 Task: Look for space in Banjar, Indonesia from 3rd August, 2023 to 7th August, 2023 for 2 adults in price range Rs.4000 to Rs.9000. Place can be private room with 1  bedroom having 1 bed and 1 bathroom. Property type can be house, flat, guest house, hotel. Booking option can be shelf check-in. Required host language is English.
Action: Mouse moved to (554, 94)
Screenshot: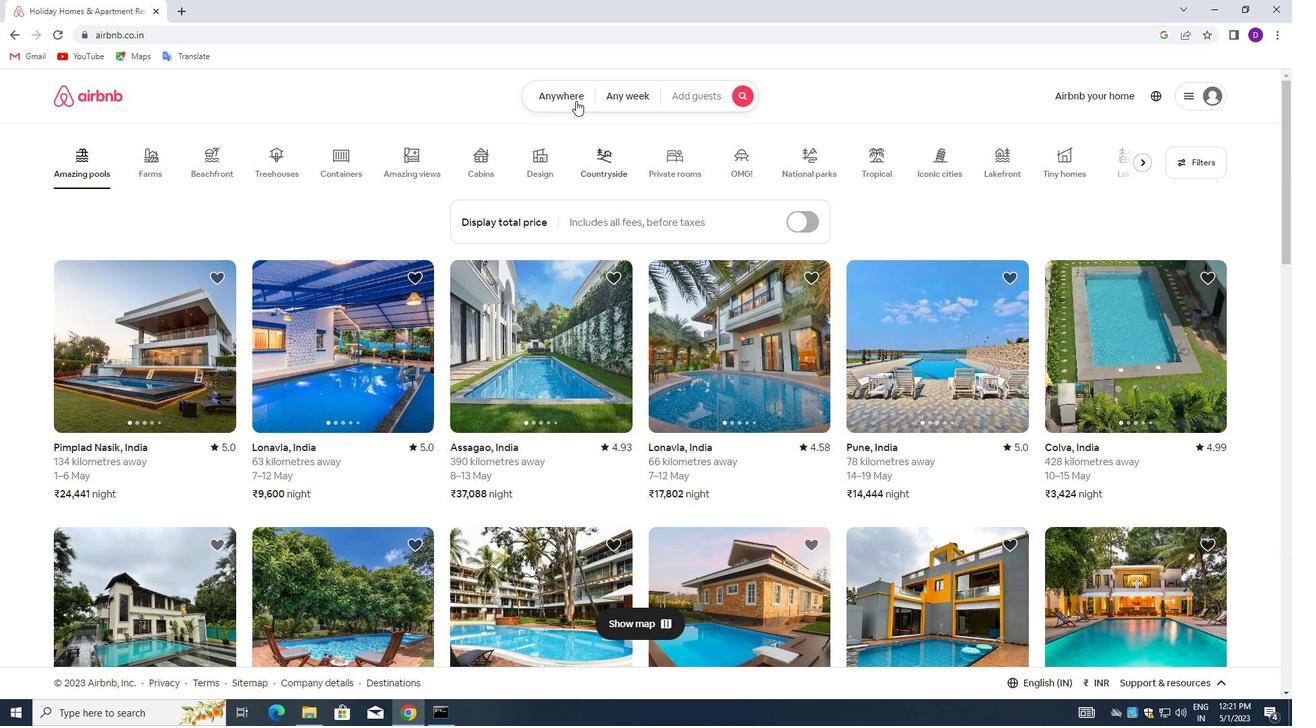 
Action: Mouse pressed left at (554, 94)
Screenshot: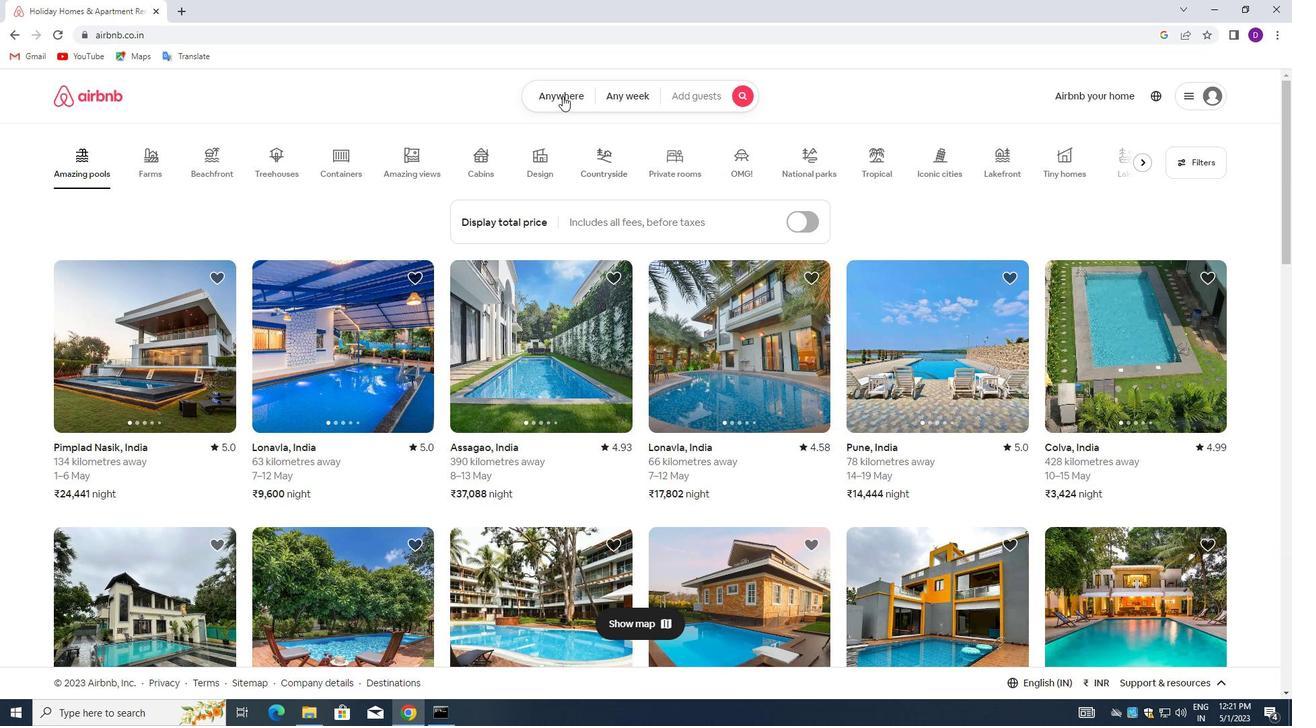 
Action: Mouse moved to (441, 154)
Screenshot: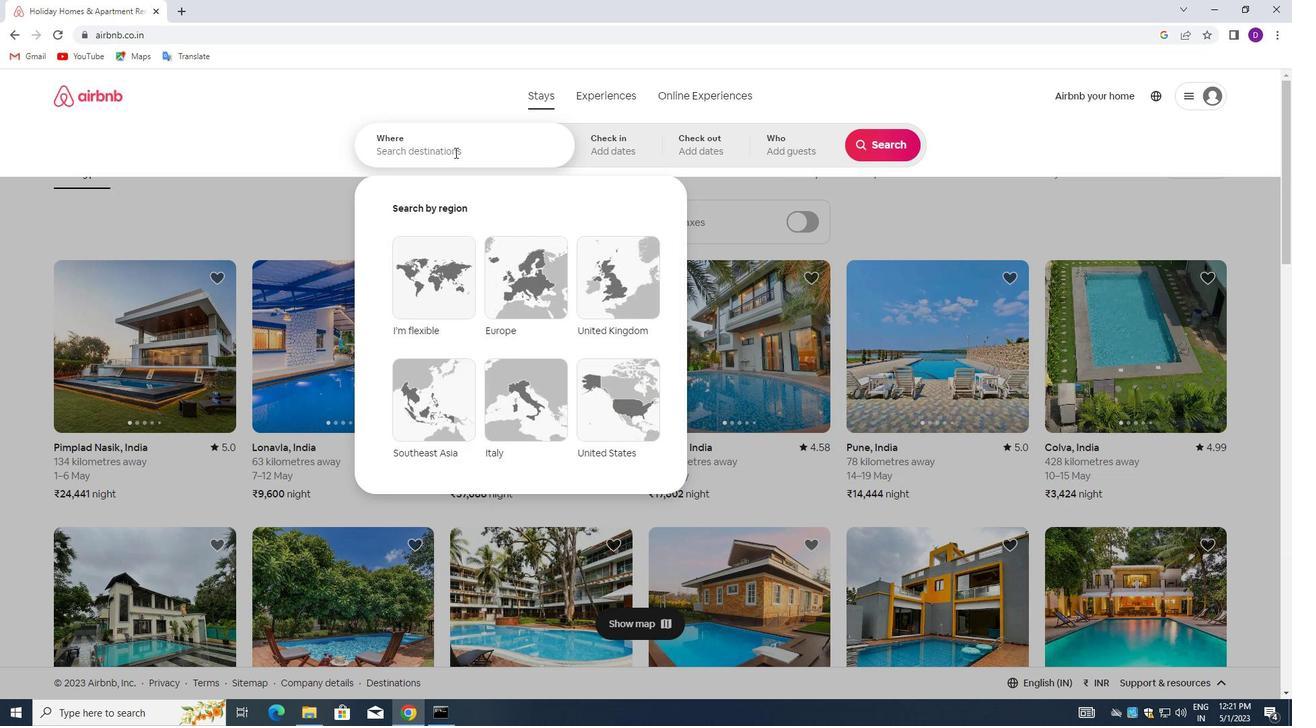 
Action: Mouse pressed left at (441, 154)
Screenshot: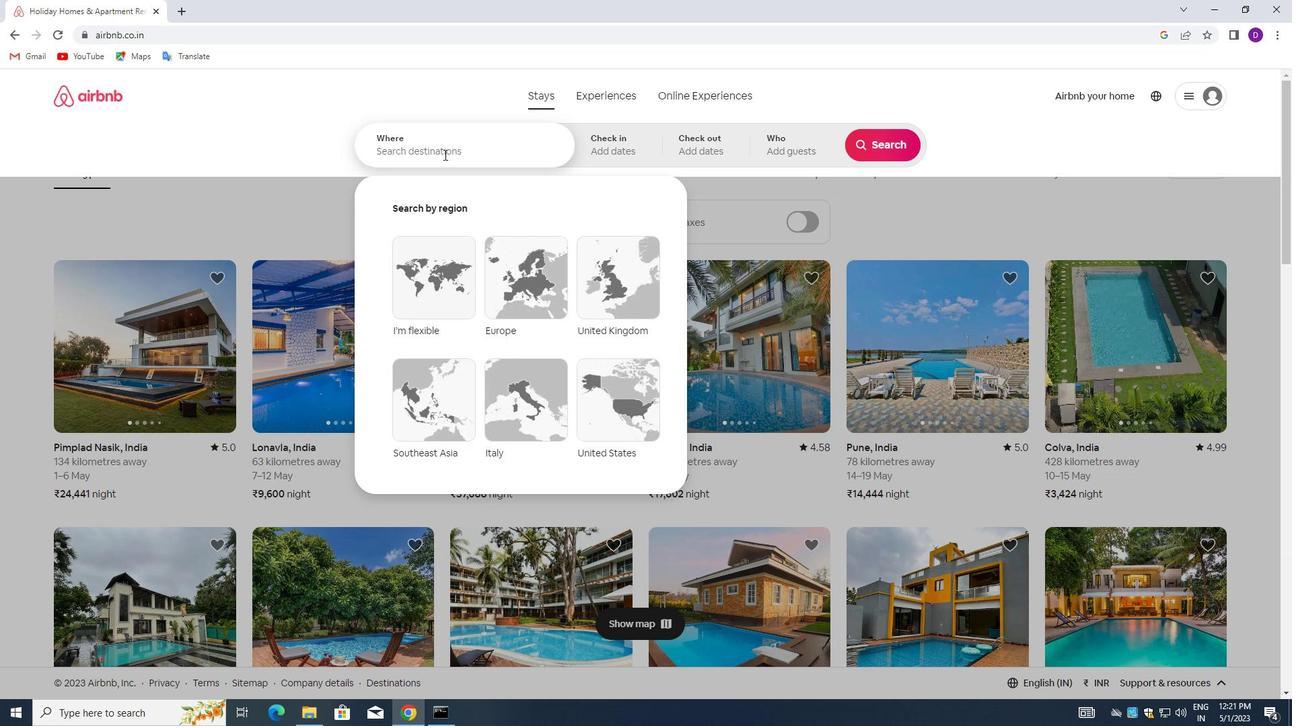
Action: Key pressed <Key.shift>BANJAR,<Key.space><Key.shift>INDONESIA<Key.enter>
Screenshot: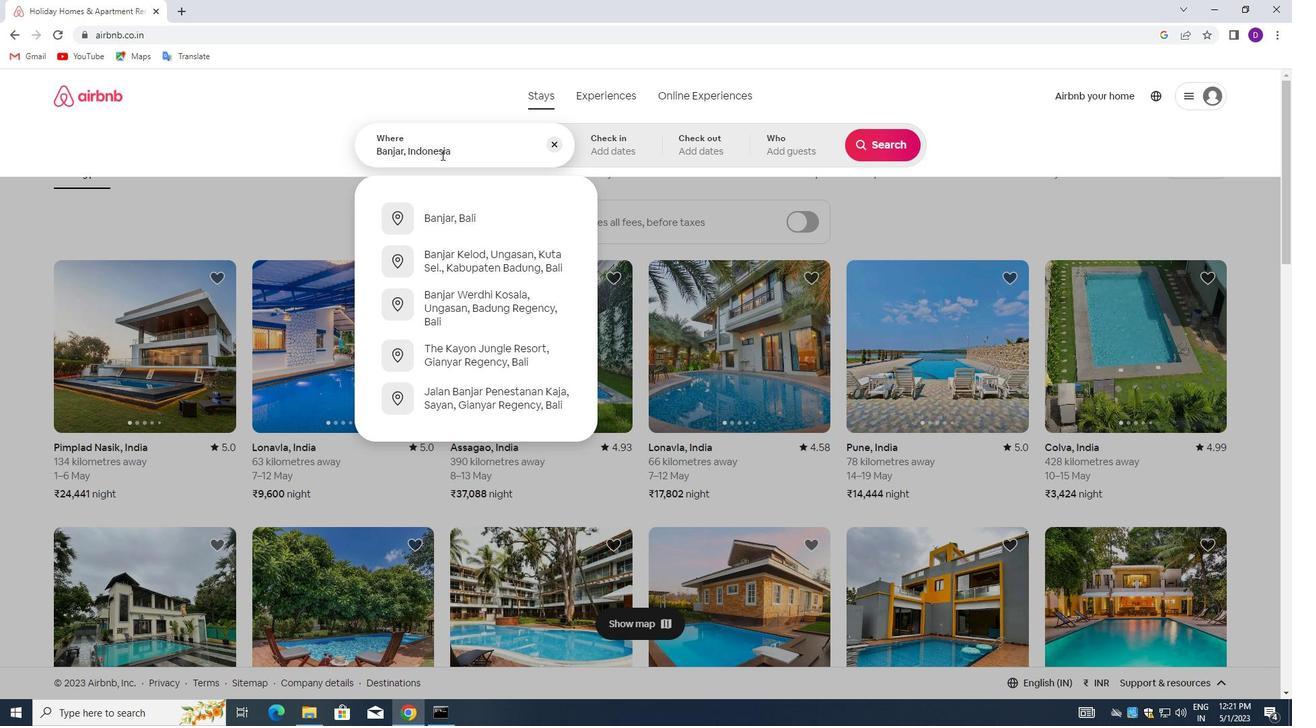 
Action: Mouse moved to (878, 255)
Screenshot: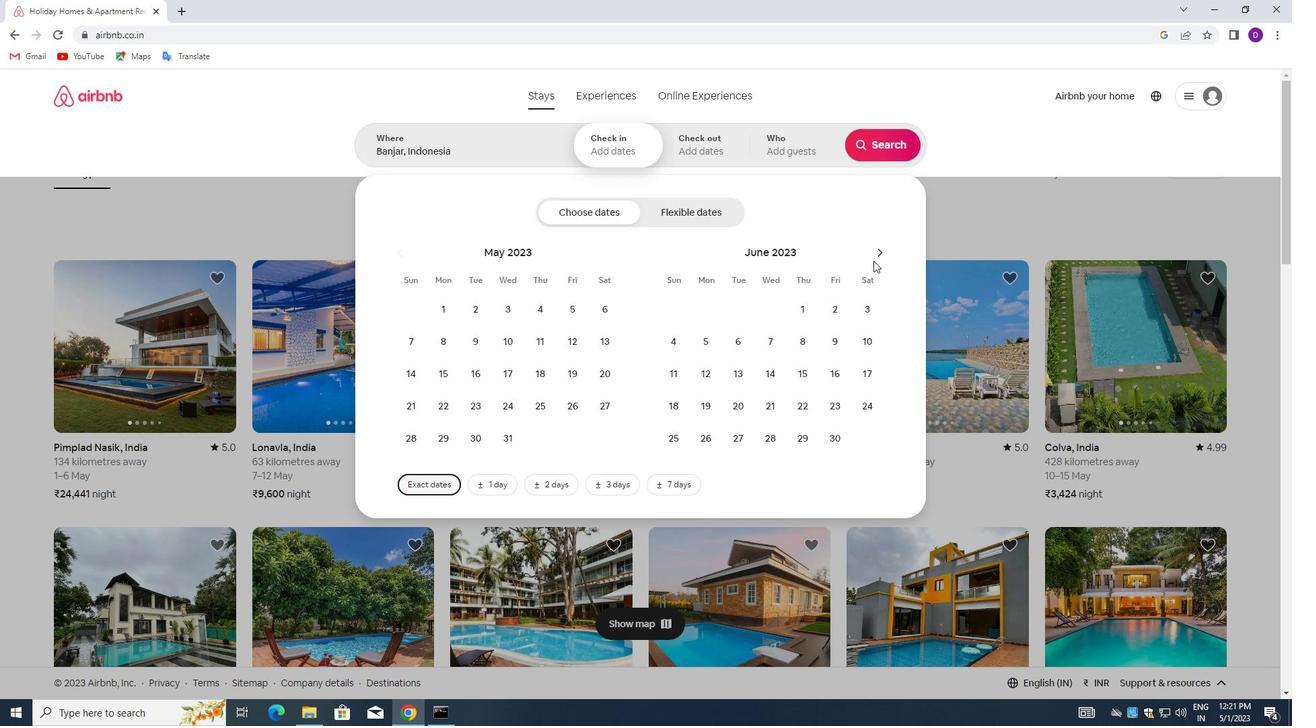
Action: Mouse pressed left at (878, 255)
Screenshot: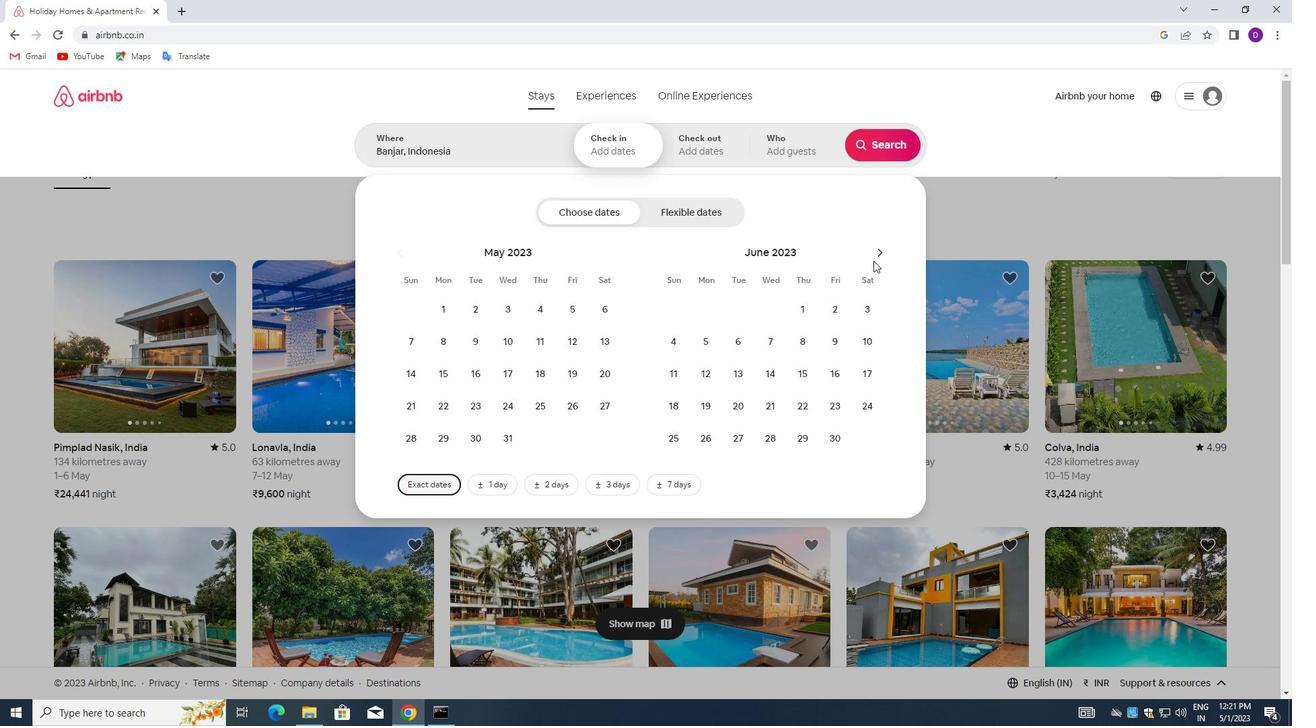 
Action: Mouse pressed left at (878, 255)
Screenshot: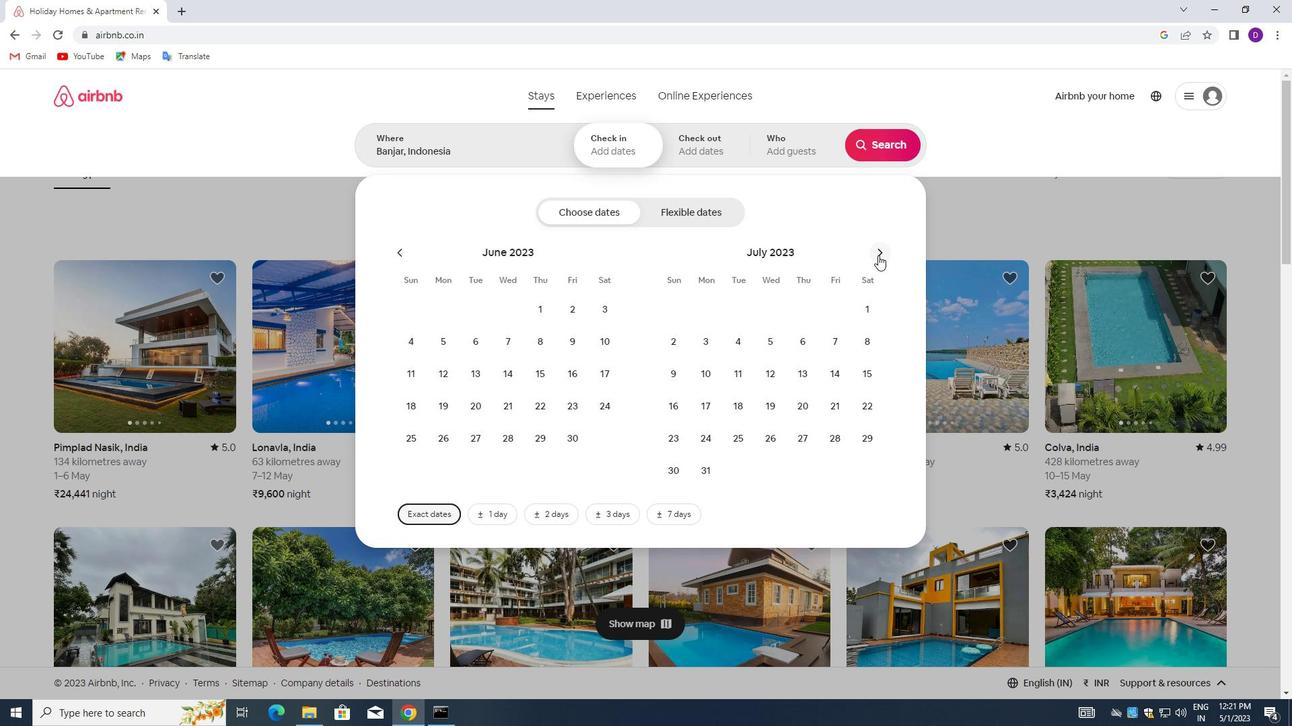 
Action: Mouse moved to (791, 306)
Screenshot: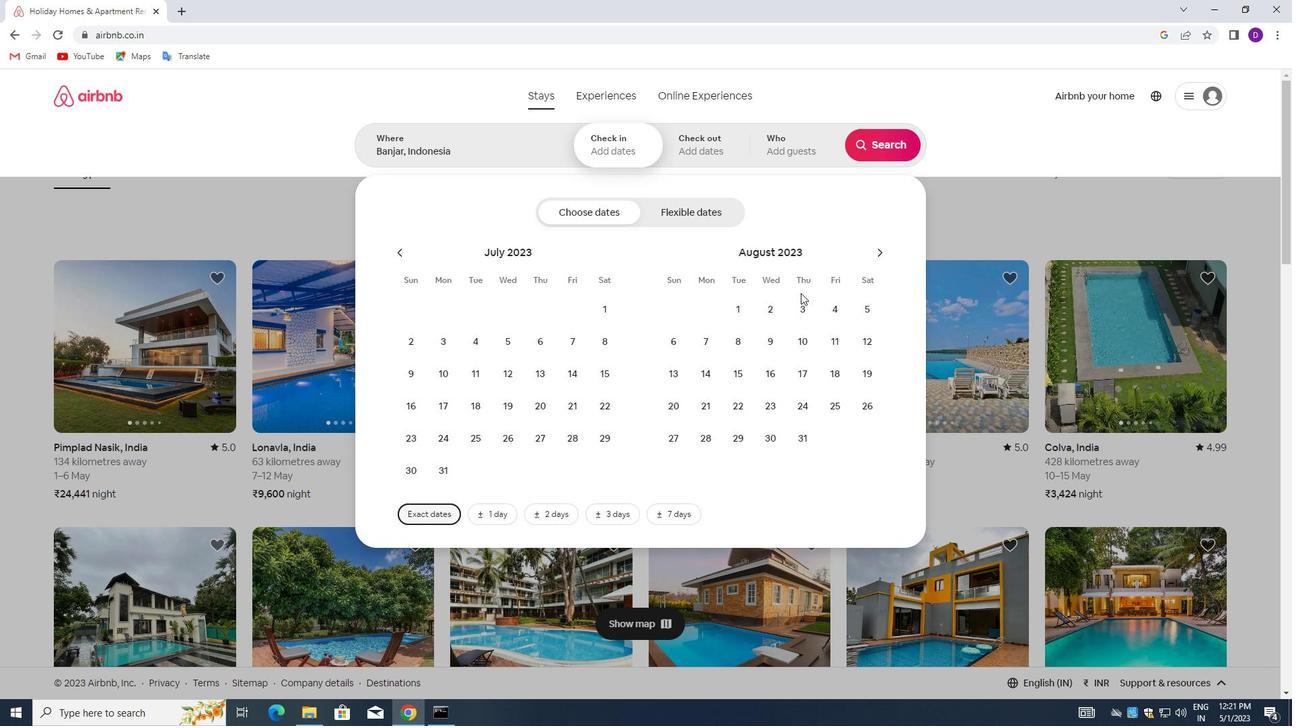 
Action: Mouse pressed left at (791, 306)
Screenshot: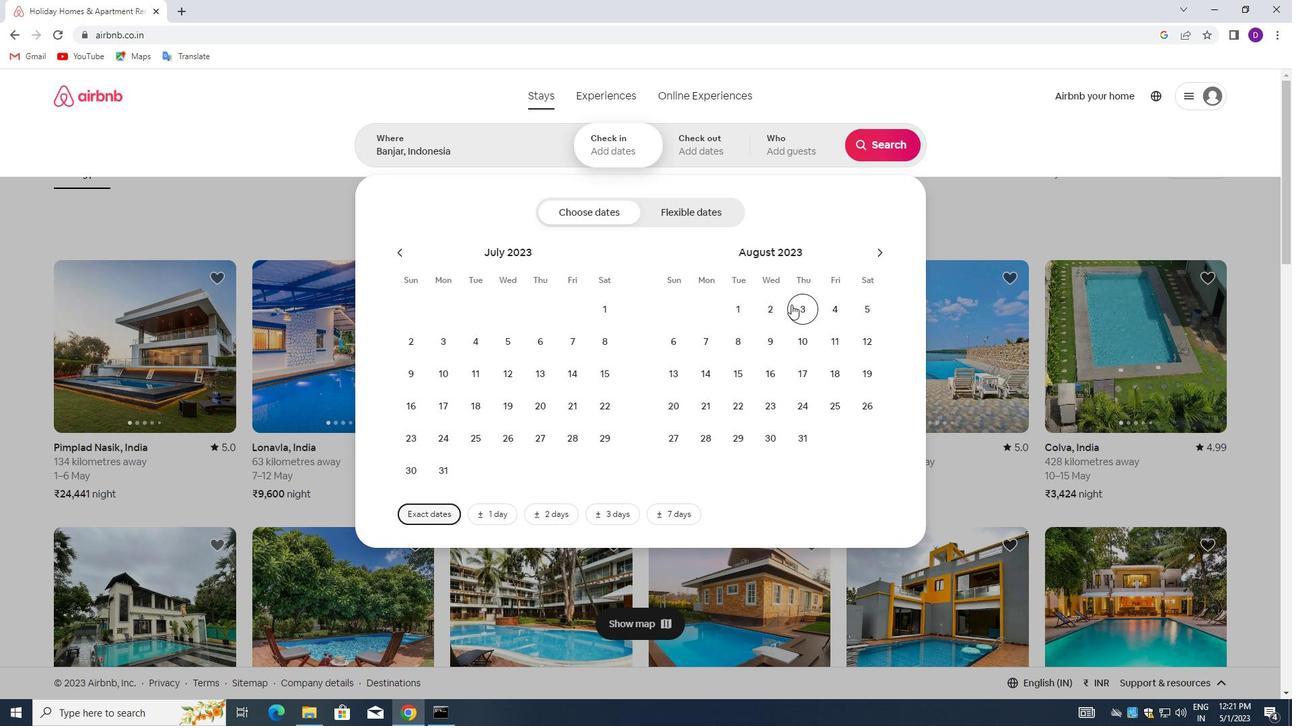 
Action: Mouse moved to (711, 337)
Screenshot: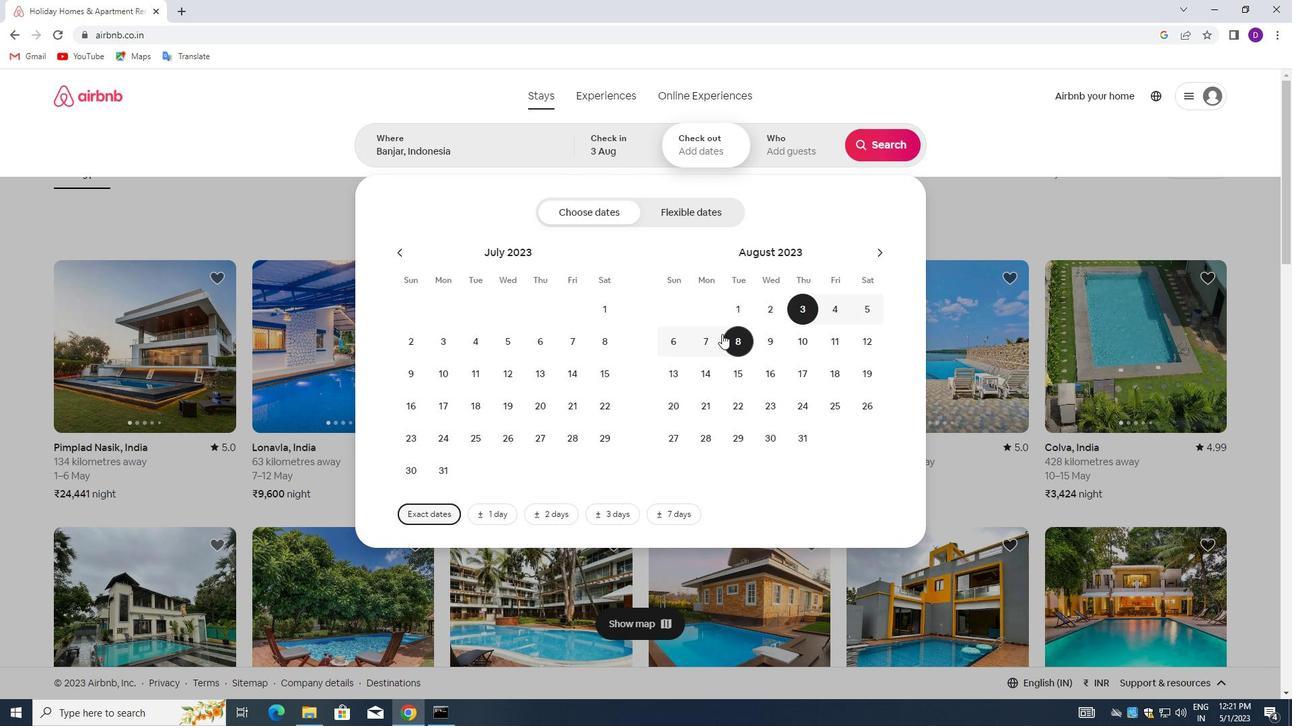 
Action: Mouse pressed left at (711, 337)
Screenshot: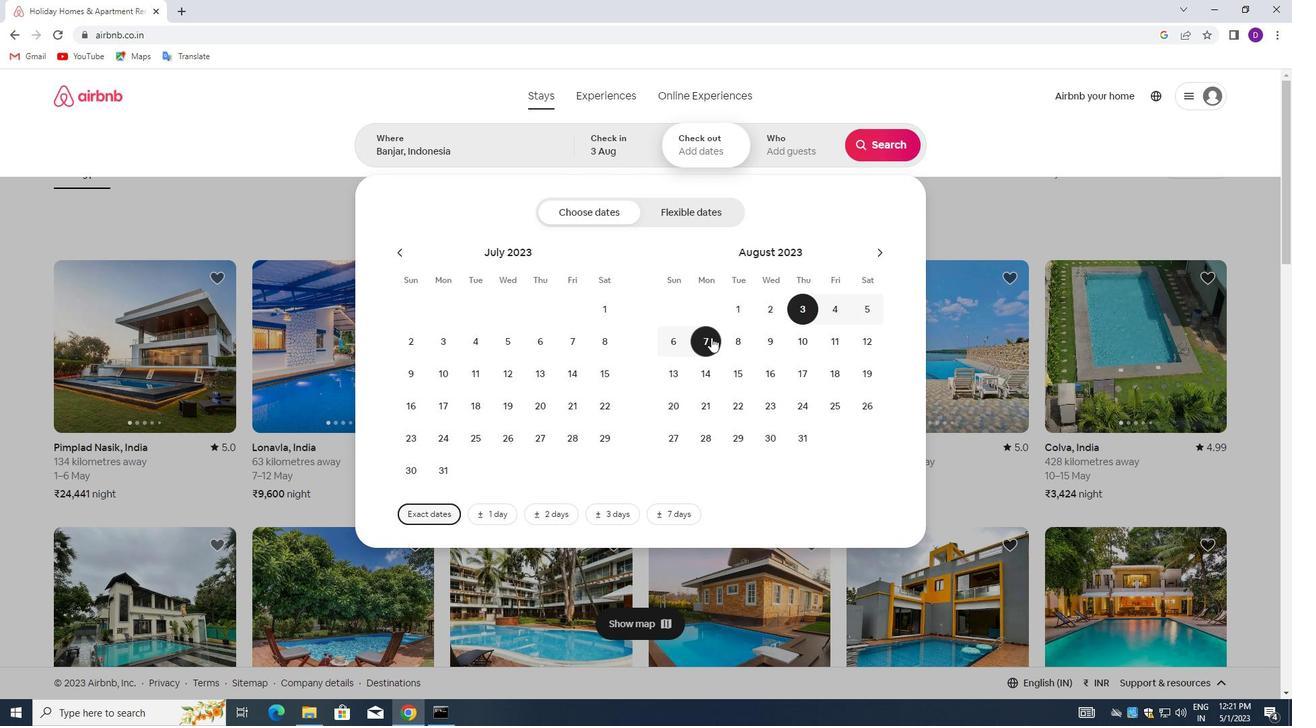 
Action: Mouse moved to (771, 147)
Screenshot: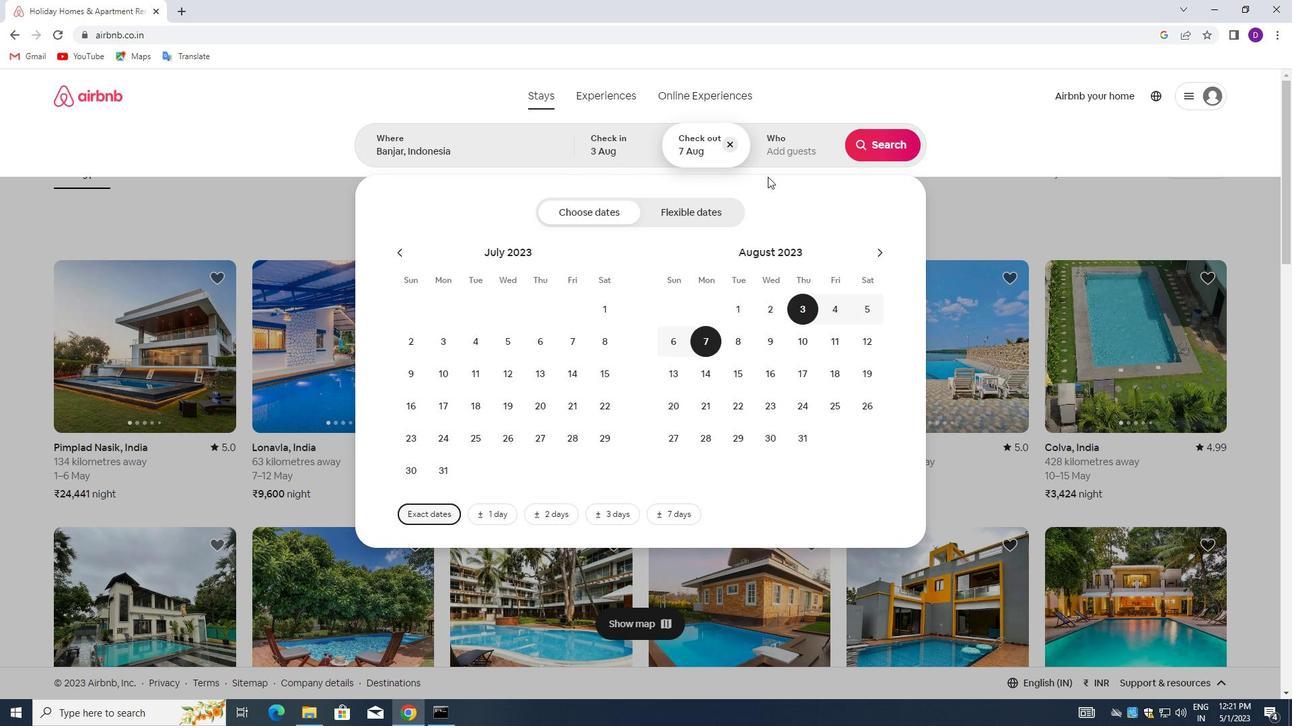 
Action: Mouse pressed left at (771, 147)
Screenshot: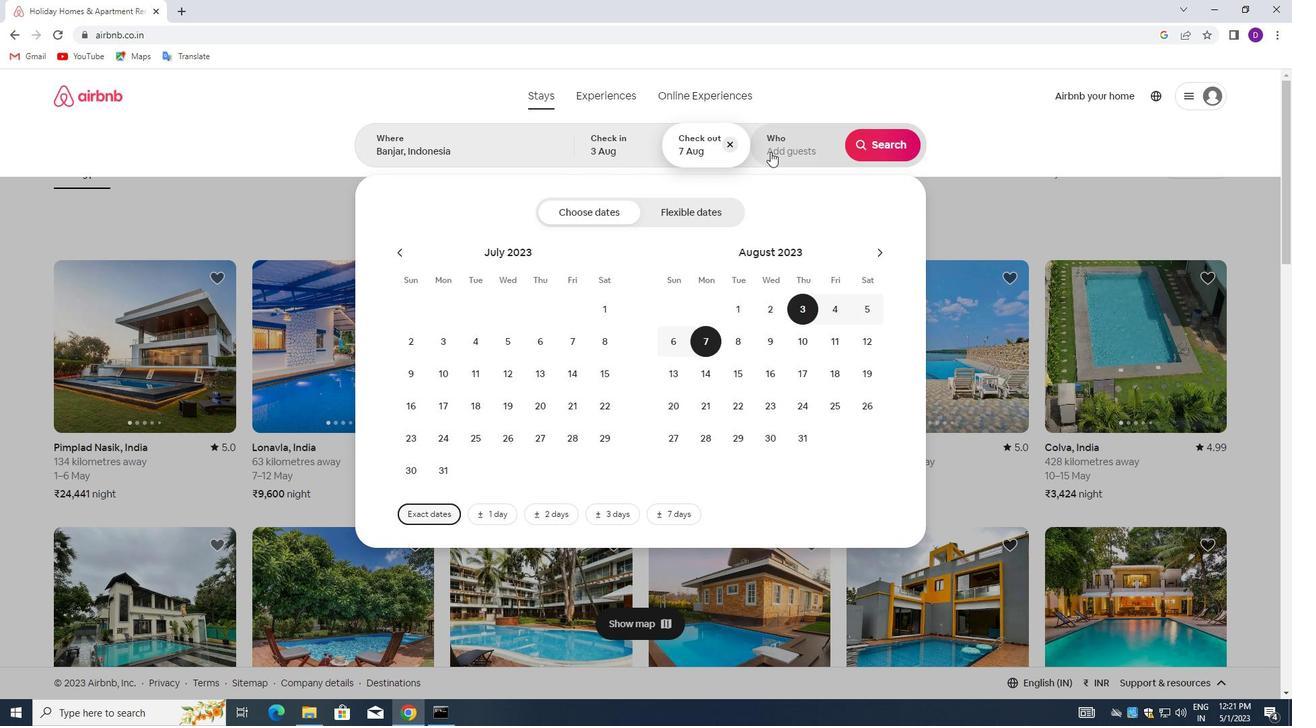 
Action: Mouse moved to (886, 222)
Screenshot: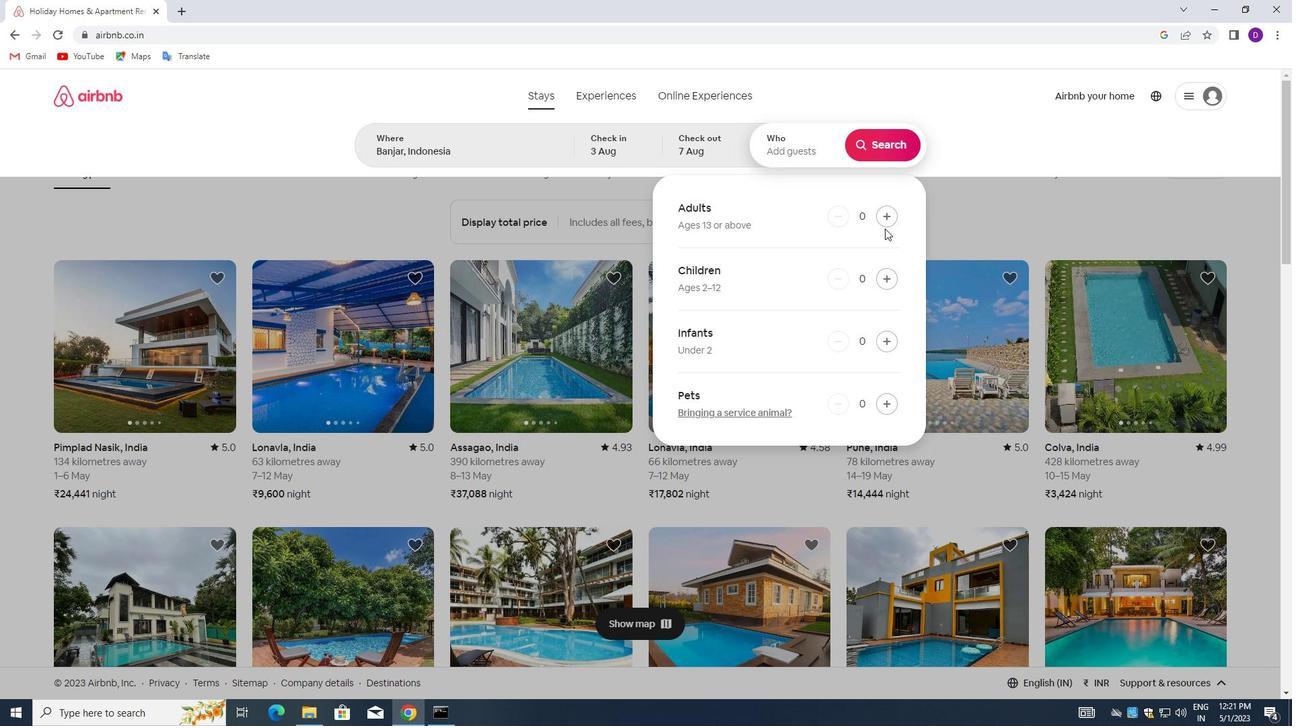 
Action: Mouse pressed left at (886, 222)
Screenshot: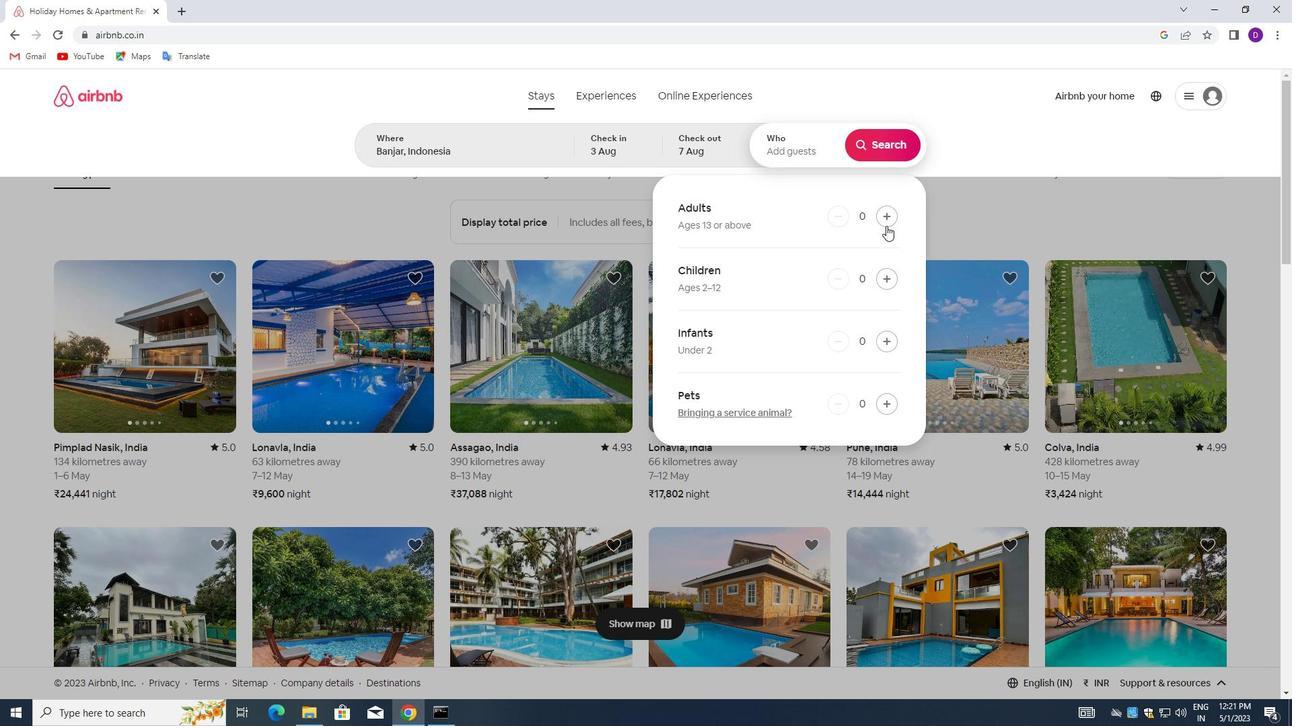 
Action: Mouse pressed left at (886, 222)
Screenshot: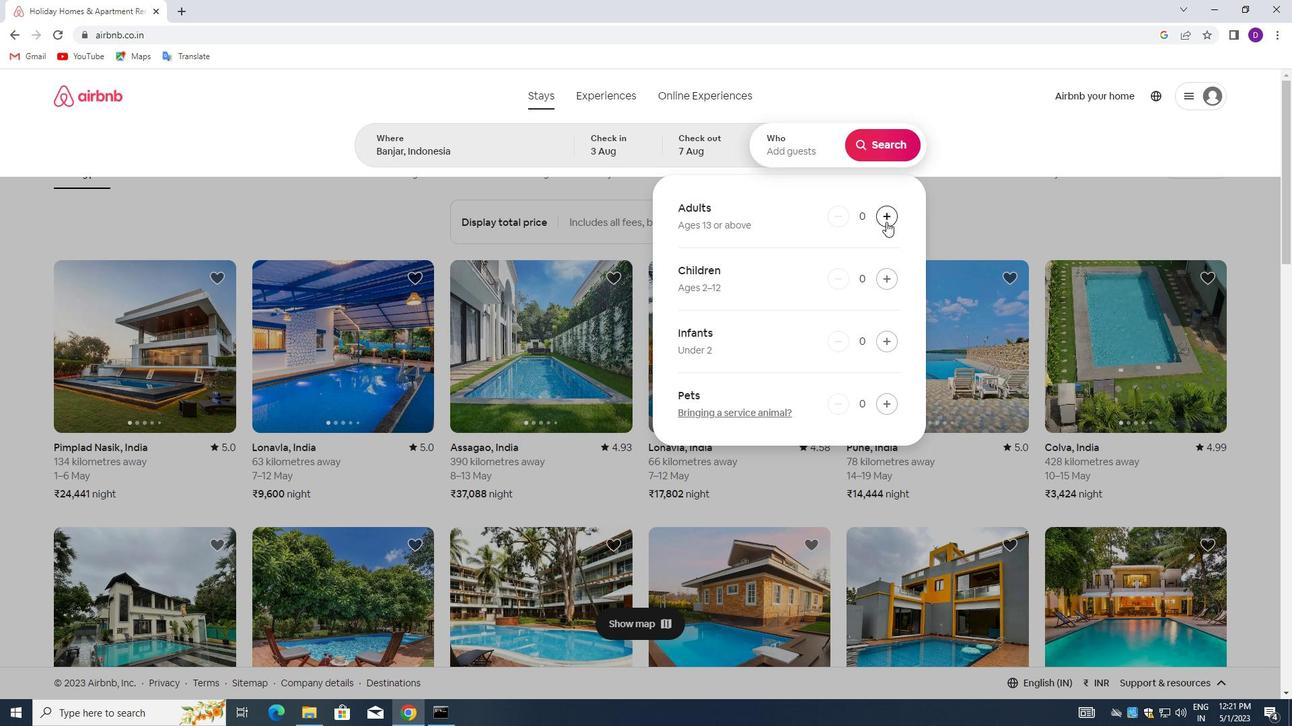 
Action: Mouse moved to (873, 147)
Screenshot: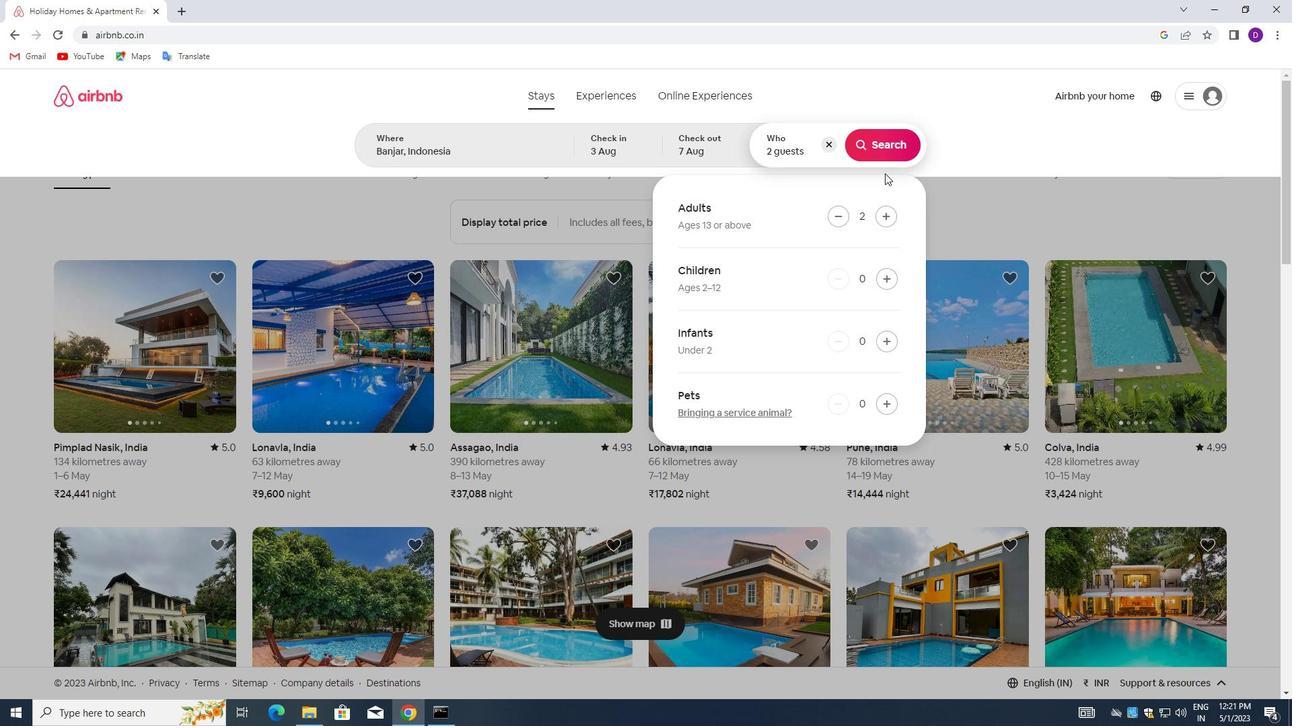 
Action: Mouse pressed left at (873, 147)
Screenshot: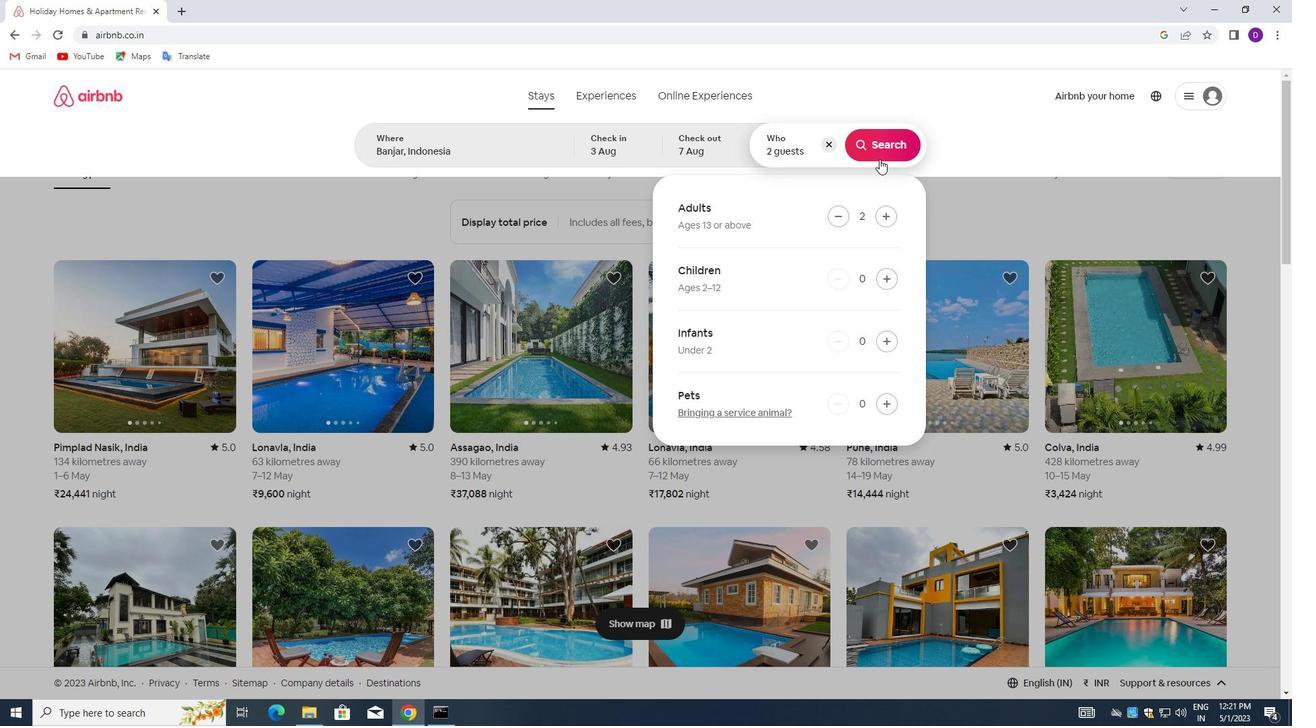 
Action: Mouse moved to (1215, 149)
Screenshot: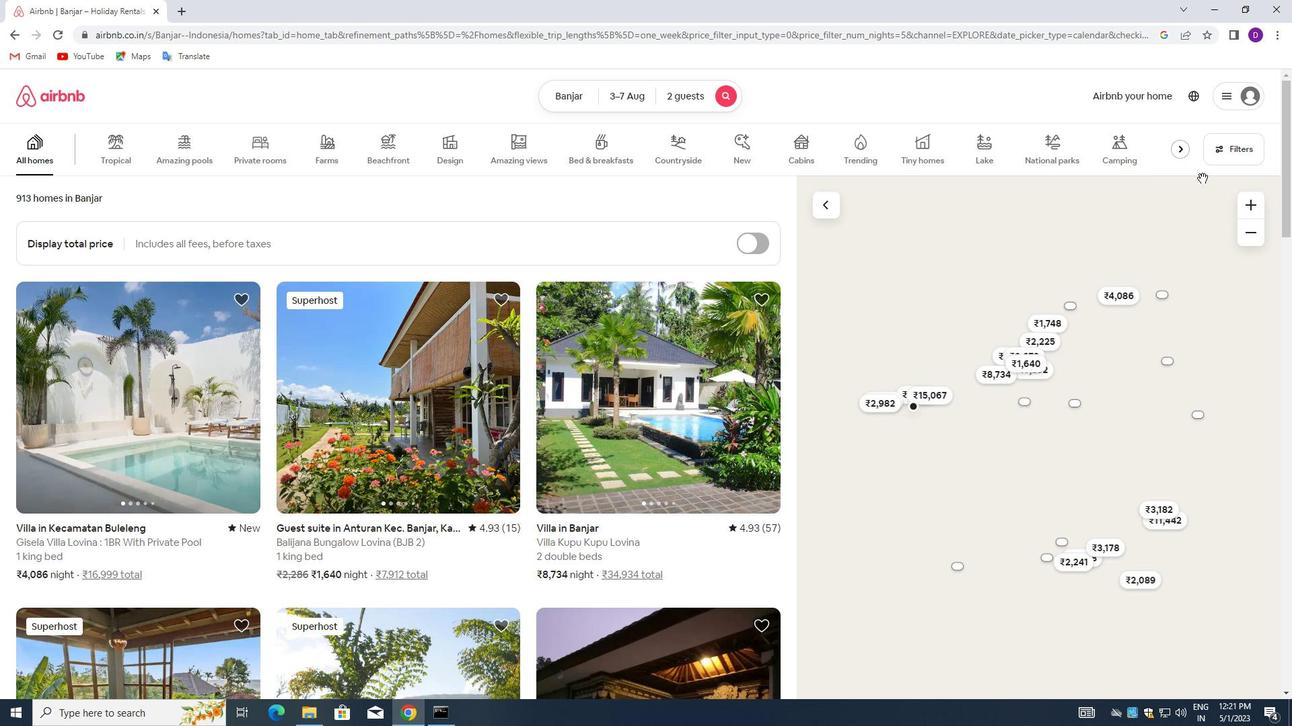 
Action: Mouse pressed left at (1215, 149)
Screenshot: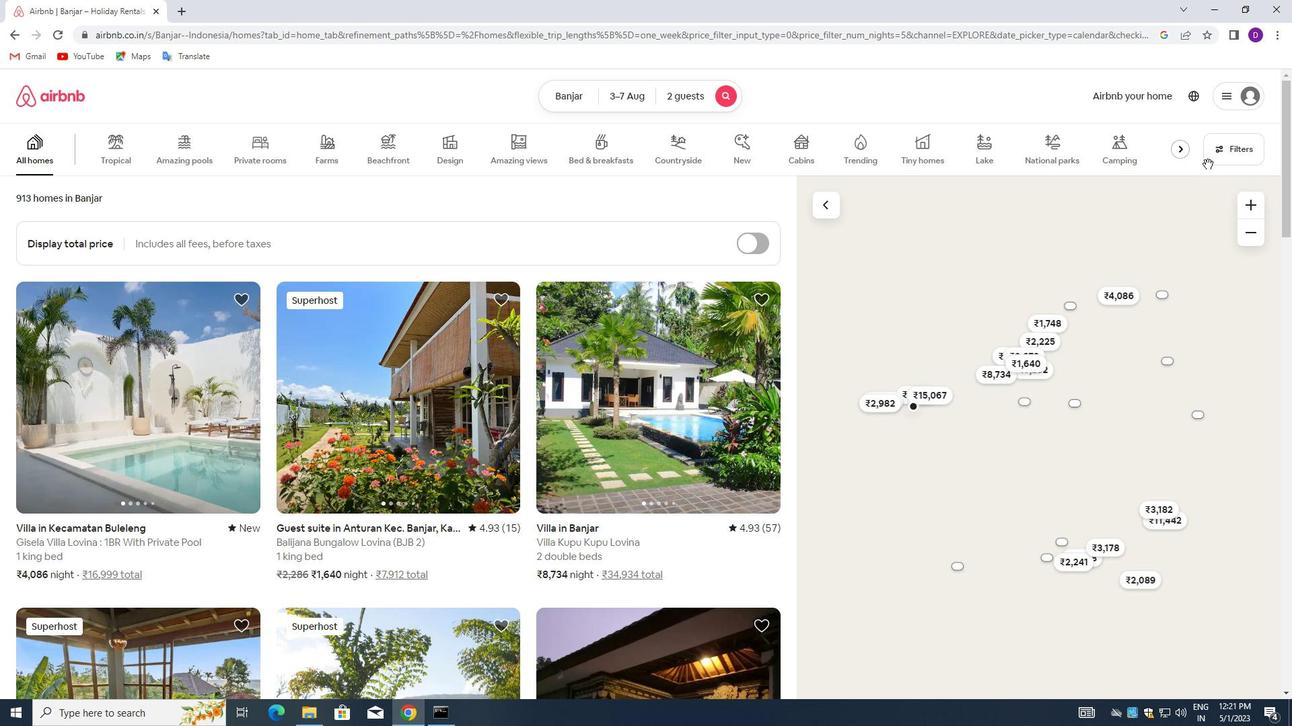 
Action: Mouse moved to (469, 326)
Screenshot: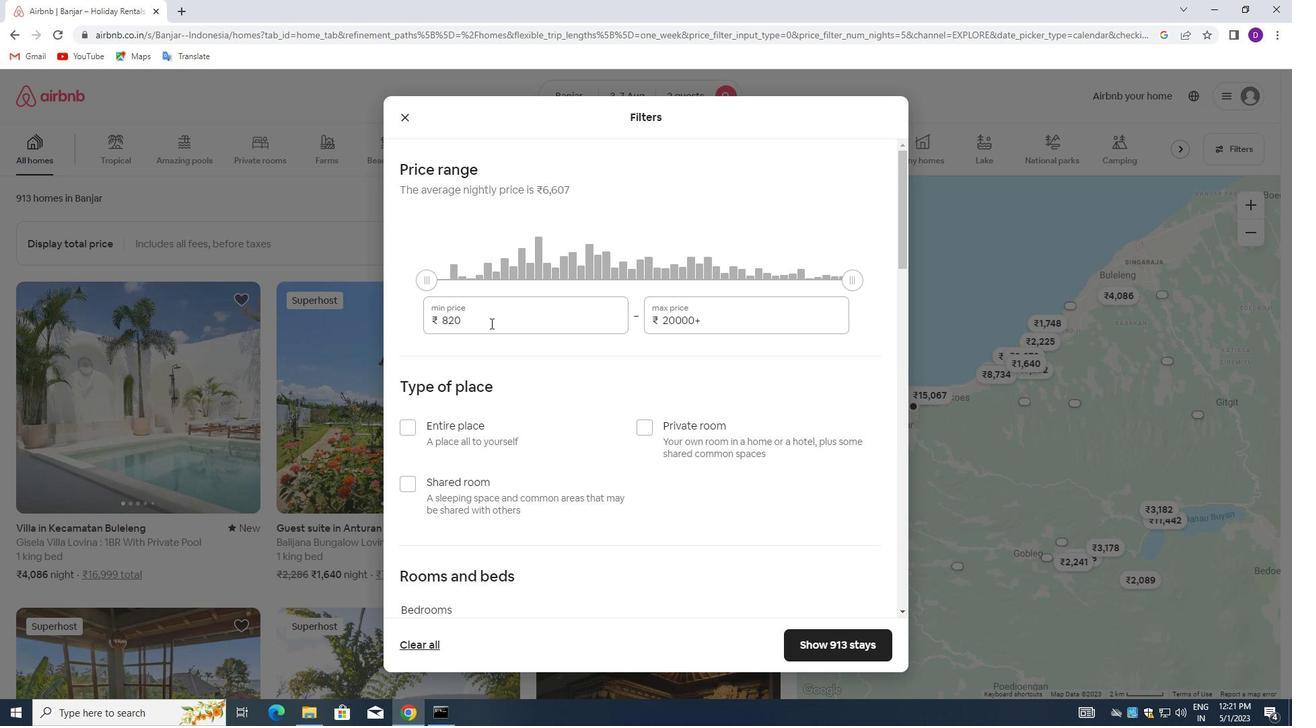 
Action: Mouse pressed left at (469, 326)
Screenshot: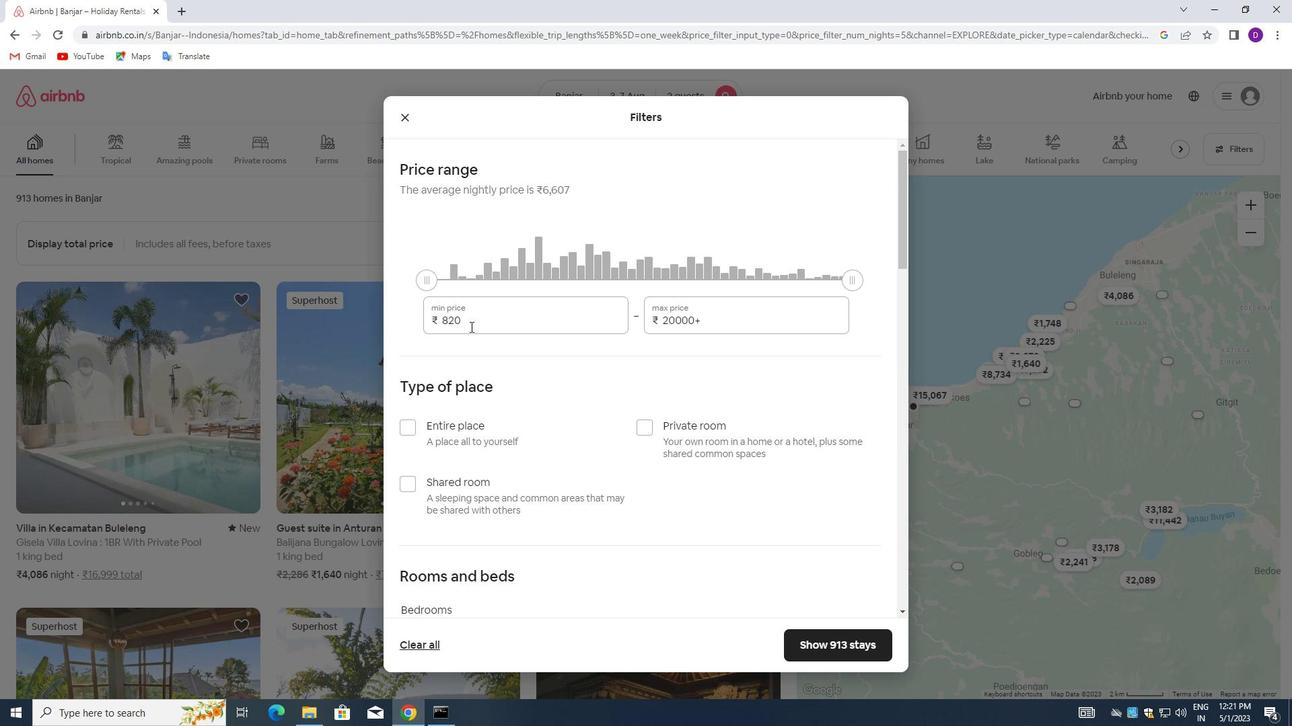 
Action: Mouse pressed left at (469, 326)
Screenshot: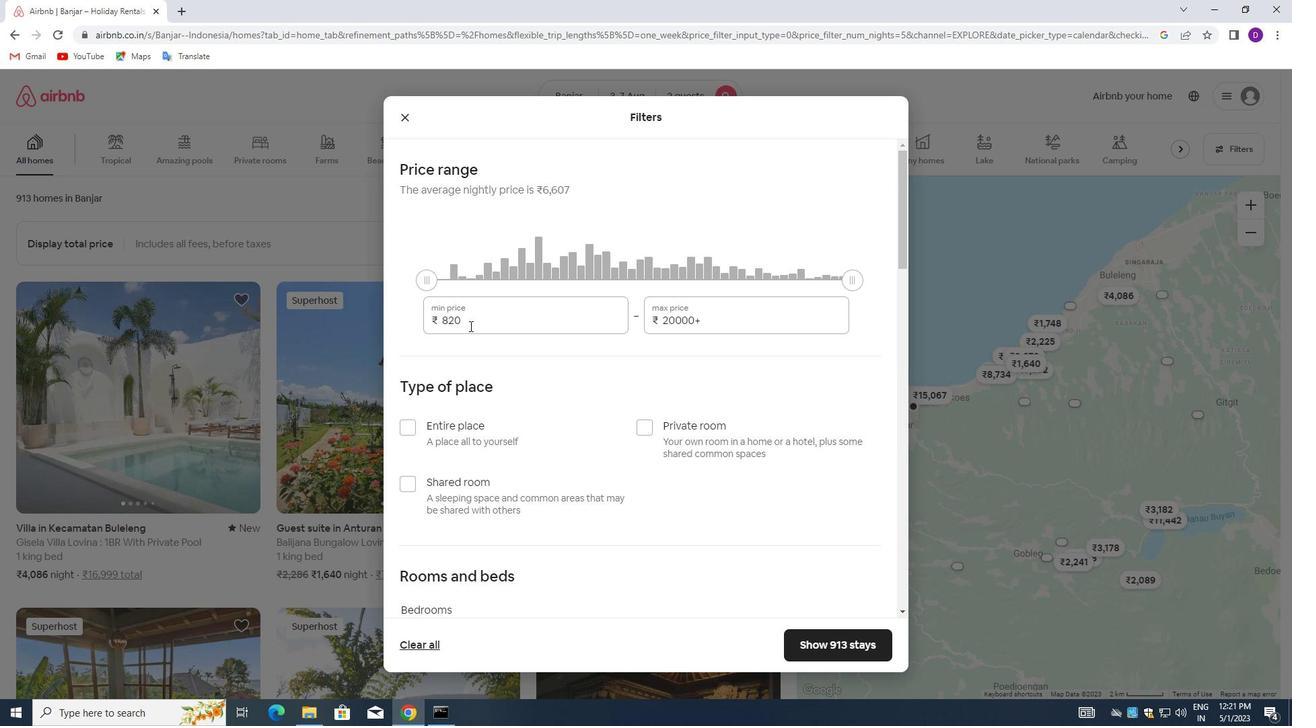 
Action: Key pressed 4000<Key.tab>9000
Screenshot: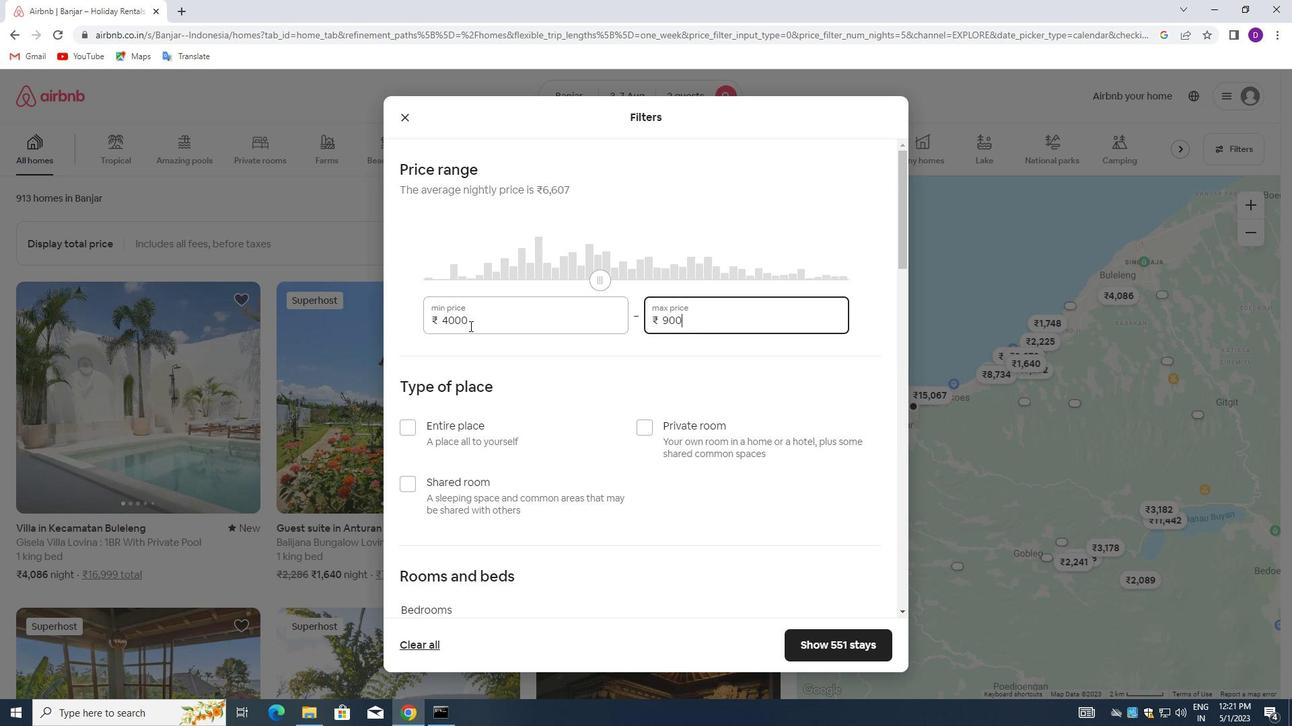 
Action: Mouse moved to (524, 378)
Screenshot: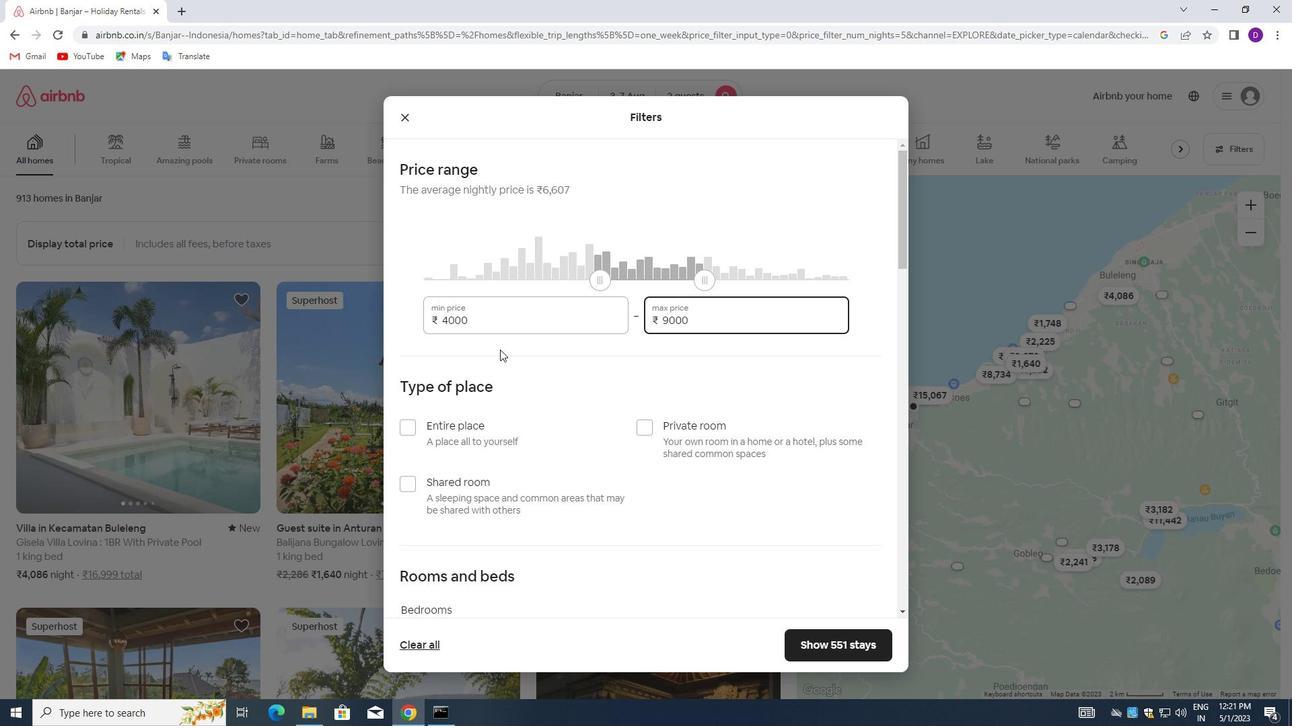 
Action: Mouse scrolled (524, 377) with delta (0, 0)
Screenshot: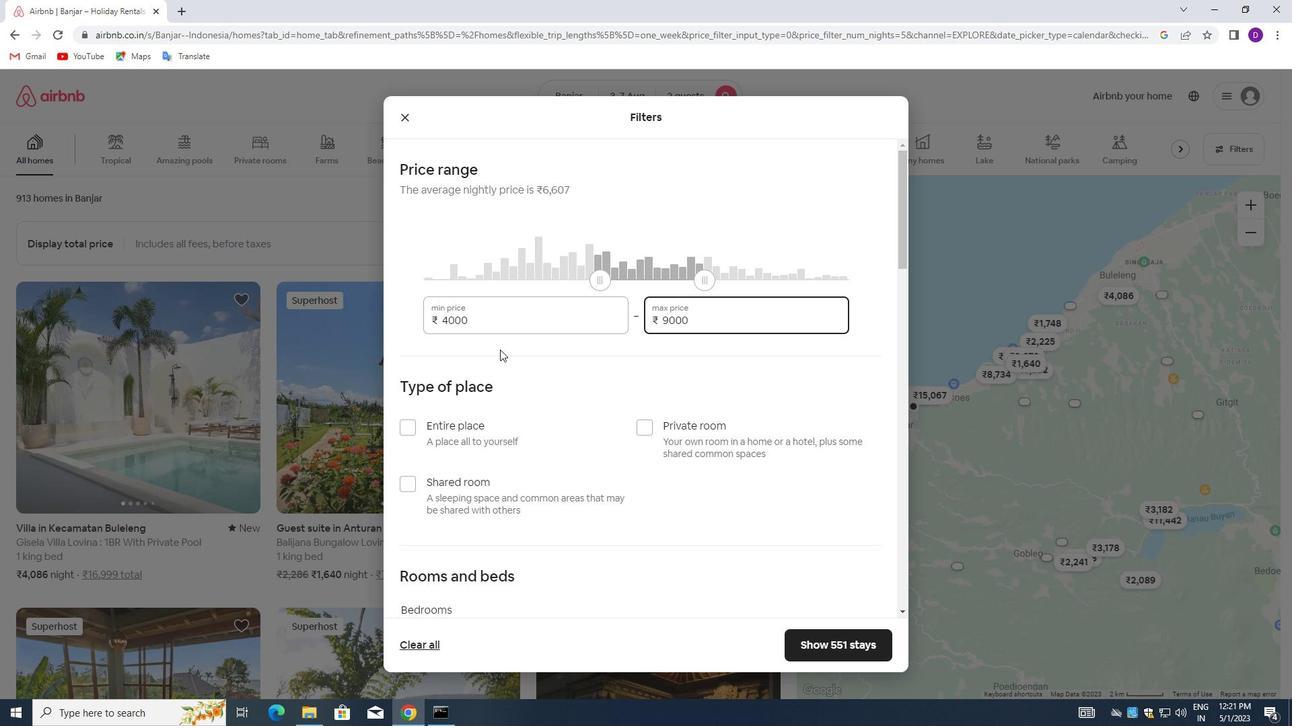 
Action: Mouse moved to (650, 360)
Screenshot: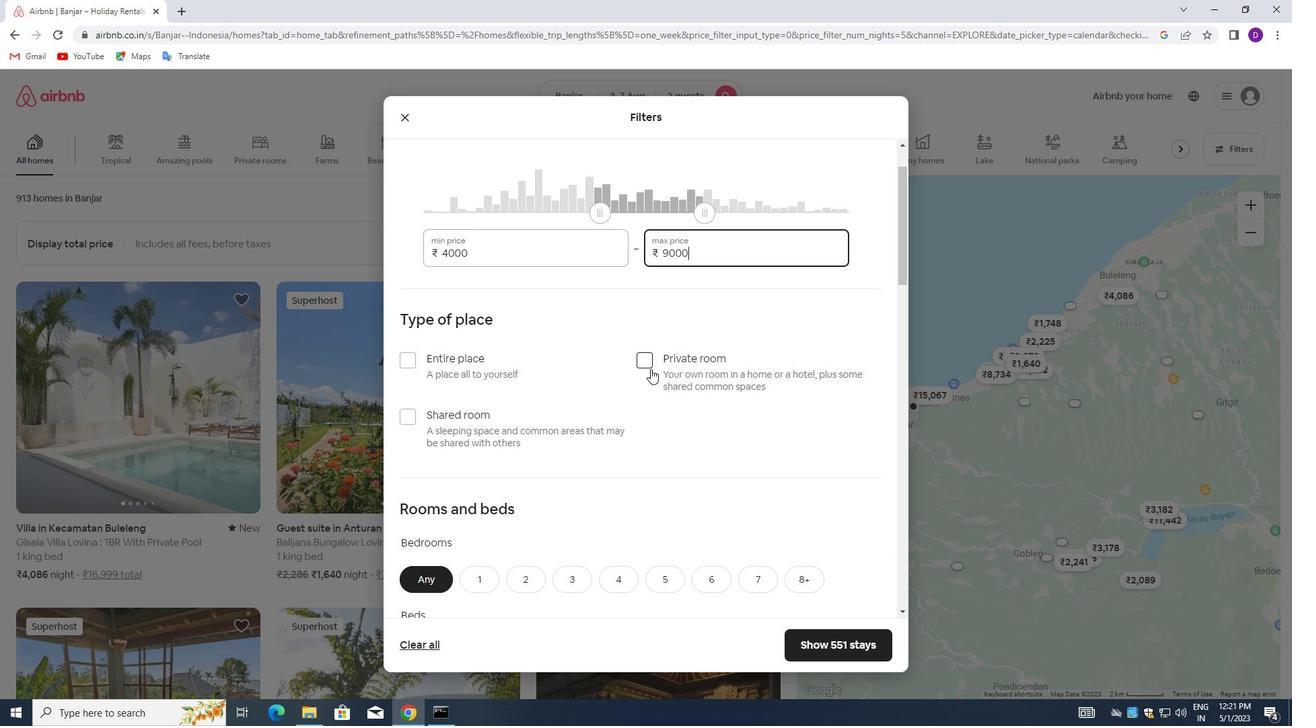 
Action: Mouse pressed left at (650, 360)
Screenshot: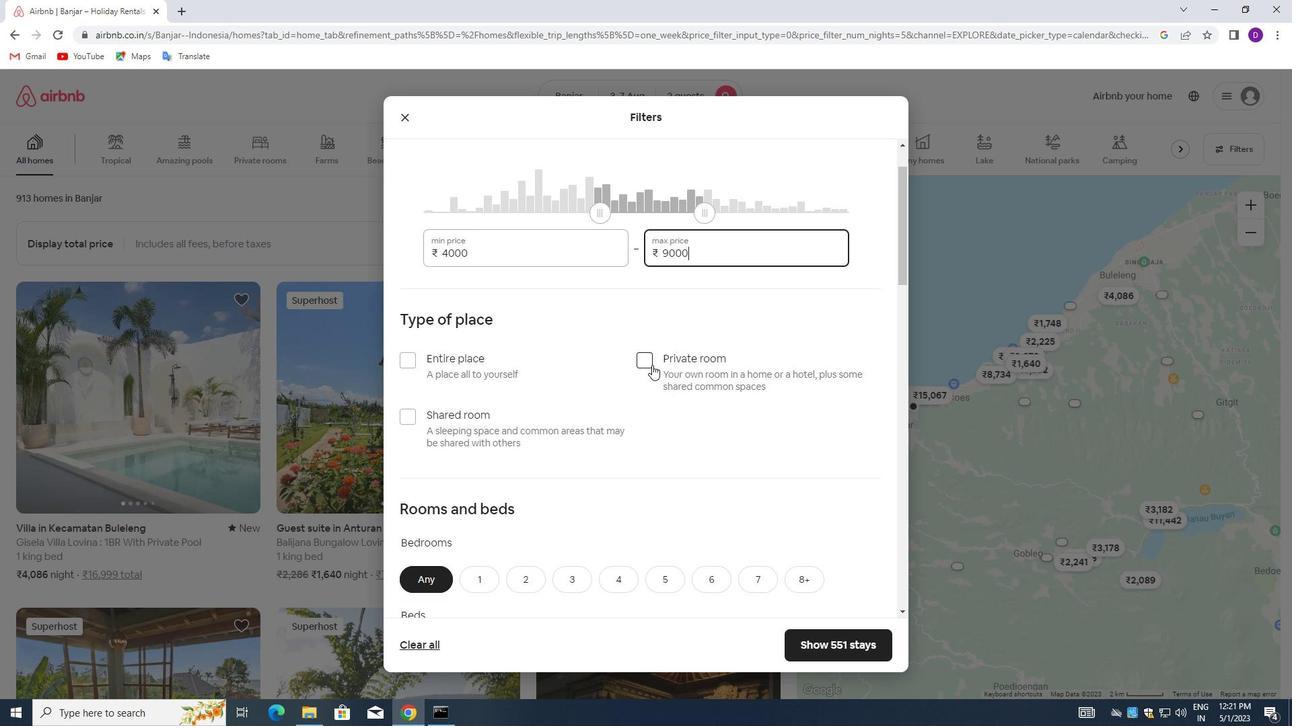 
Action: Mouse moved to (546, 420)
Screenshot: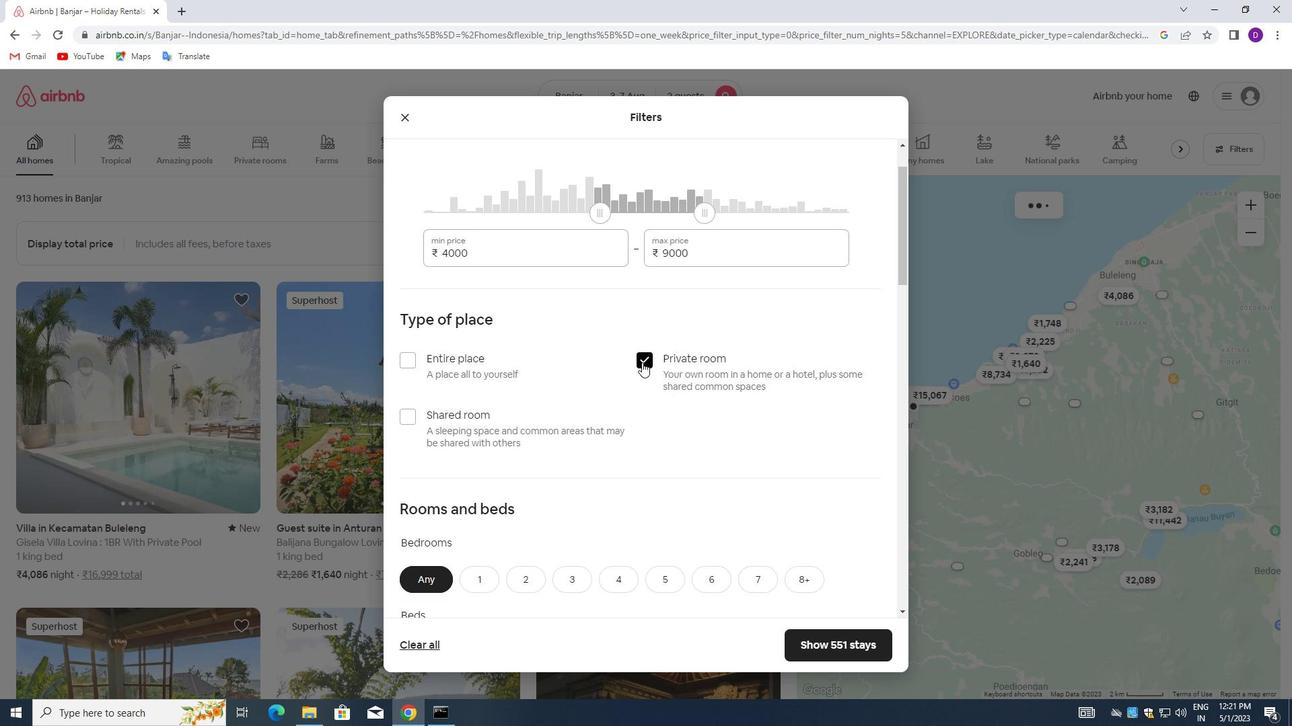 
Action: Mouse scrolled (546, 419) with delta (0, 0)
Screenshot: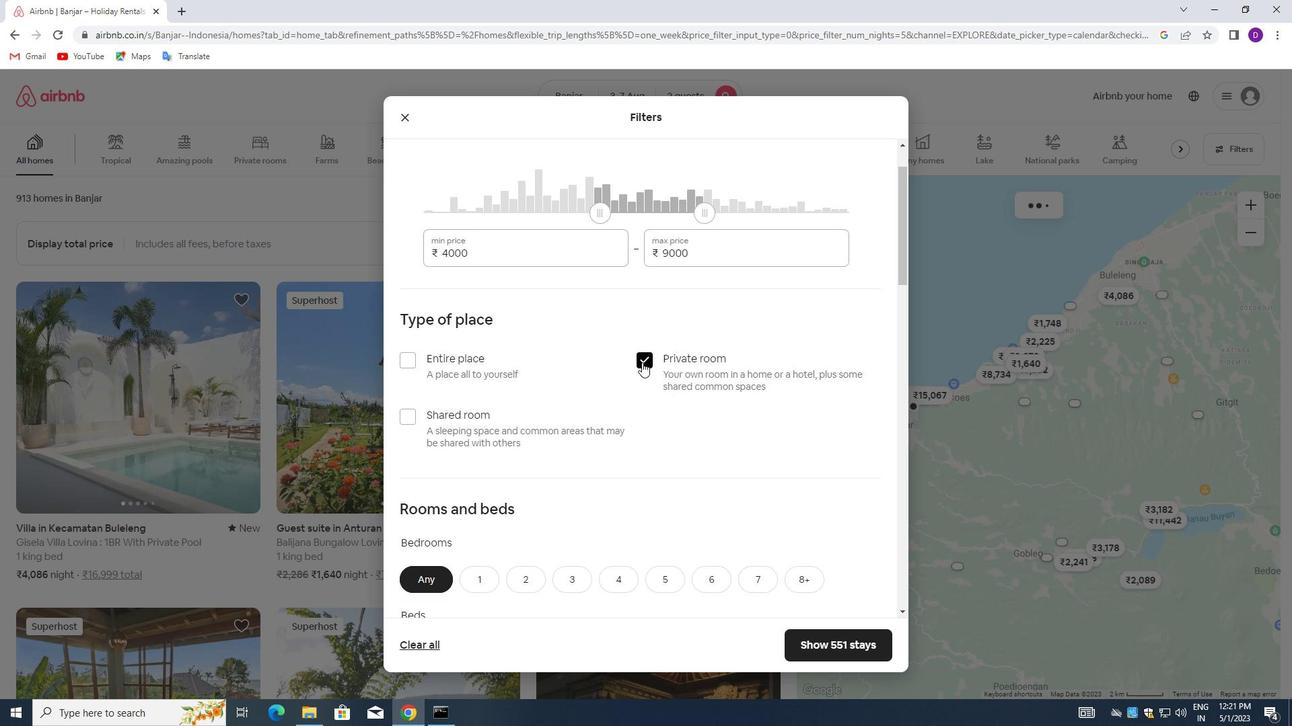 
Action: Mouse moved to (539, 424)
Screenshot: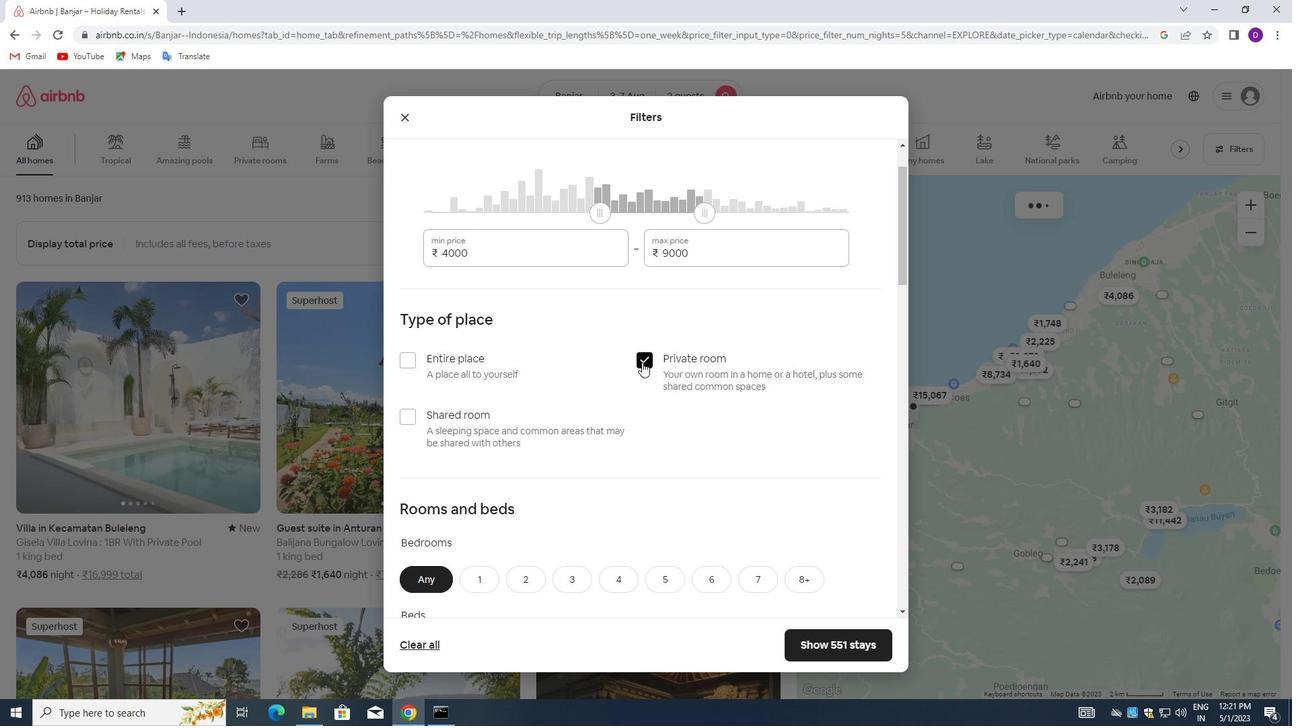 
Action: Mouse scrolled (539, 423) with delta (0, 0)
Screenshot: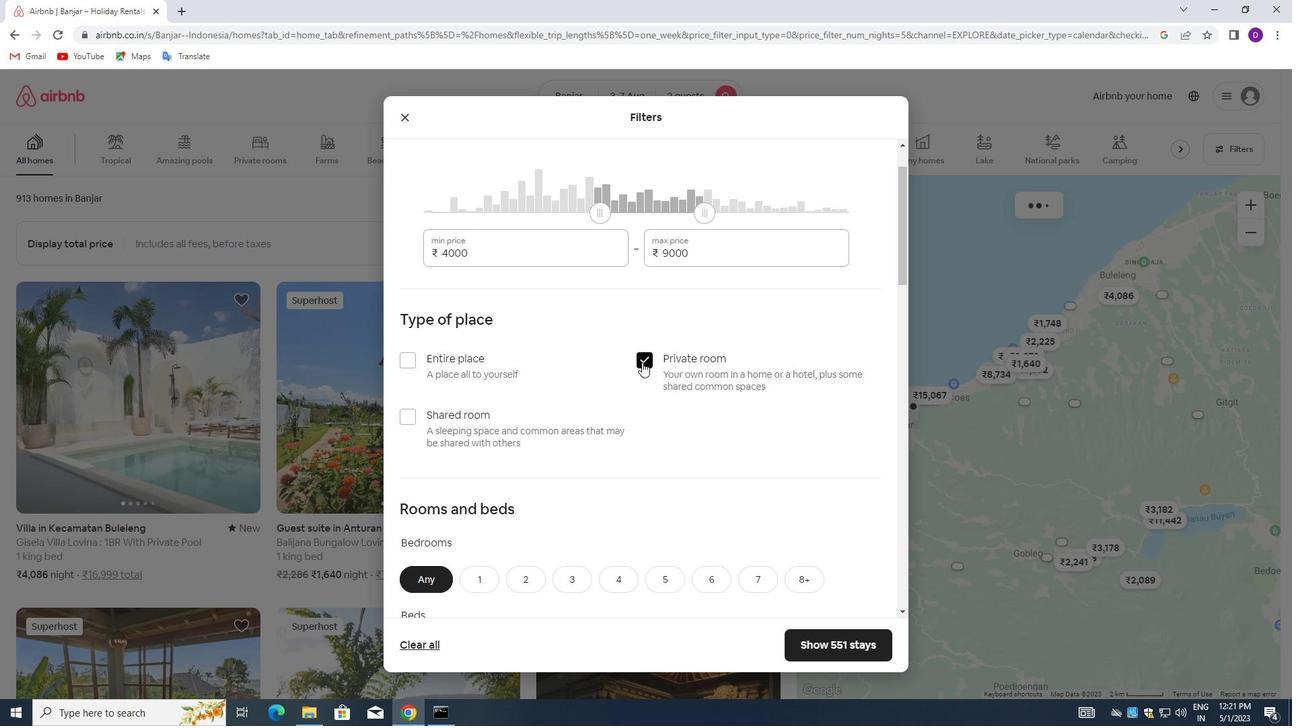 
Action: Mouse scrolled (539, 423) with delta (0, 0)
Screenshot: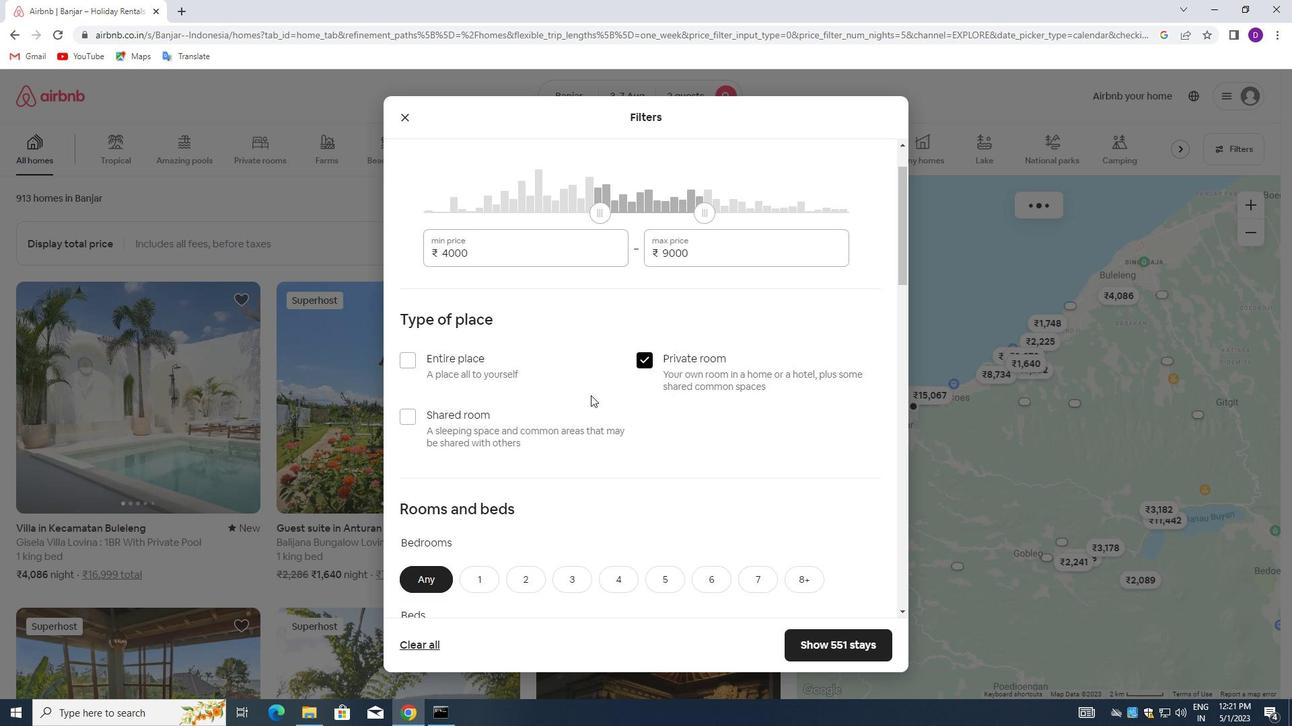 
Action: Mouse scrolled (539, 423) with delta (0, 0)
Screenshot: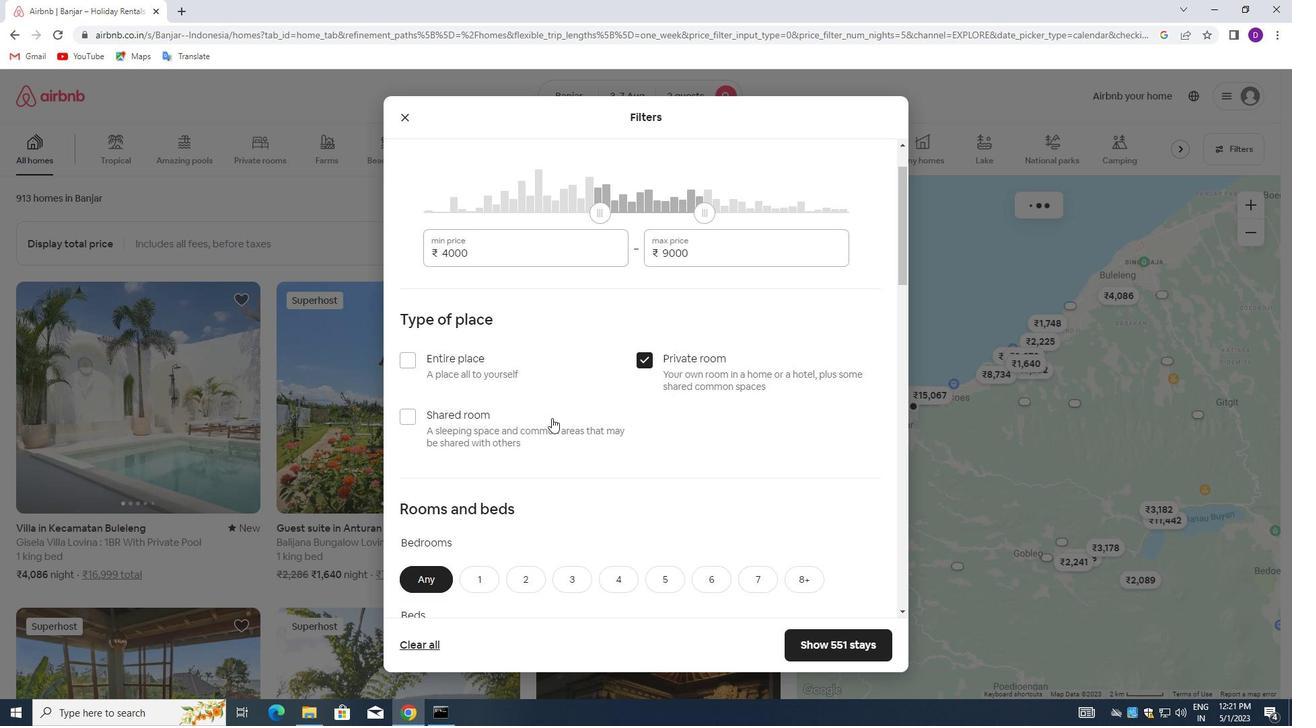 
Action: Mouse moved to (486, 312)
Screenshot: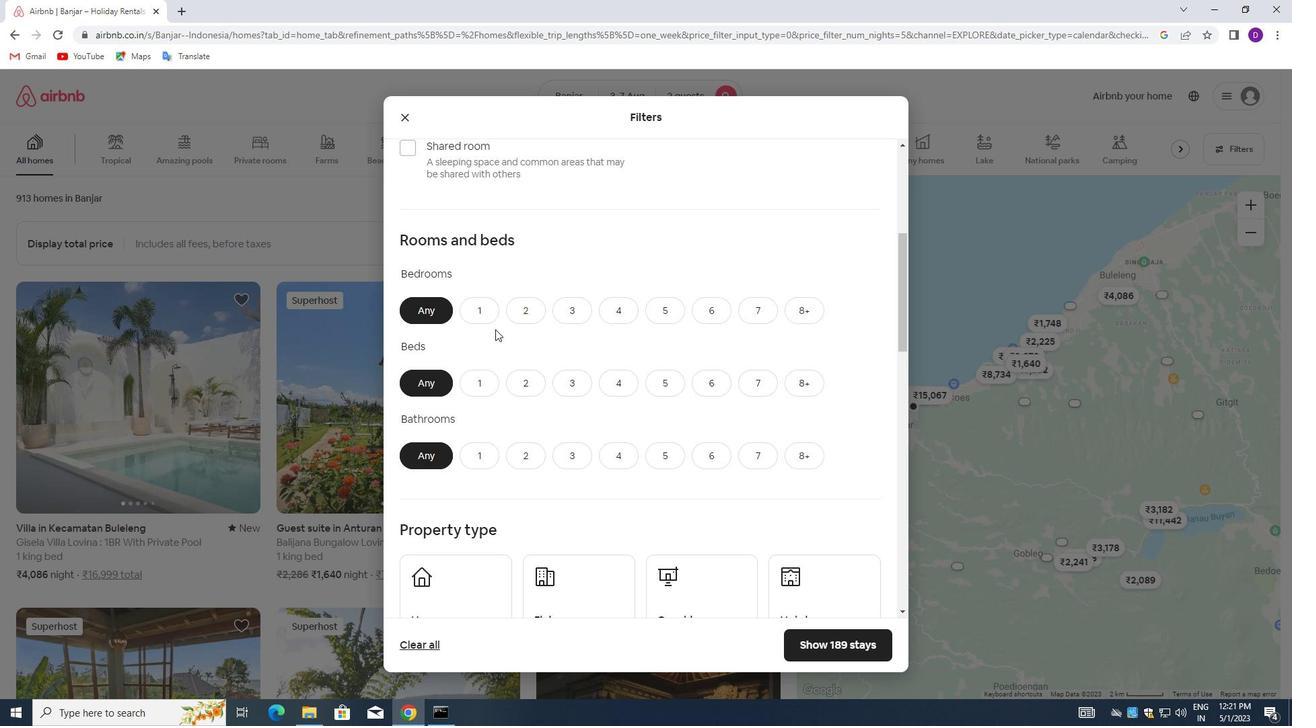 
Action: Mouse pressed left at (486, 312)
Screenshot: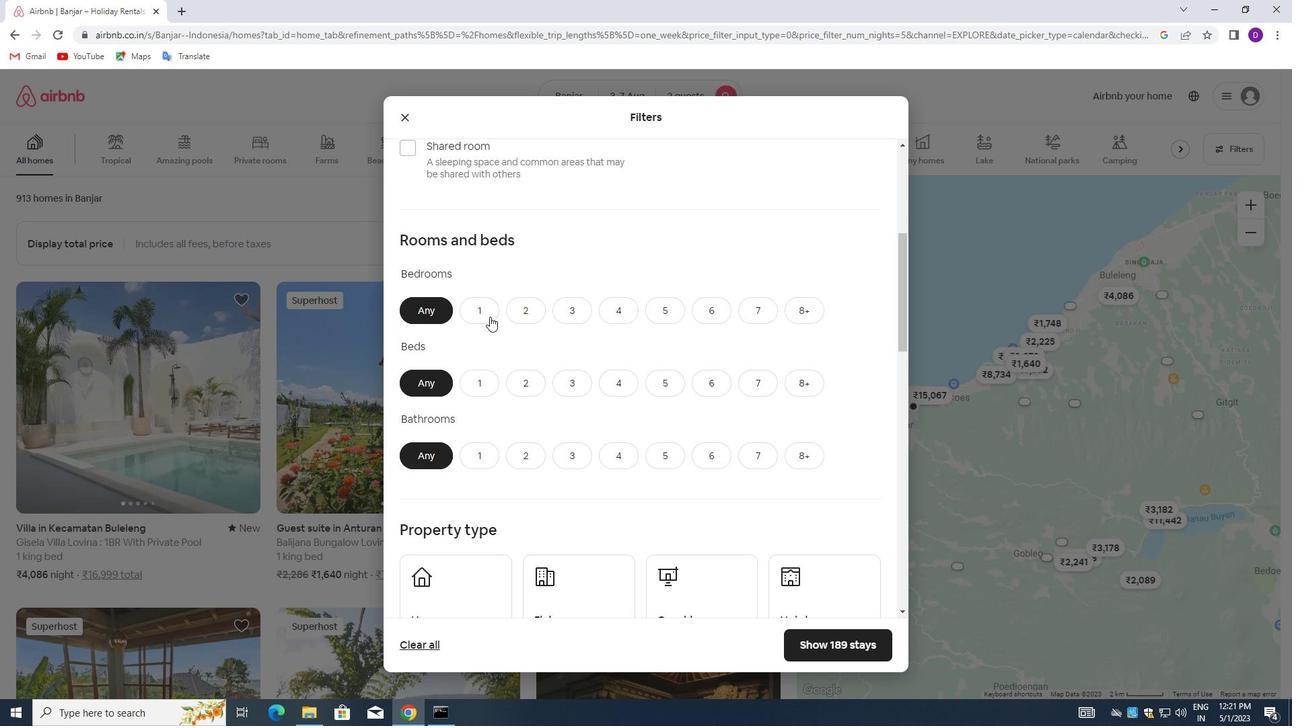 
Action: Mouse moved to (479, 389)
Screenshot: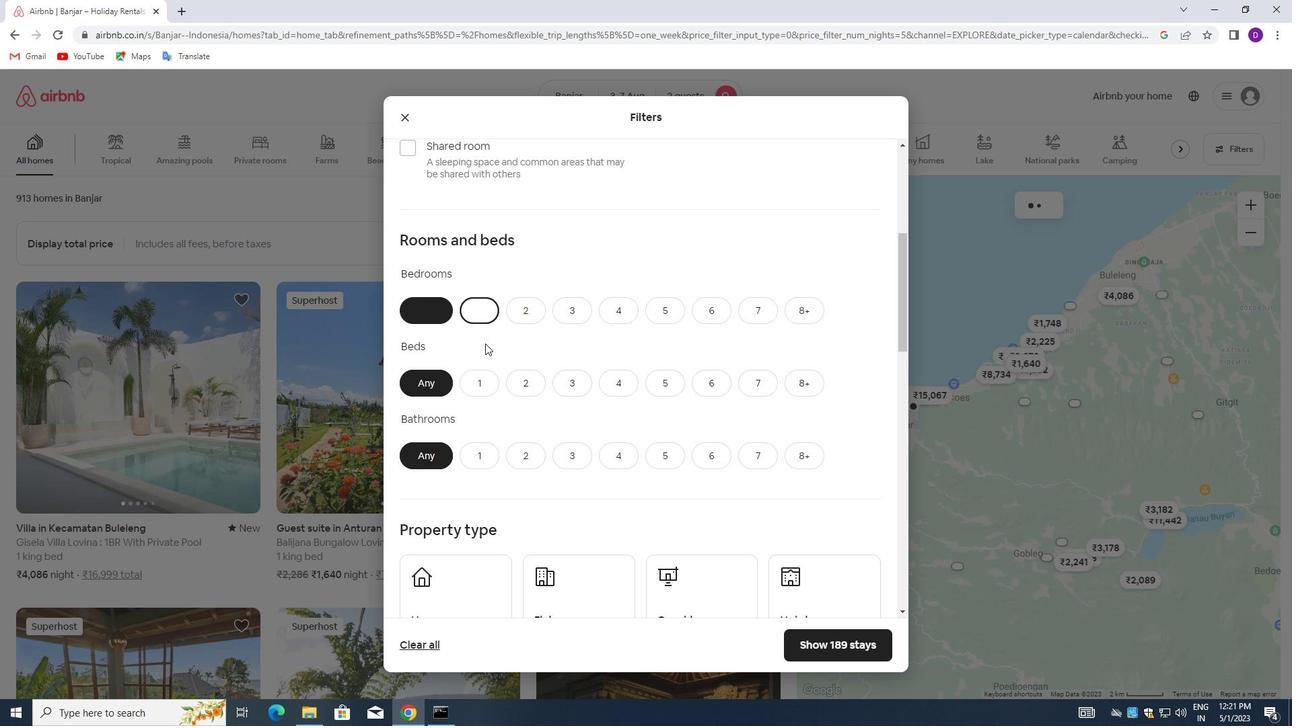 
Action: Mouse pressed left at (479, 389)
Screenshot: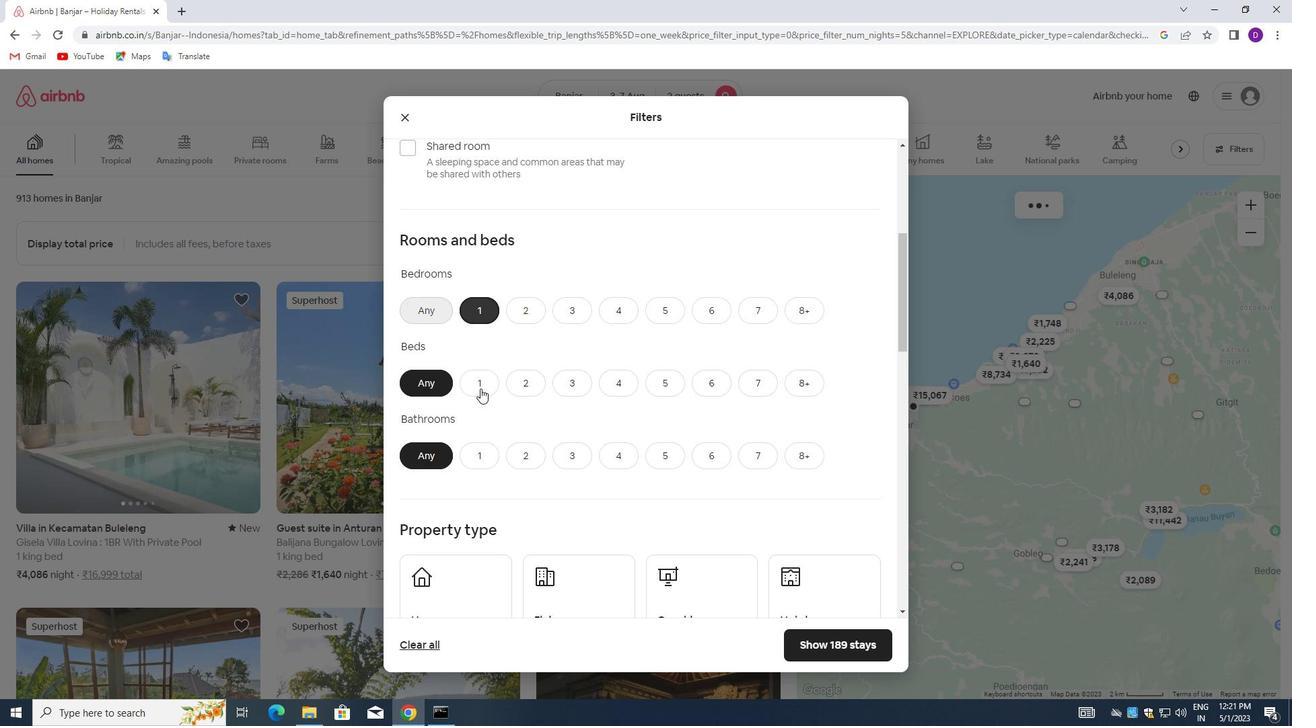 
Action: Mouse moved to (475, 458)
Screenshot: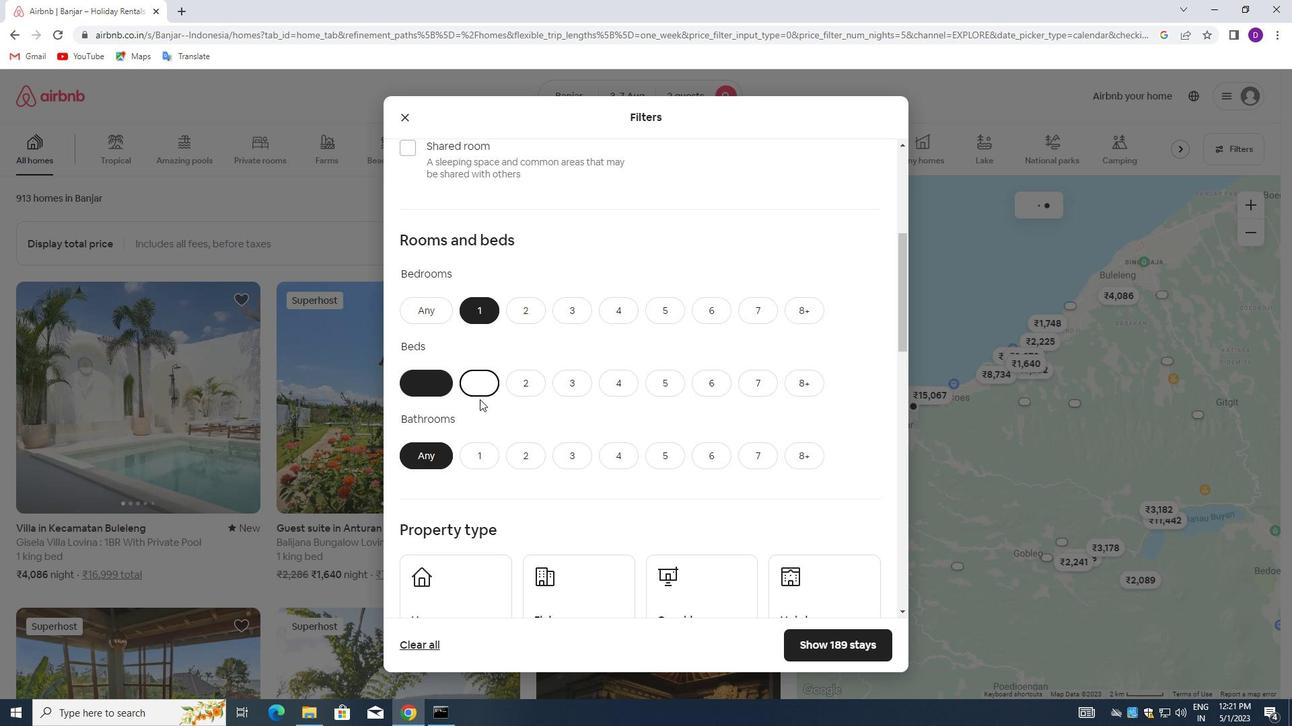 
Action: Mouse pressed left at (475, 458)
Screenshot: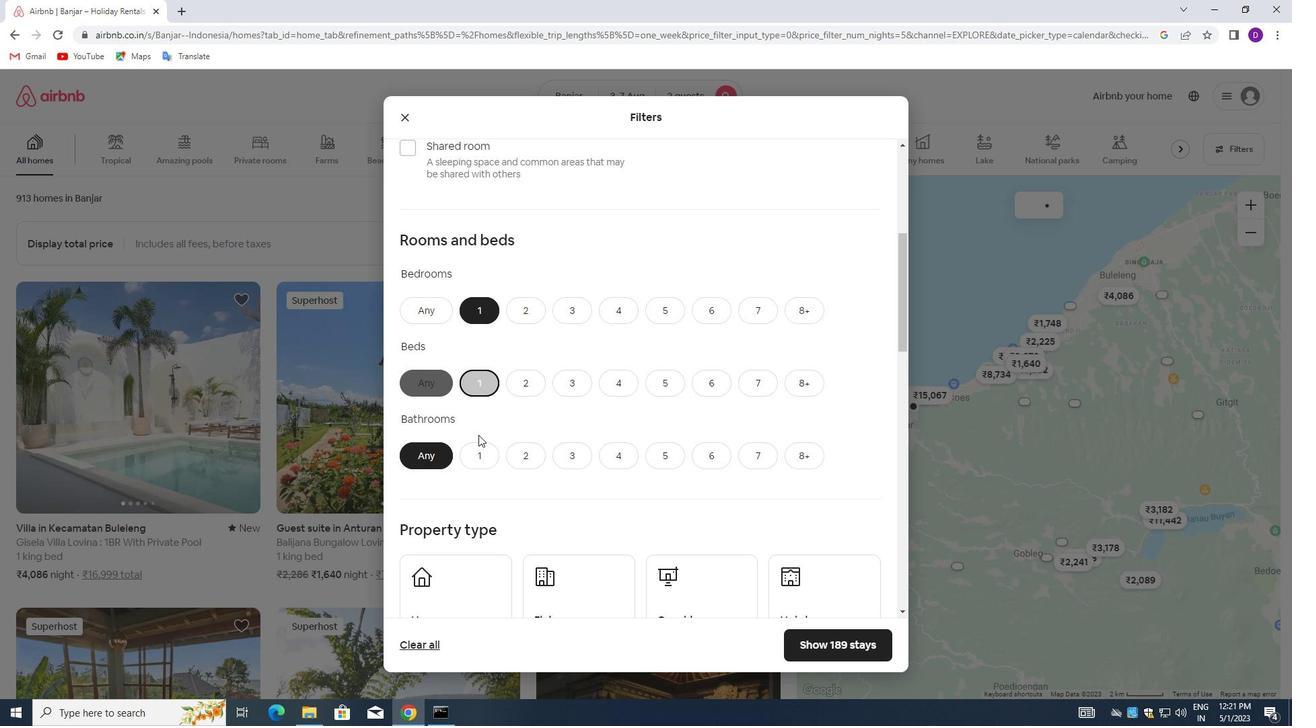 
Action: Mouse moved to (509, 410)
Screenshot: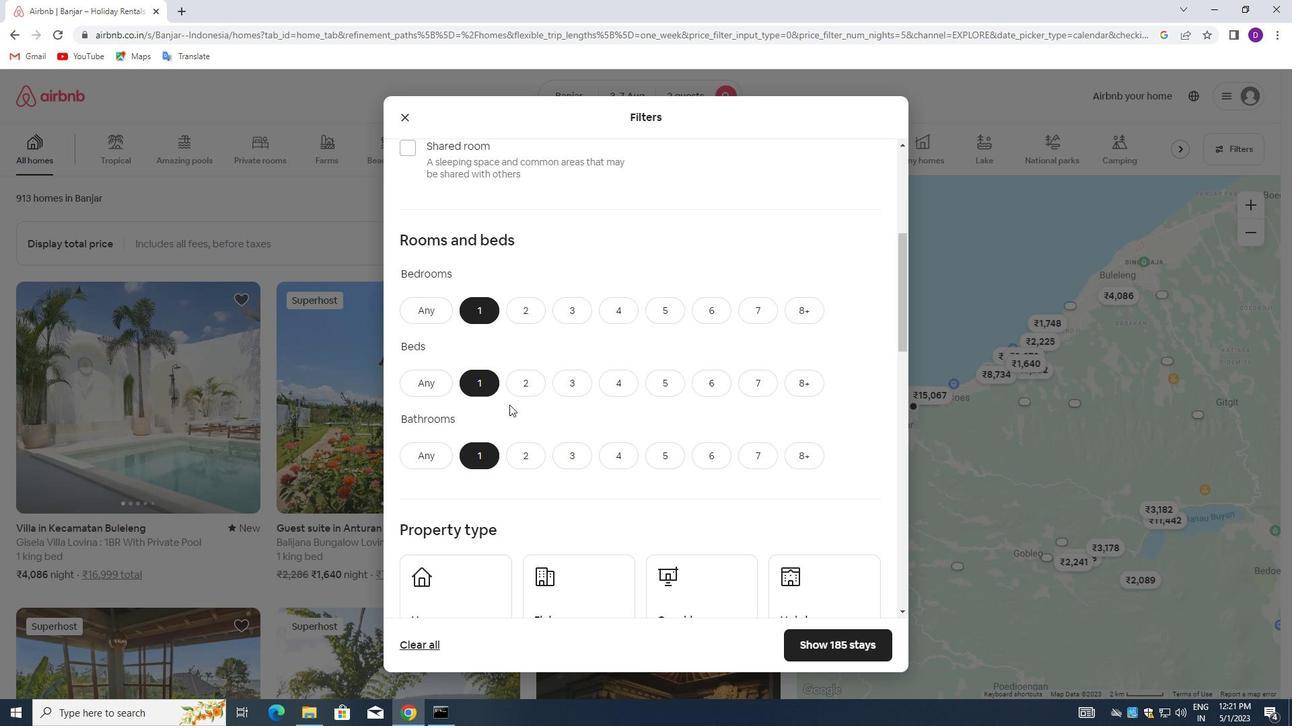 
Action: Mouse scrolled (509, 409) with delta (0, 0)
Screenshot: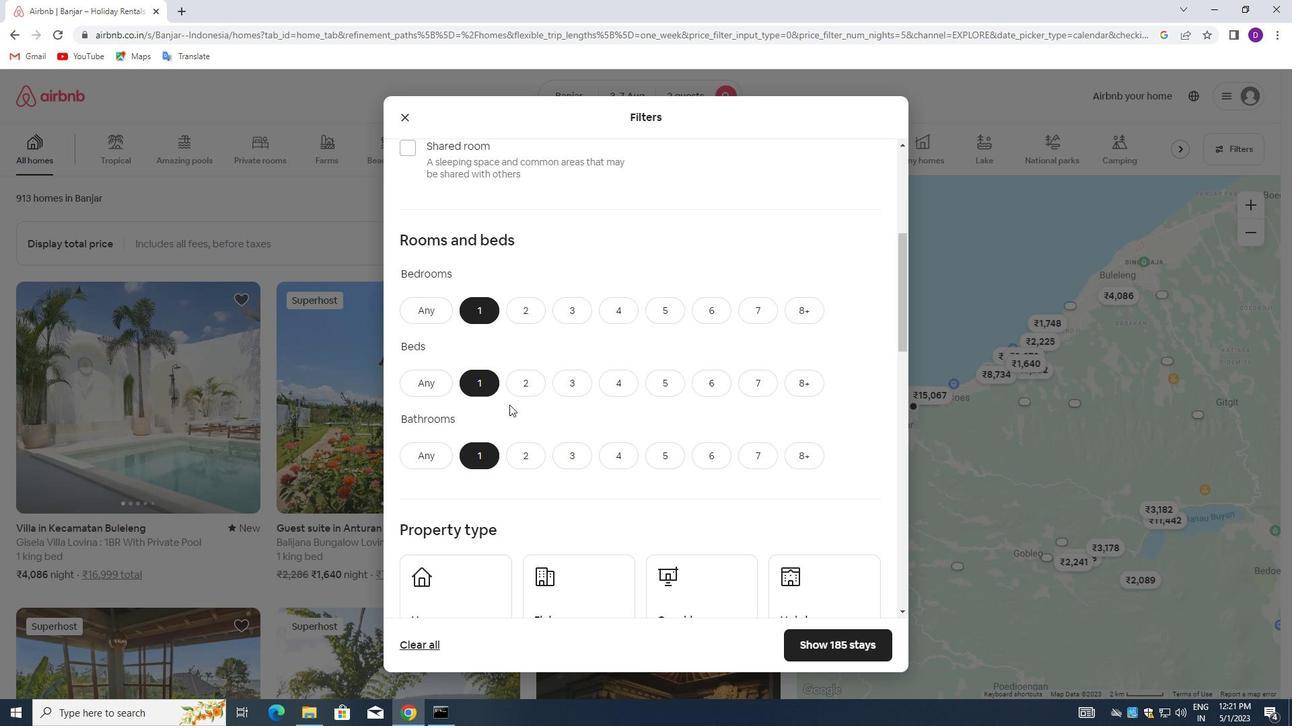 
Action: Mouse moved to (514, 421)
Screenshot: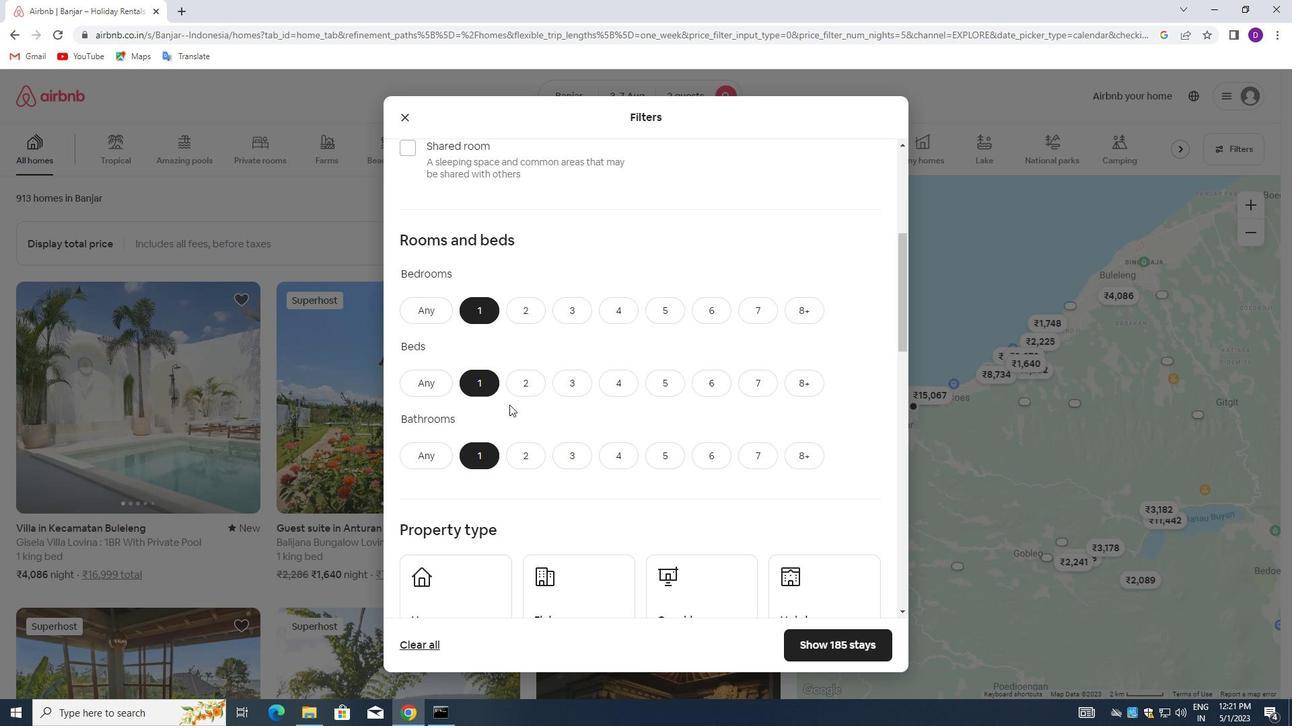 
Action: Mouse scrolled (514, 421) with delta (0, 0)
Screenshot: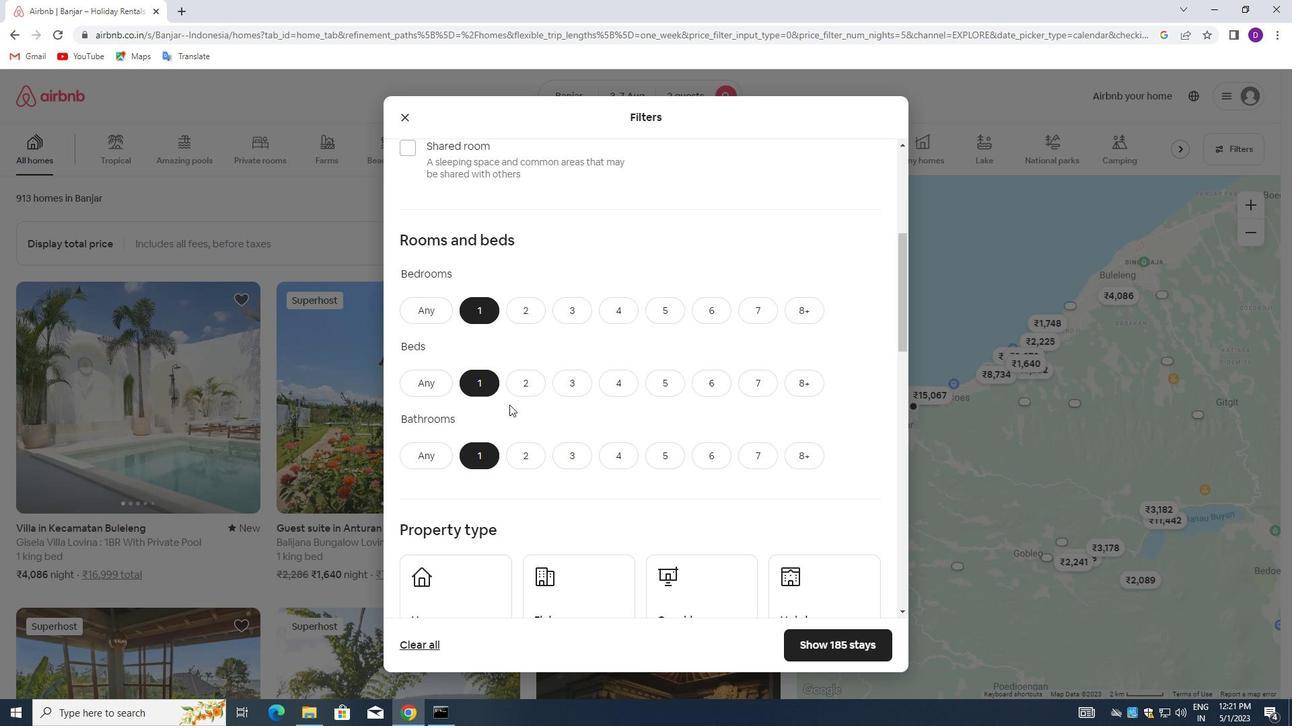 
Action: Mouse moved to (516, 428)
Screenshot: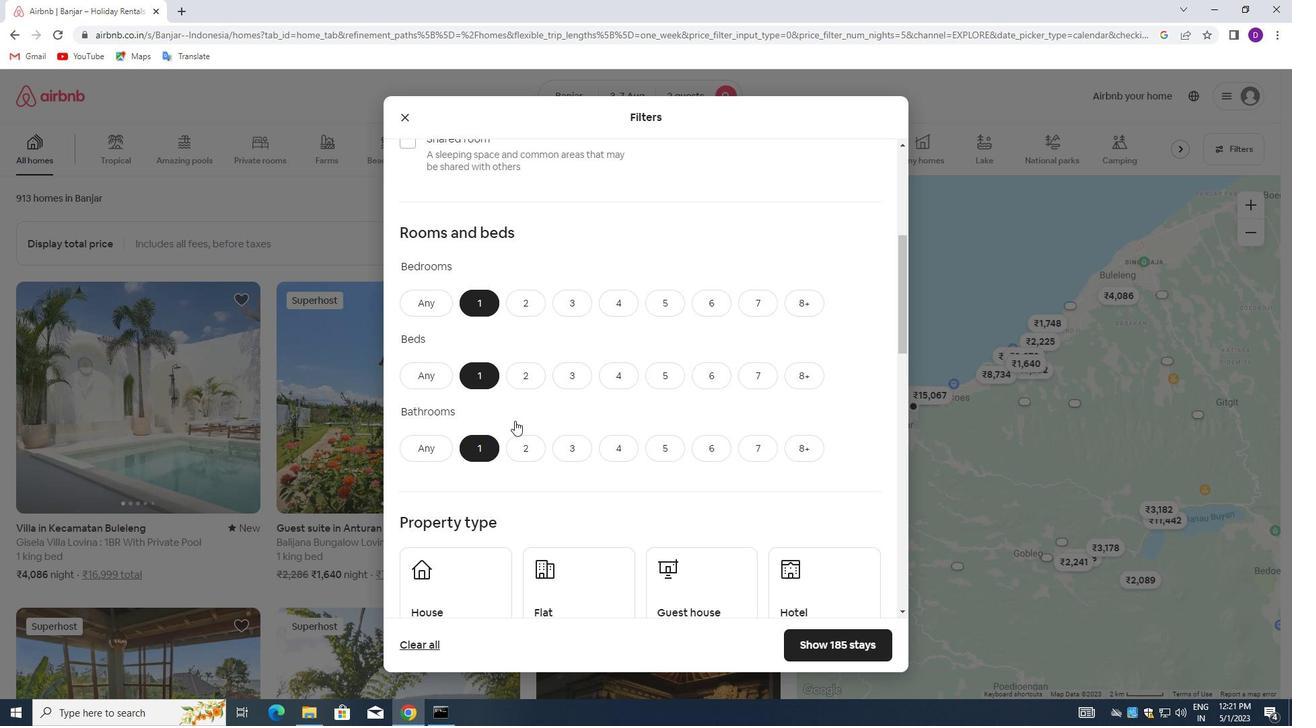 
Action: Mouse scrolled (516, 427) with delta (0, 0)
Screenshot: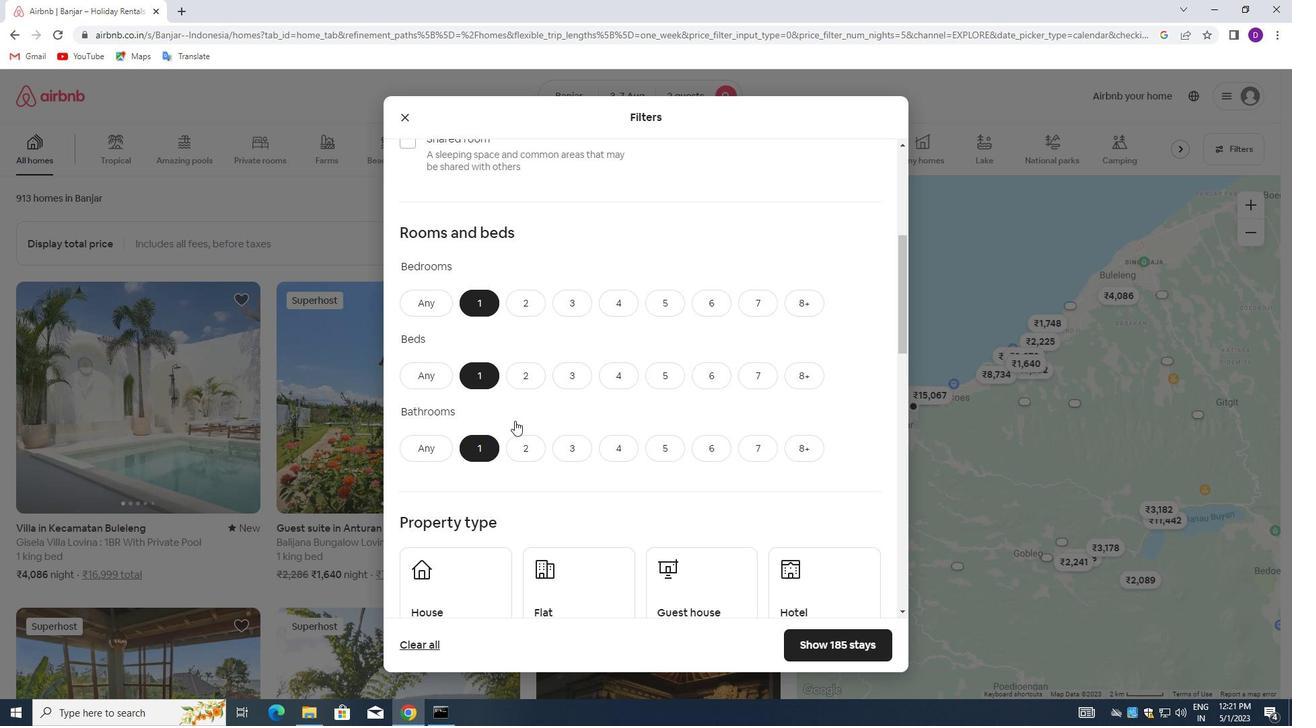 
Action: Mouse moved to (463, 401)
Screenshot: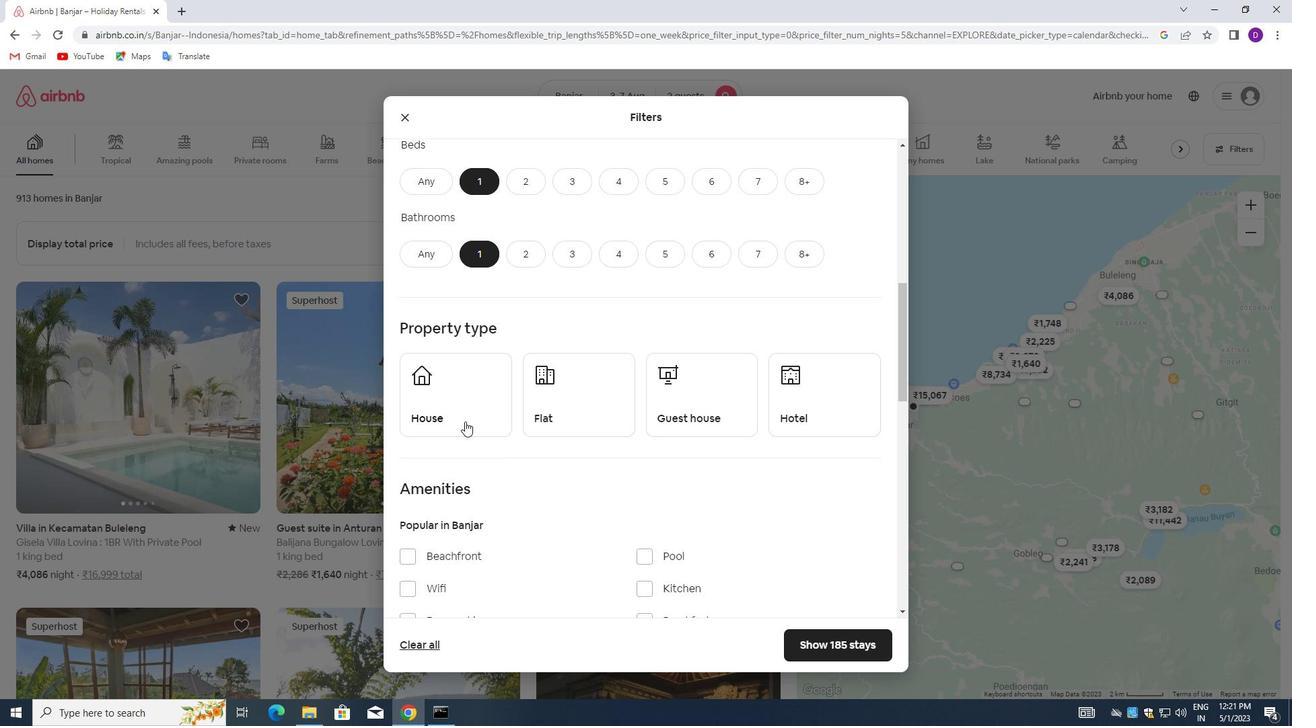 
Action: Mouse pressed left at (463, 401)
Screenshot: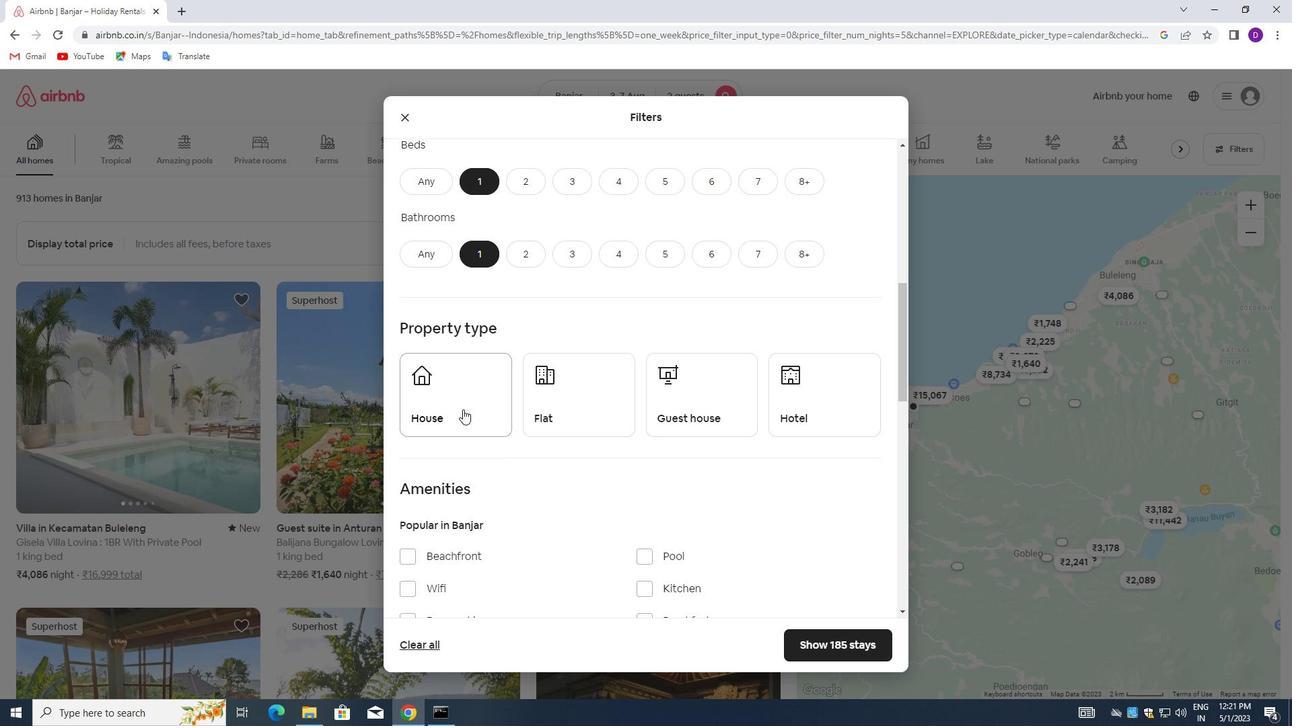 
Action: Mouse moved to (562, 399)
Screenshot: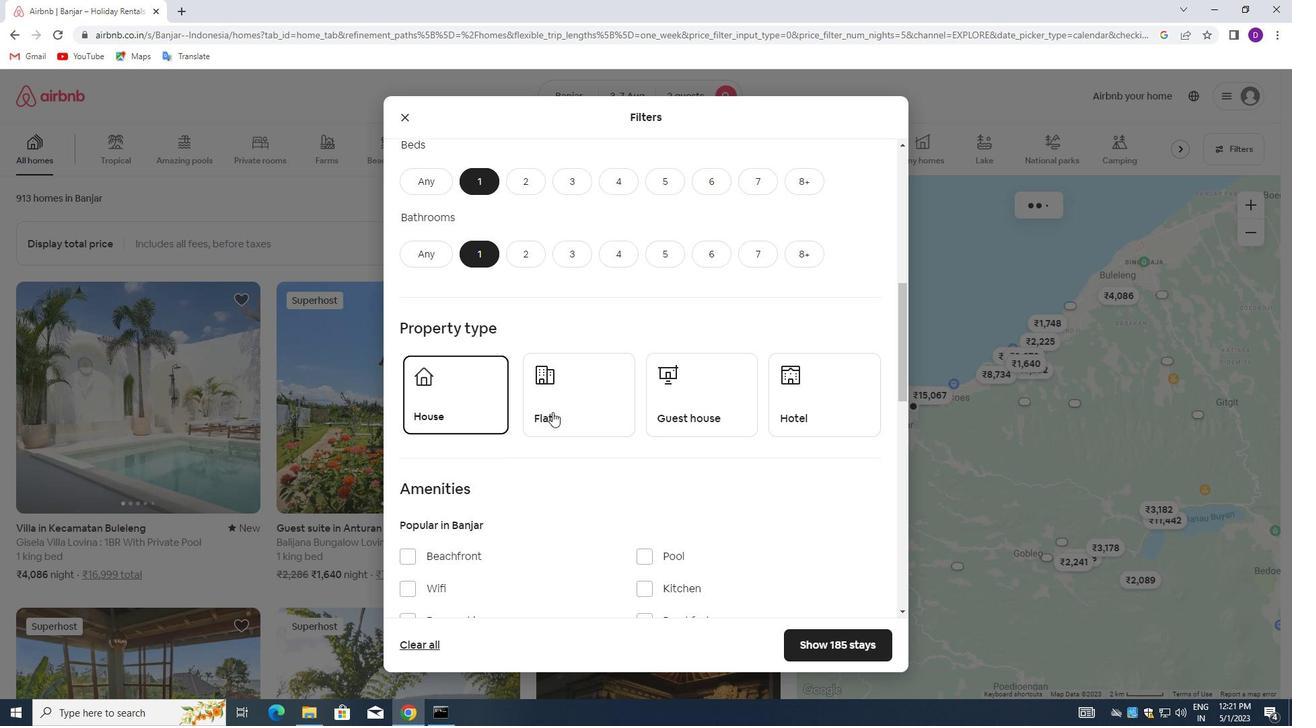 
Action: Mouse pressed left at (562, 399)
Screenshot: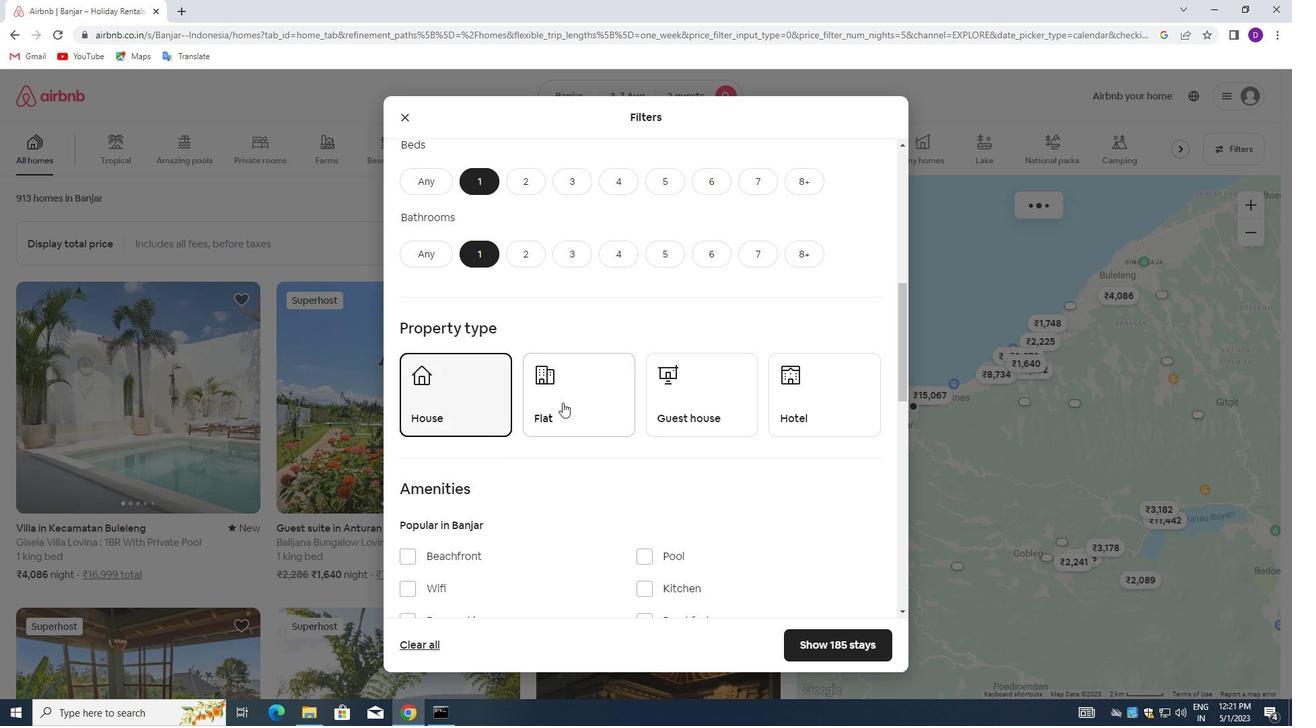 
Action: Mouse moved to (671, 402)
Screenshot: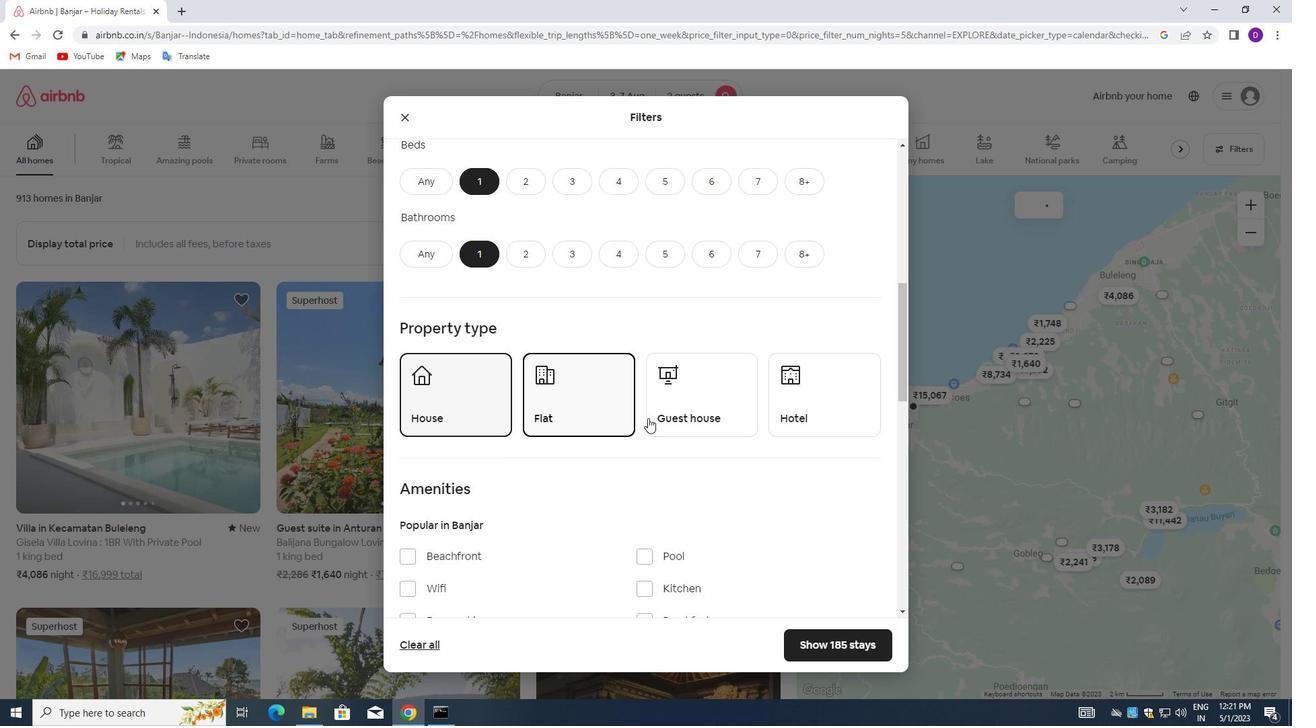 
Action: Mouse pressed left at (671, 402)
Screenshot: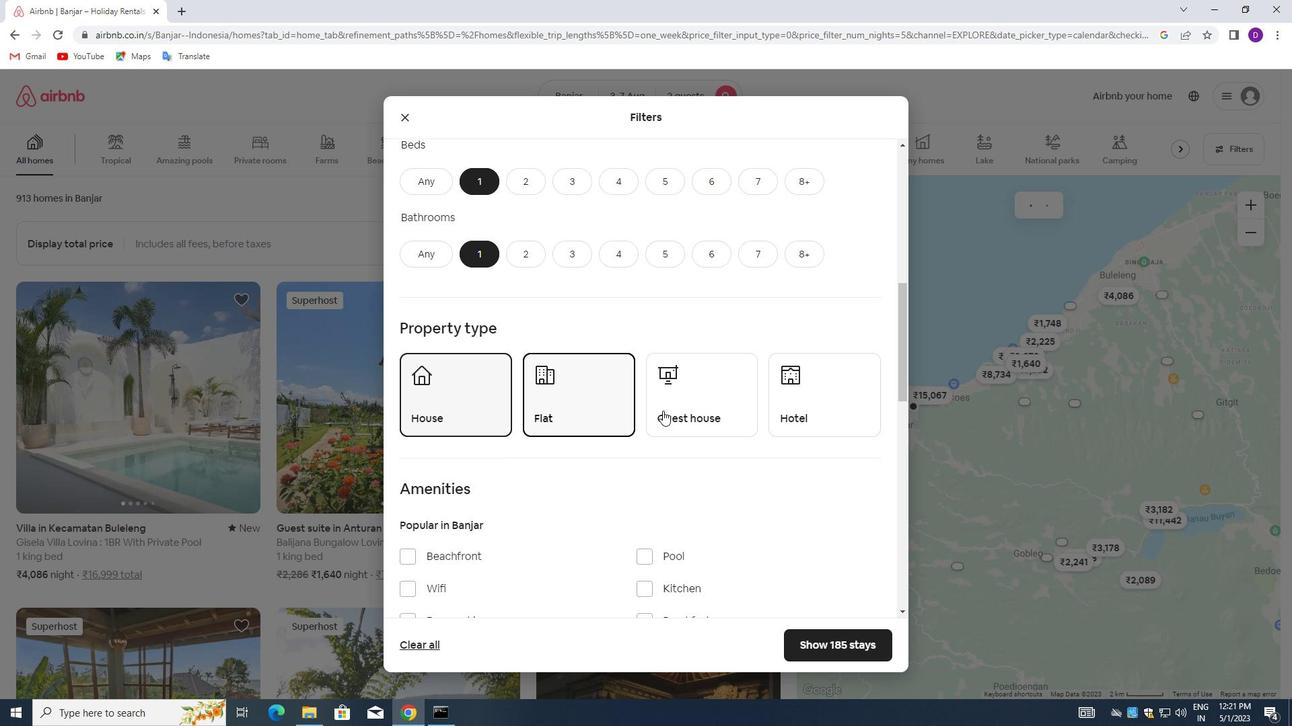 
Action: Mouse moved to (825, 388)
Screenshot: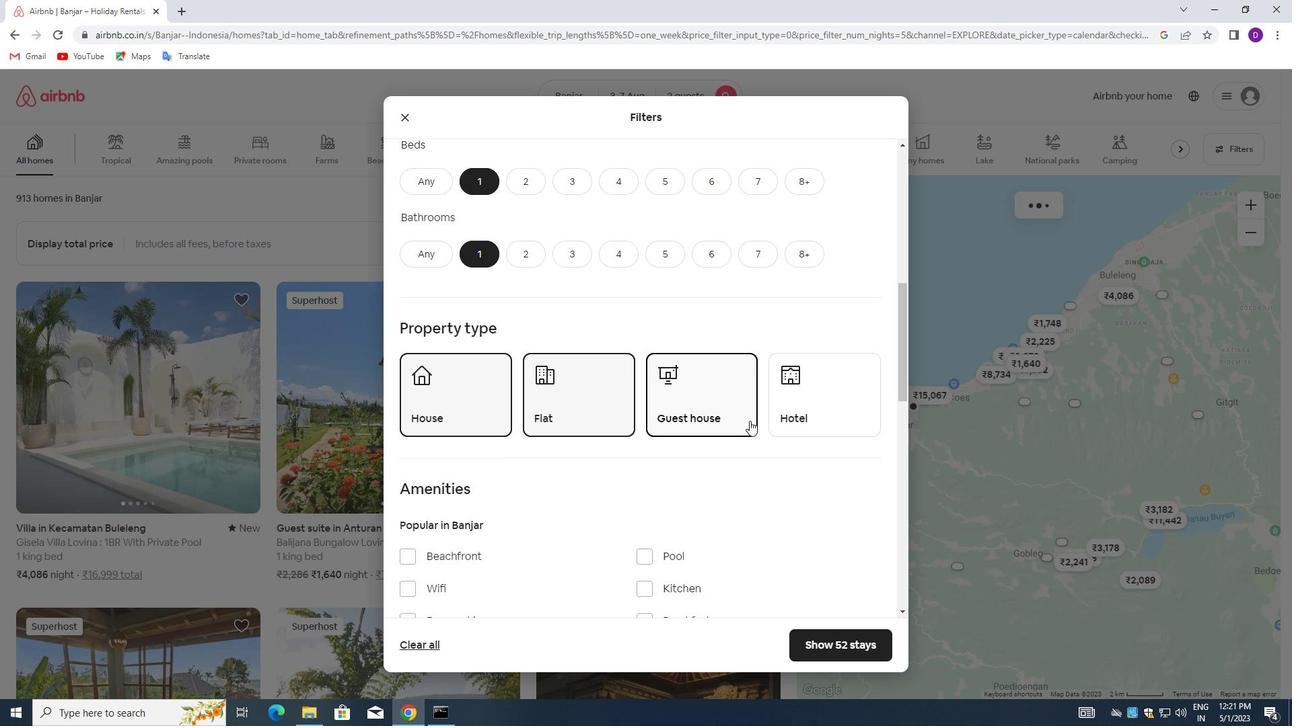 
Action: Mouse pressed left at (825, 388)
Screenshot: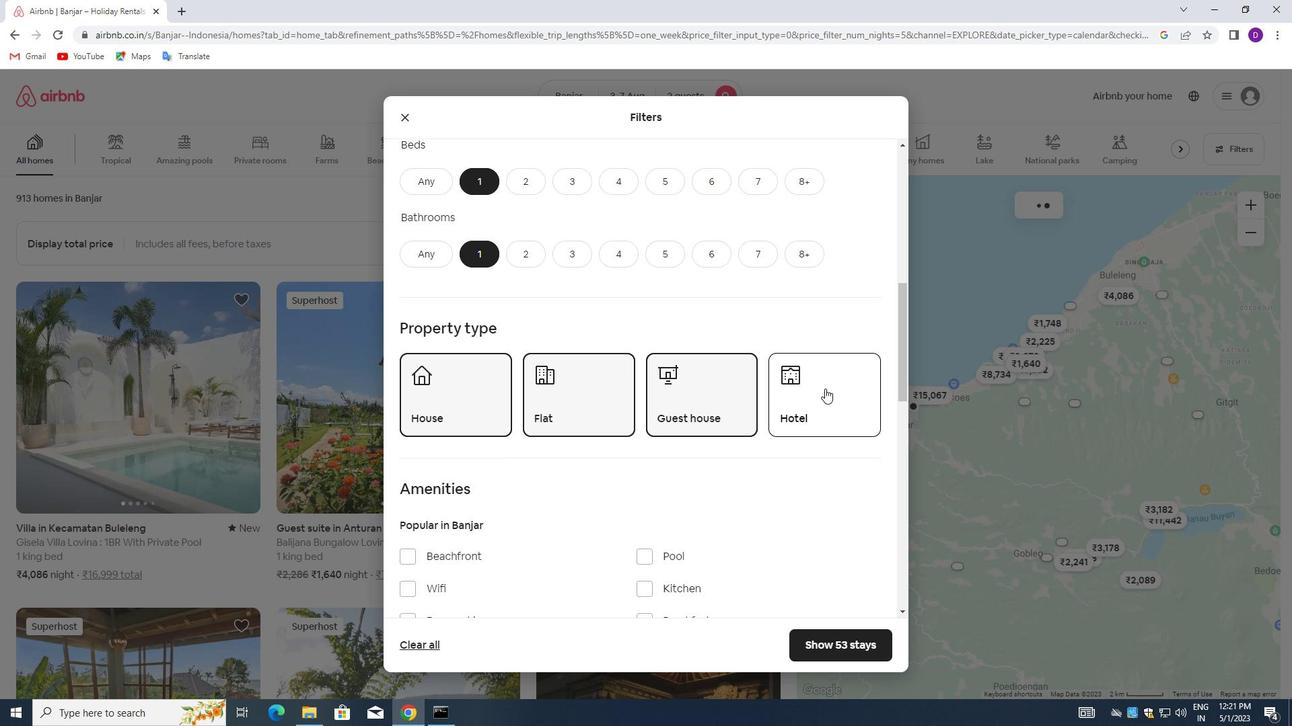 
Action: Mouse moved to (563, 452)
Screenshot: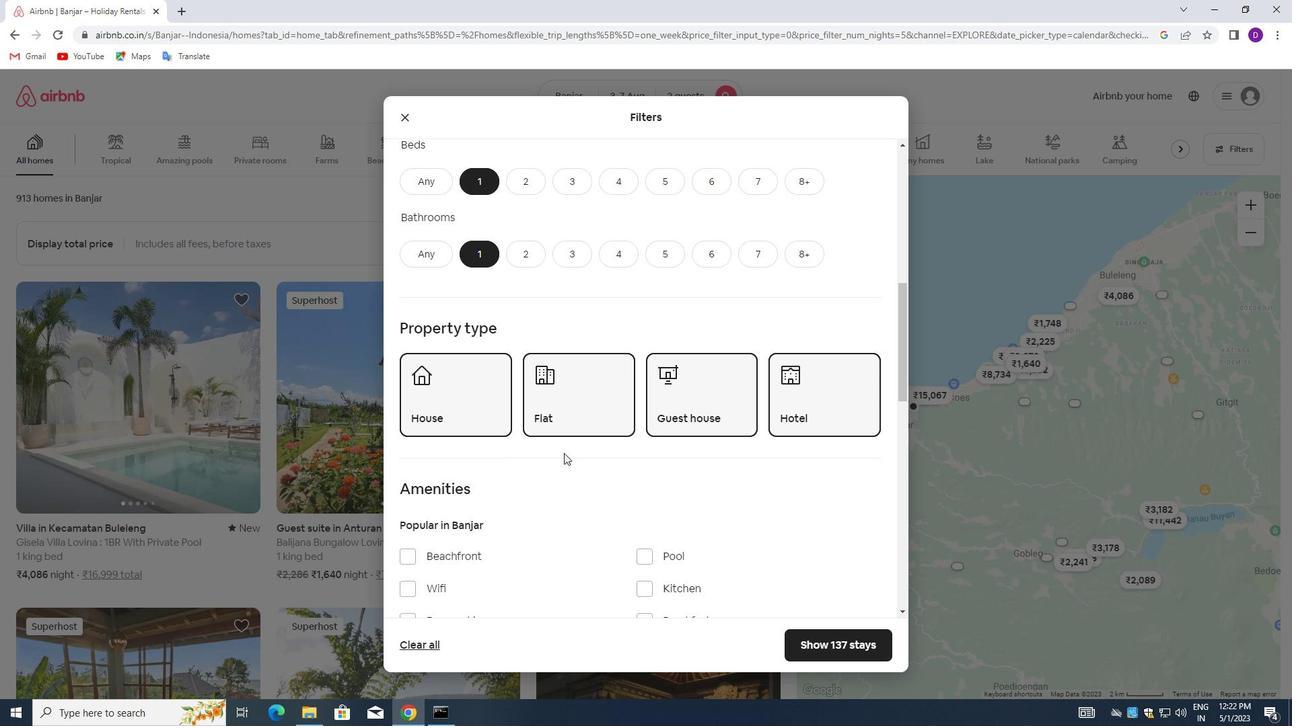 
Action: Mouse scrolled (563, 452) with delta (0, 0)
Screenshot: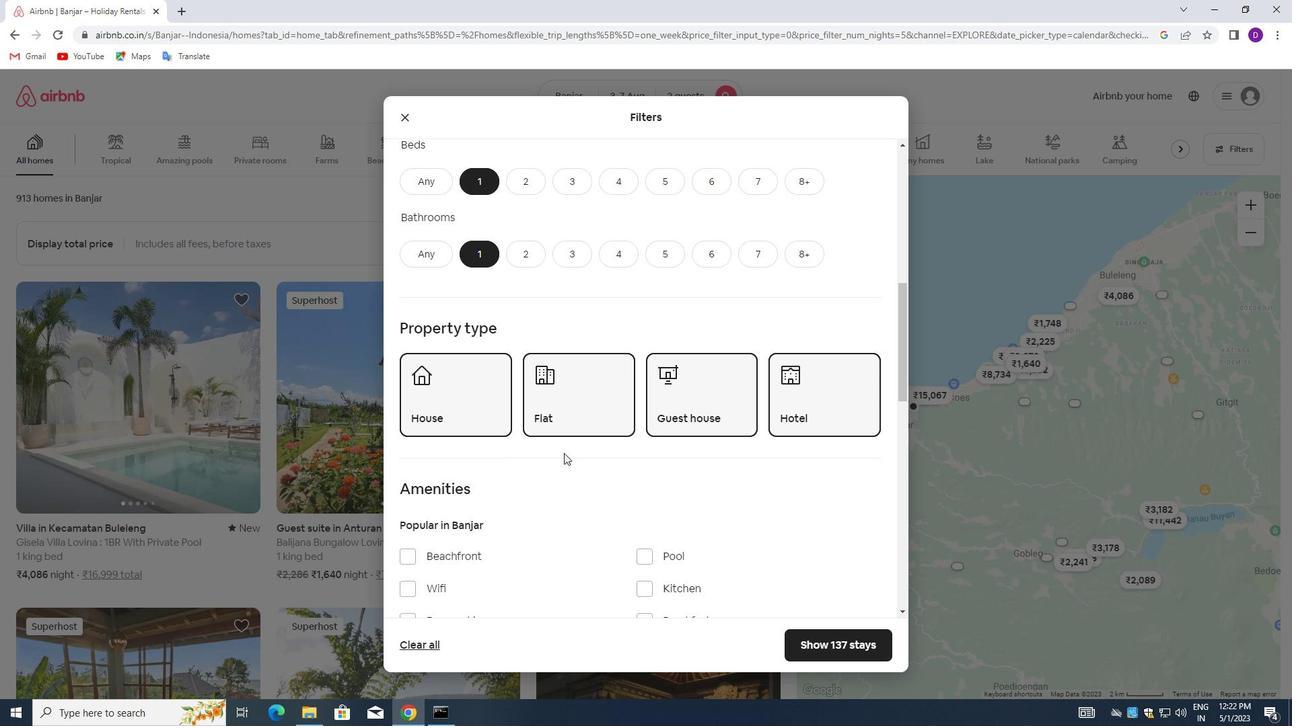 
Action: Mouse moved to (568, 450)
Screenshot: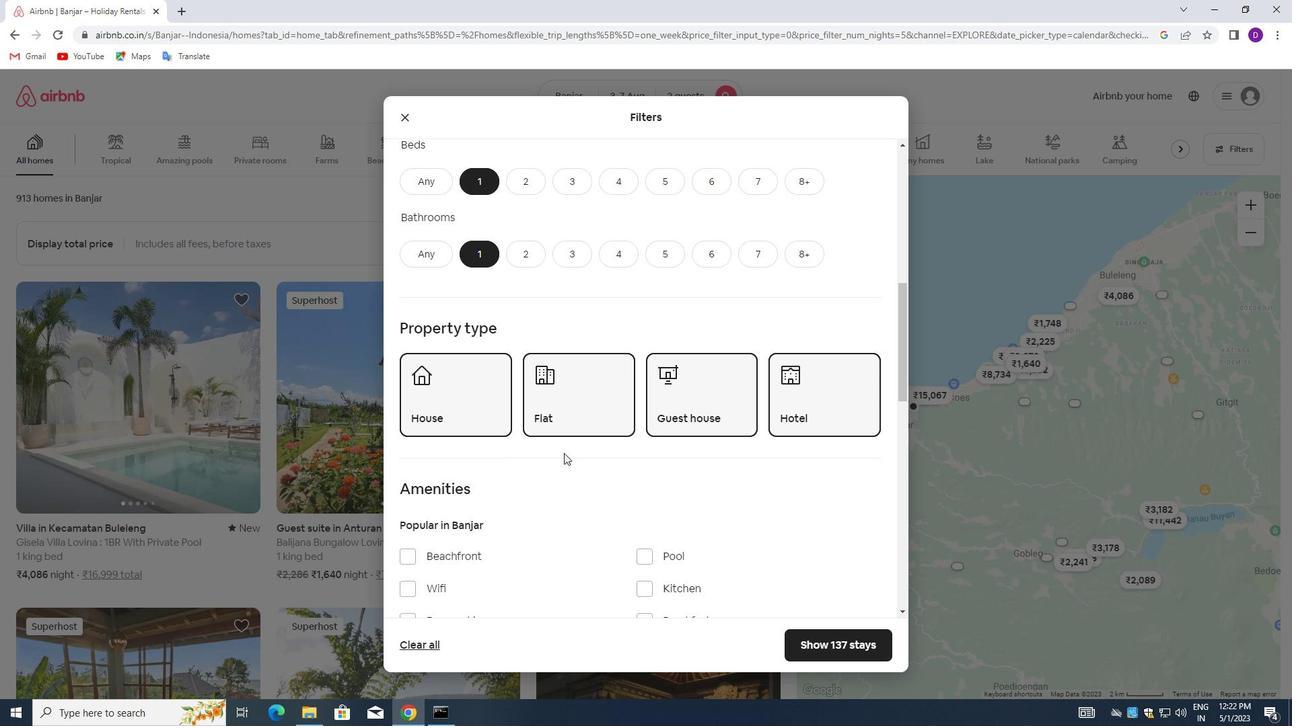 
Action: Mouse scrolled (568, 449) with delta (0, 0)
Screenshot: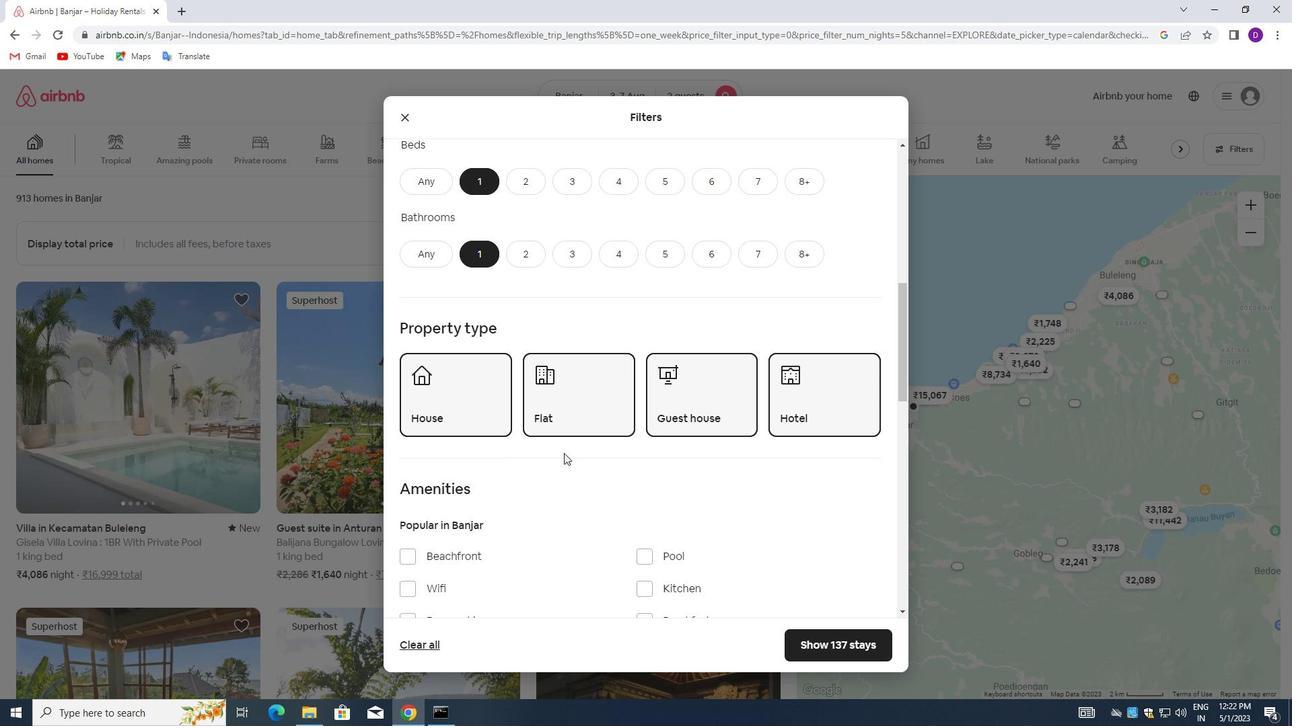 
Action: Mouse scrolled (568, 449) with delta (0, 0)
Screenshot: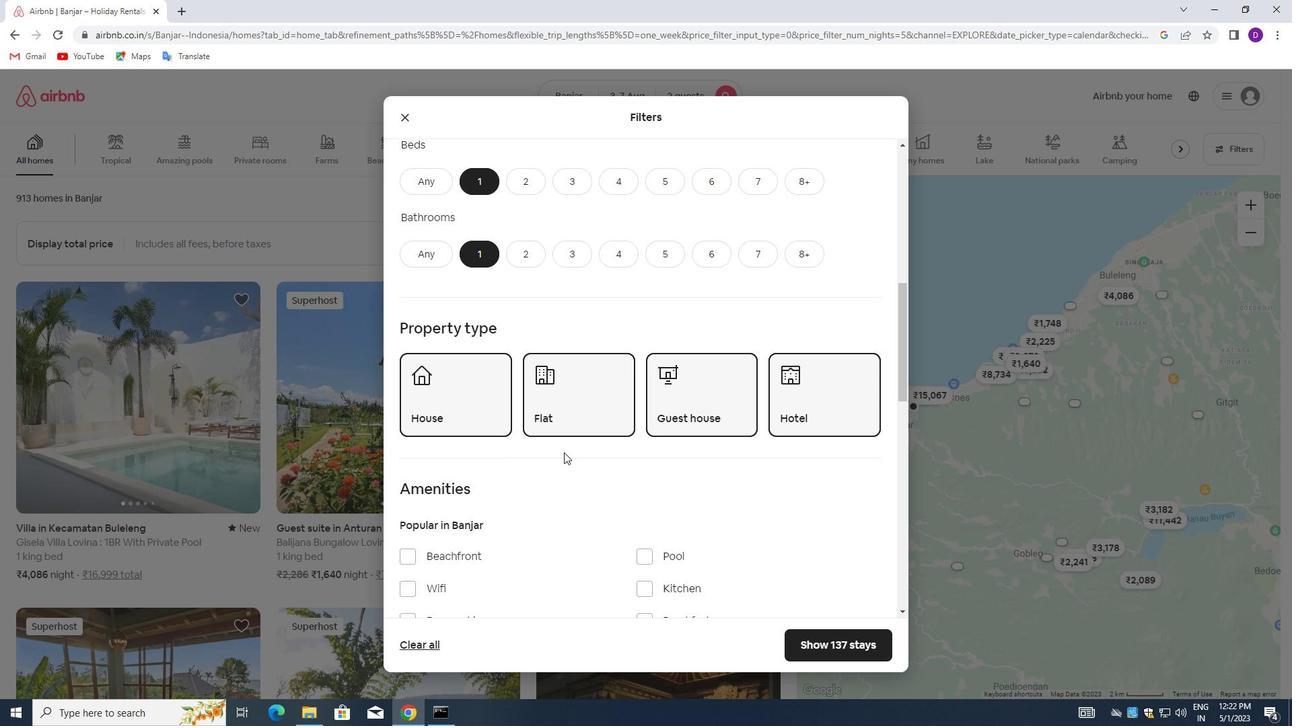 
Action: Mouse scrolled (568, 449) with delta (0, 0)
Screenshot: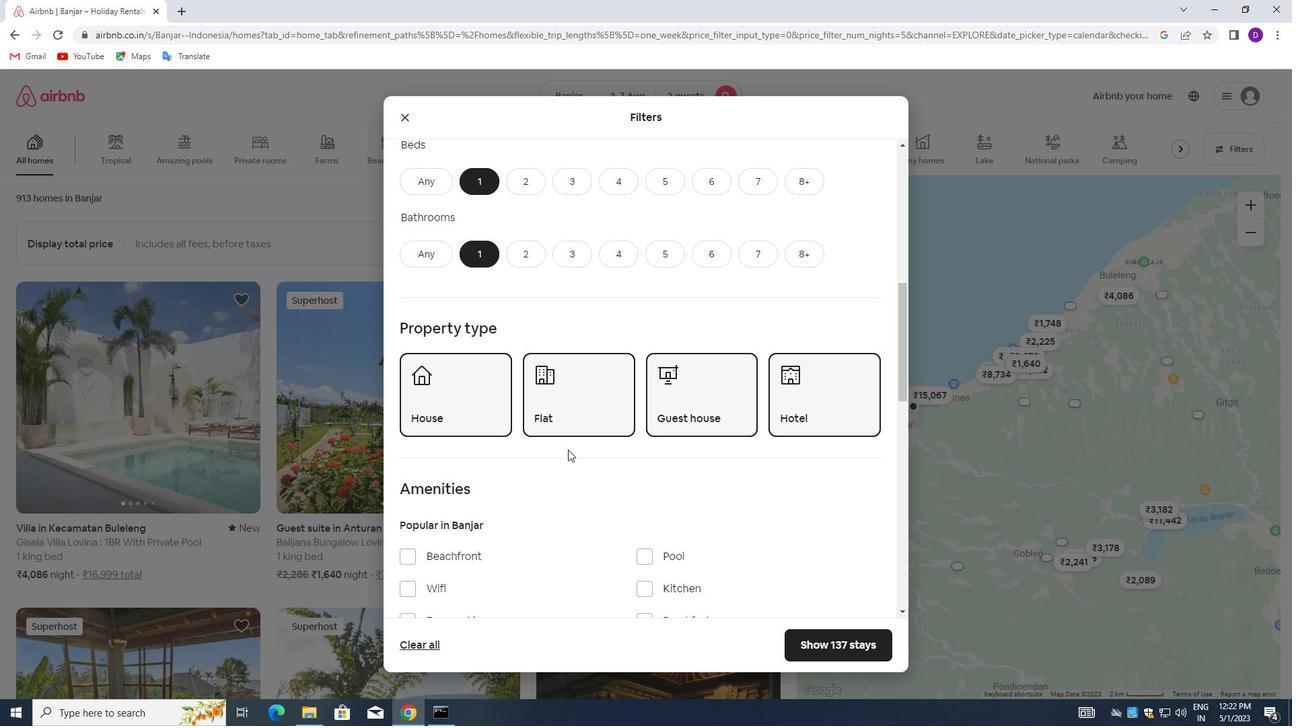 
Action: Mouse moved to (572, 450)
Screenshot: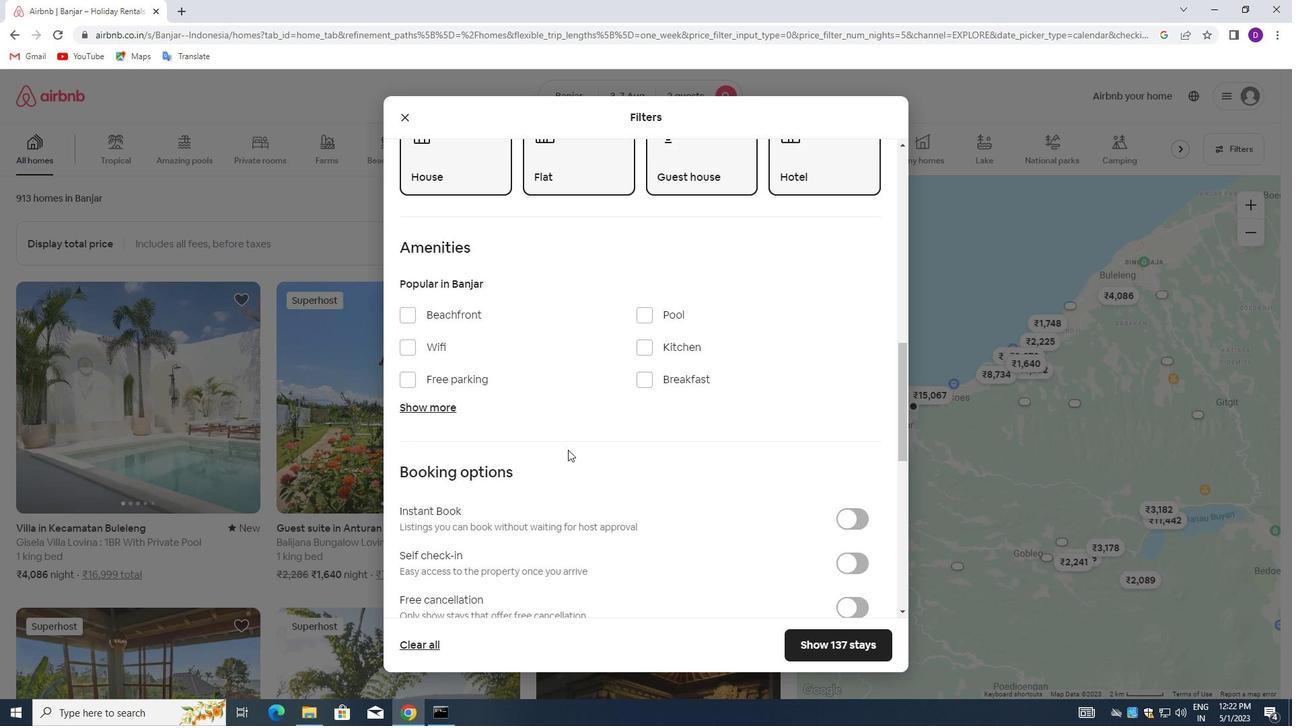 
Action: Mouse scrolled (572, 449) with delta (0, 0)
Screenshot: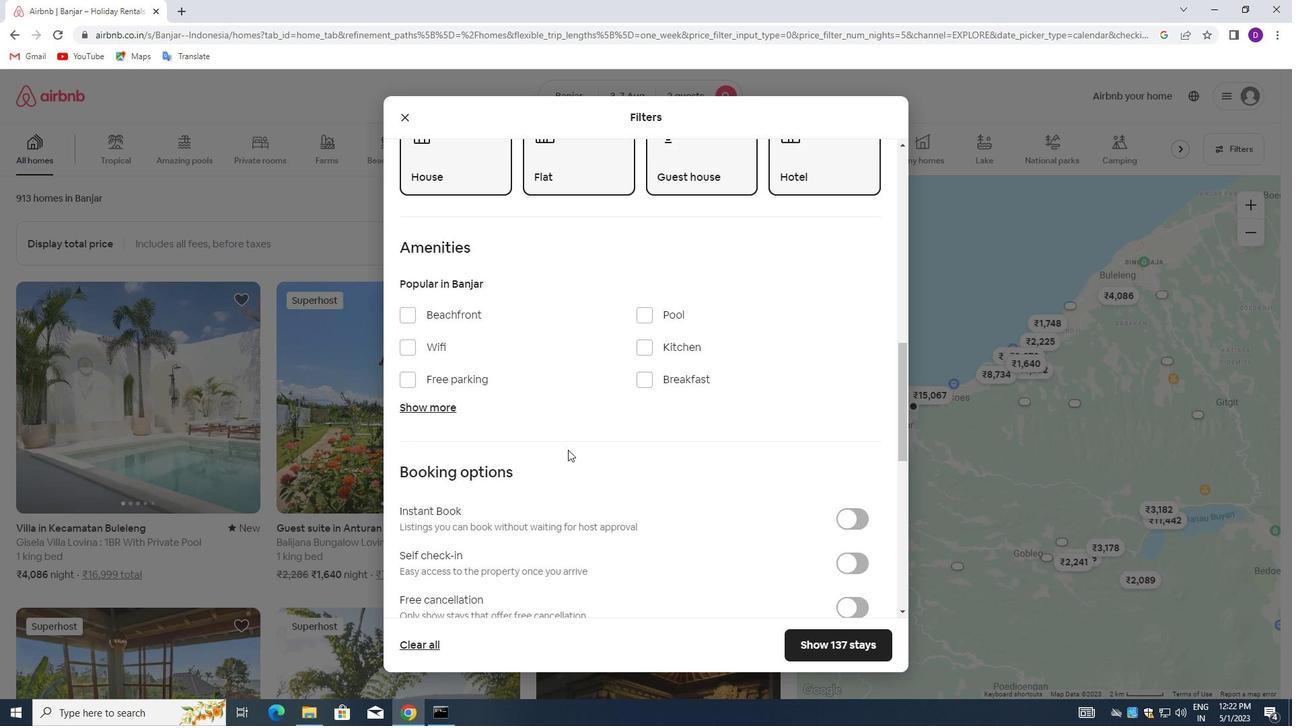 
Action: Mouse moved to (843, 462)
Screenshot: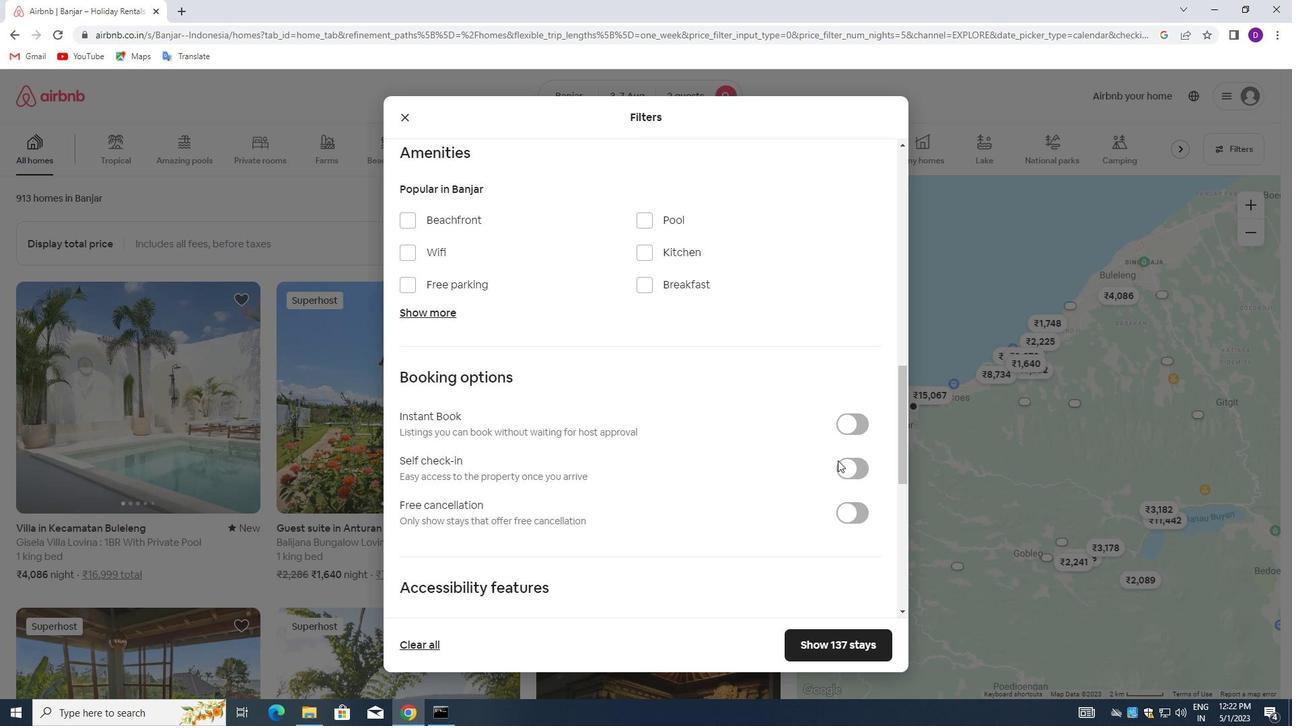 
Action: Mouse pressed left at (843, 462)
Screenshot: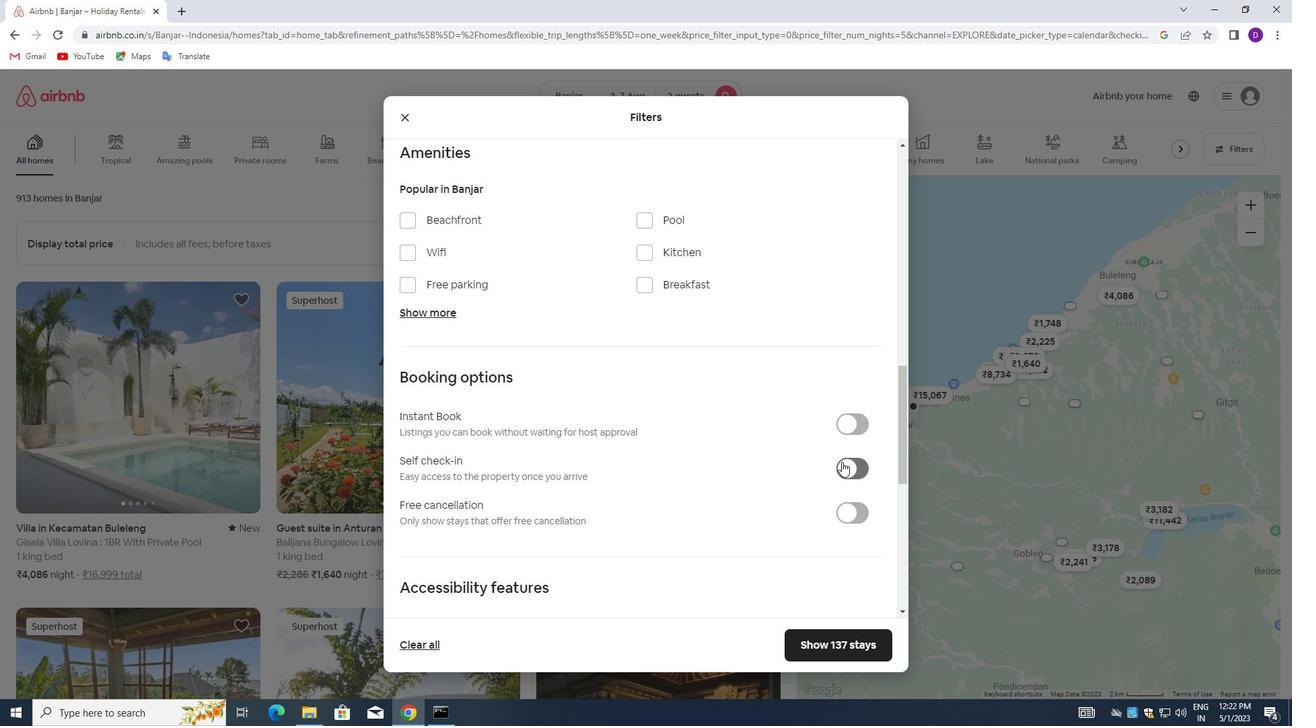 
Action: Mouse moved to (639, 452)
Screenshot: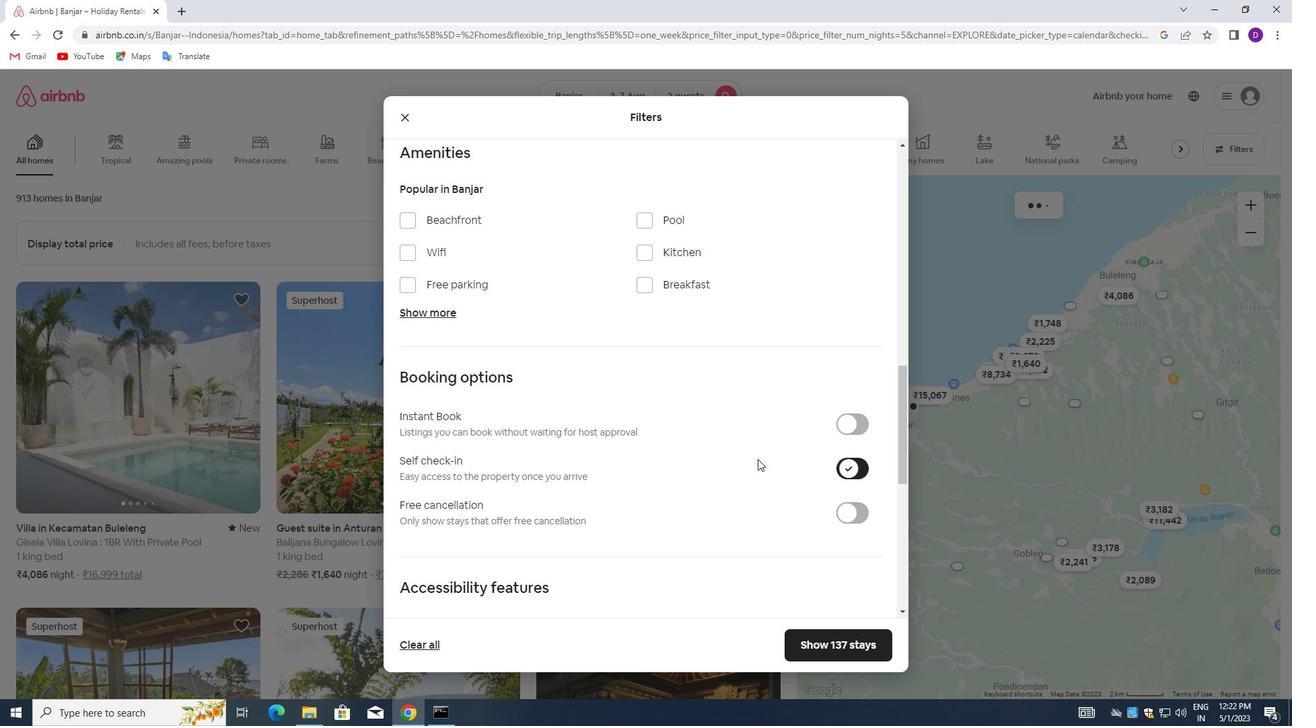 
Action: Mouse scrolled (639, 452) with delta (0, 0)
Screenshot: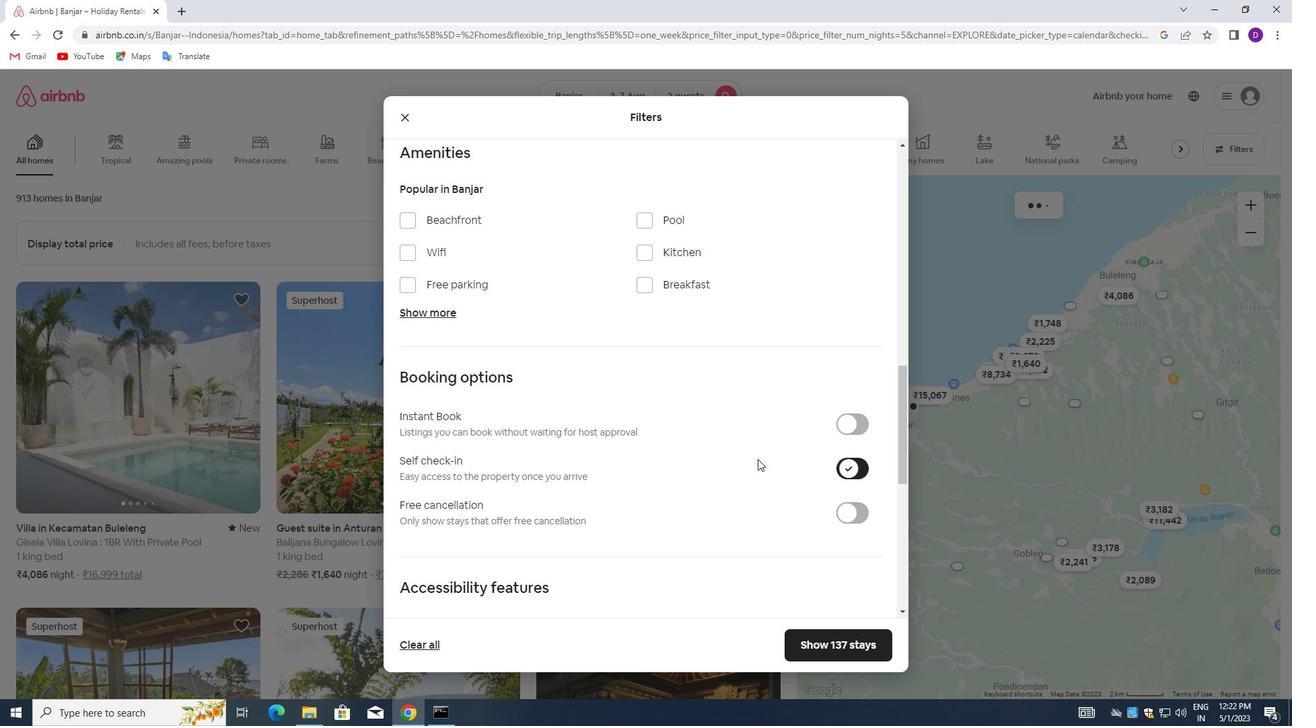
Action: Mouse moved to (637, 453)
Screenshot: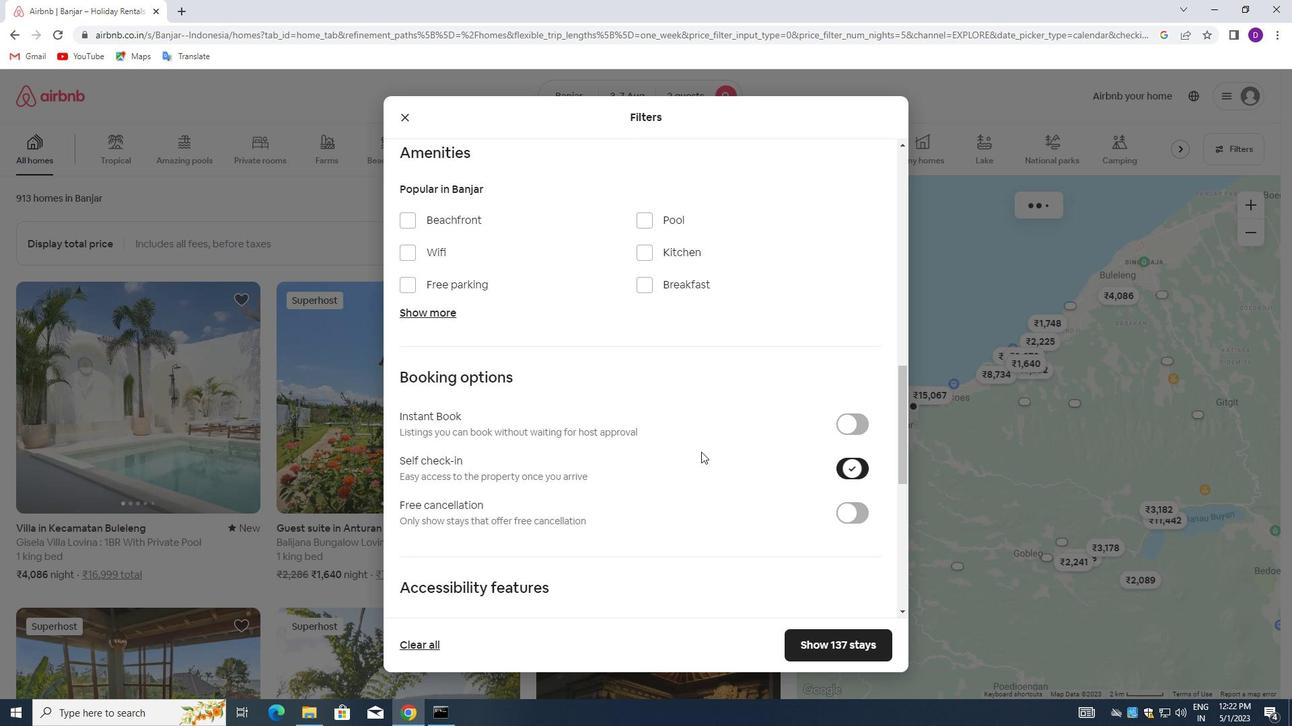 
Action: Mouse scrolled (637, 452) with delta (0, 0)
Screenshot: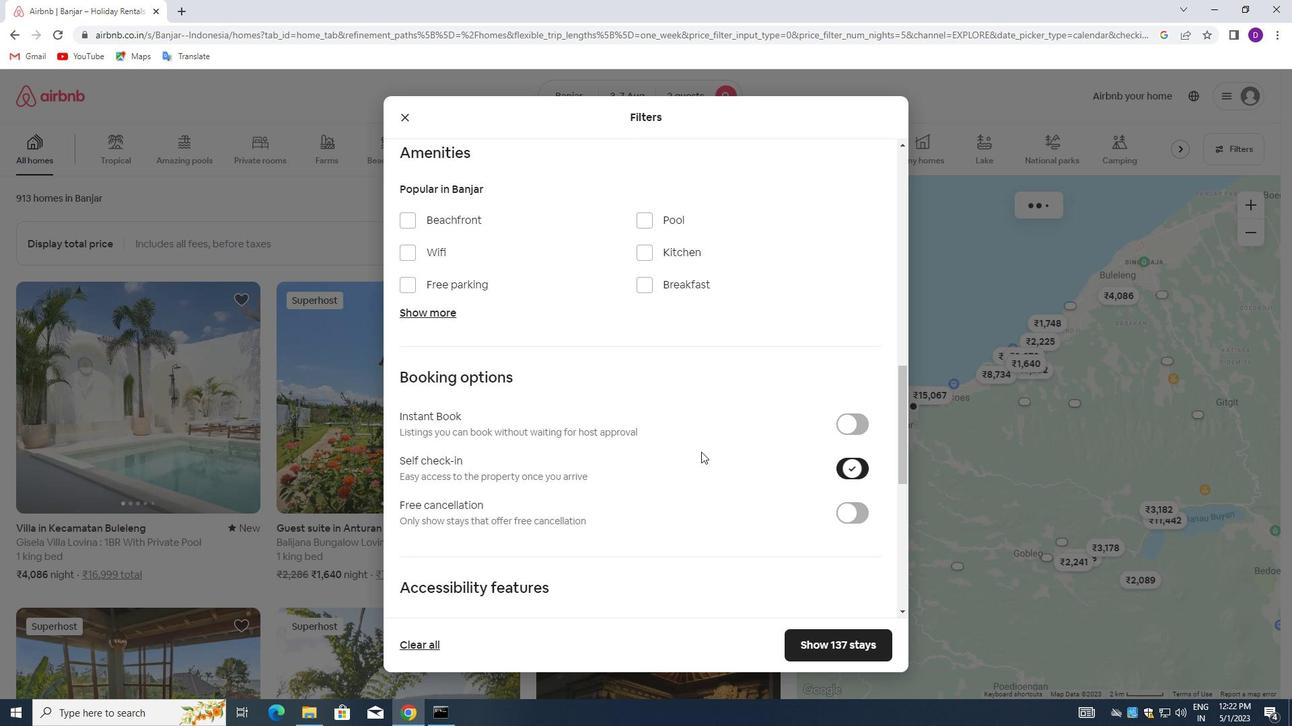 
Action: Mouse moved to (635, 453)
Screenshot: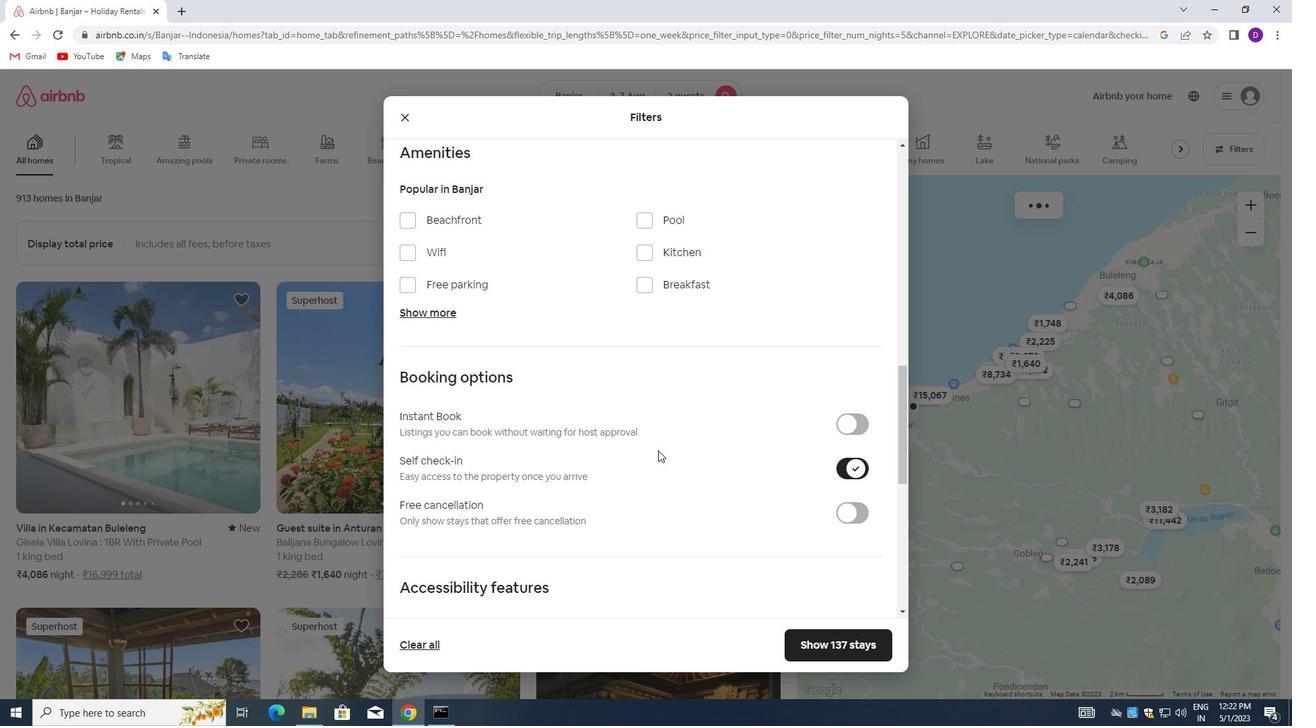 
Action: Mouse scrolled (635, 452) with delta (0, 0)
Screenshot: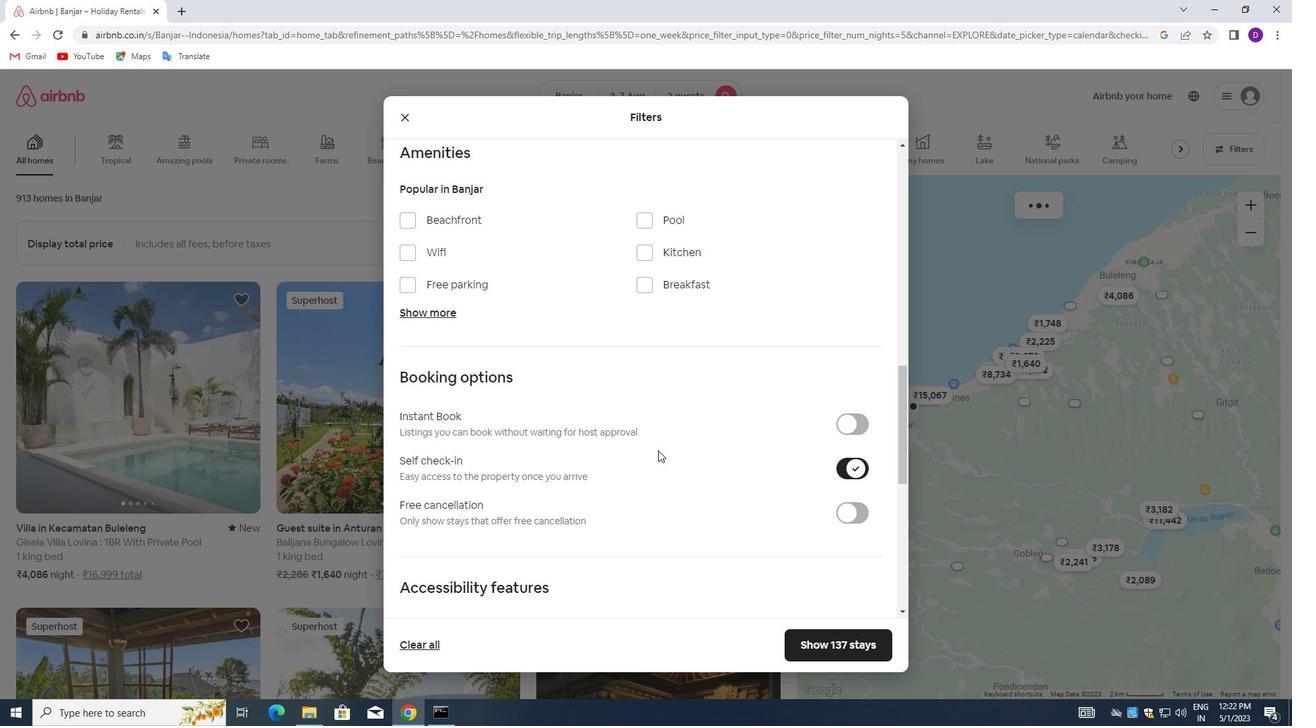 
Action: Mouse moved to (633, 453)
Screenshot: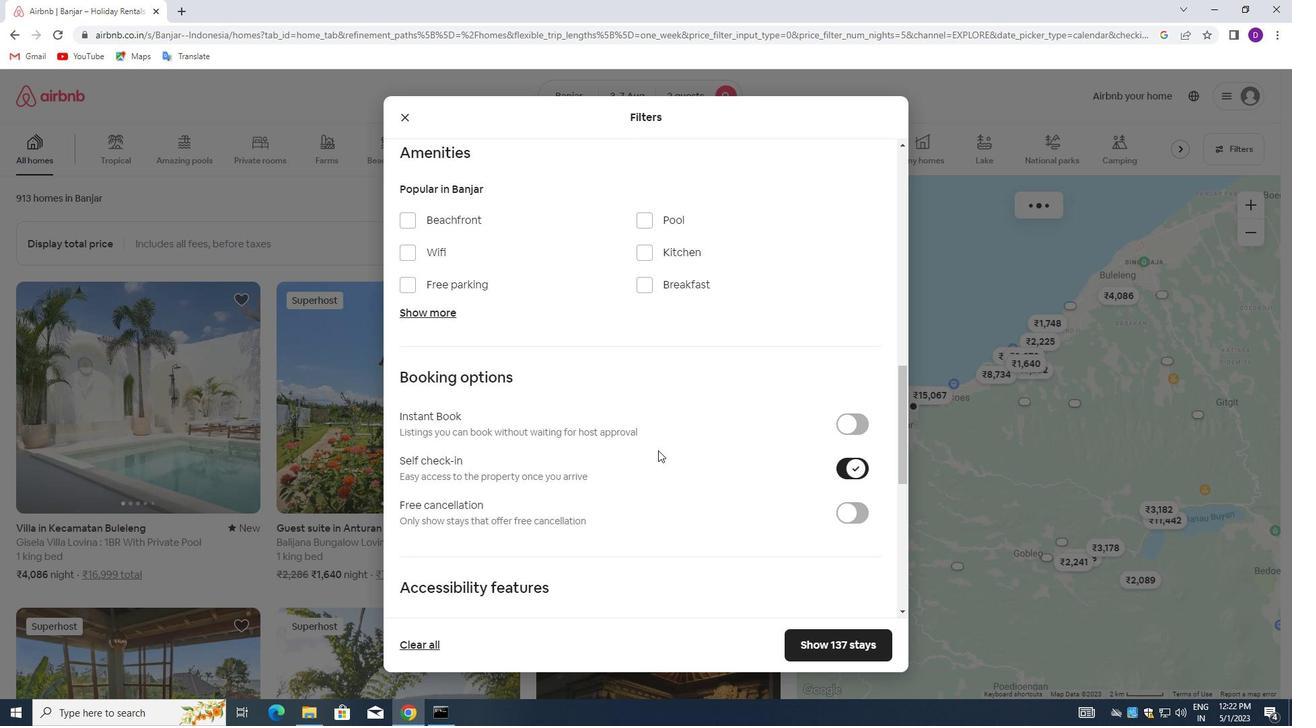 
Action: Mouse scrolled (633, 452) with delta (0, 0)
Screenshot: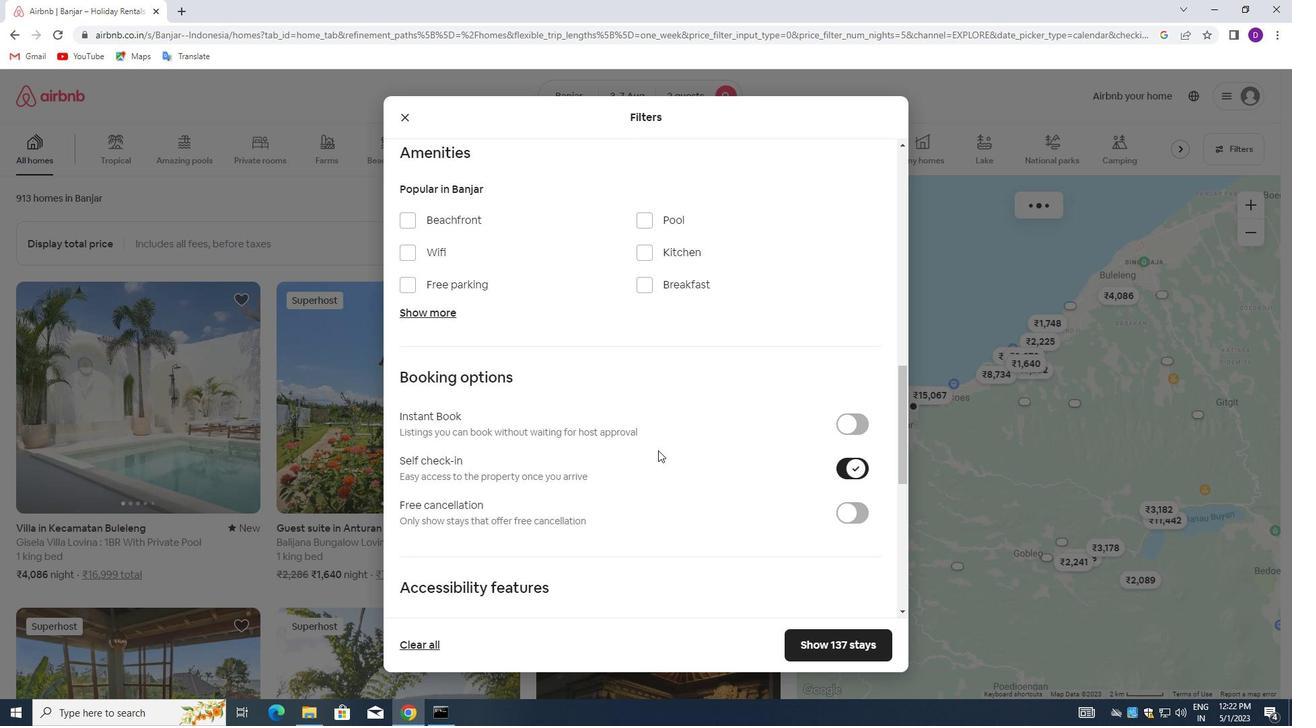 
Action: Mouse moved to (626, 456)
Screenshot: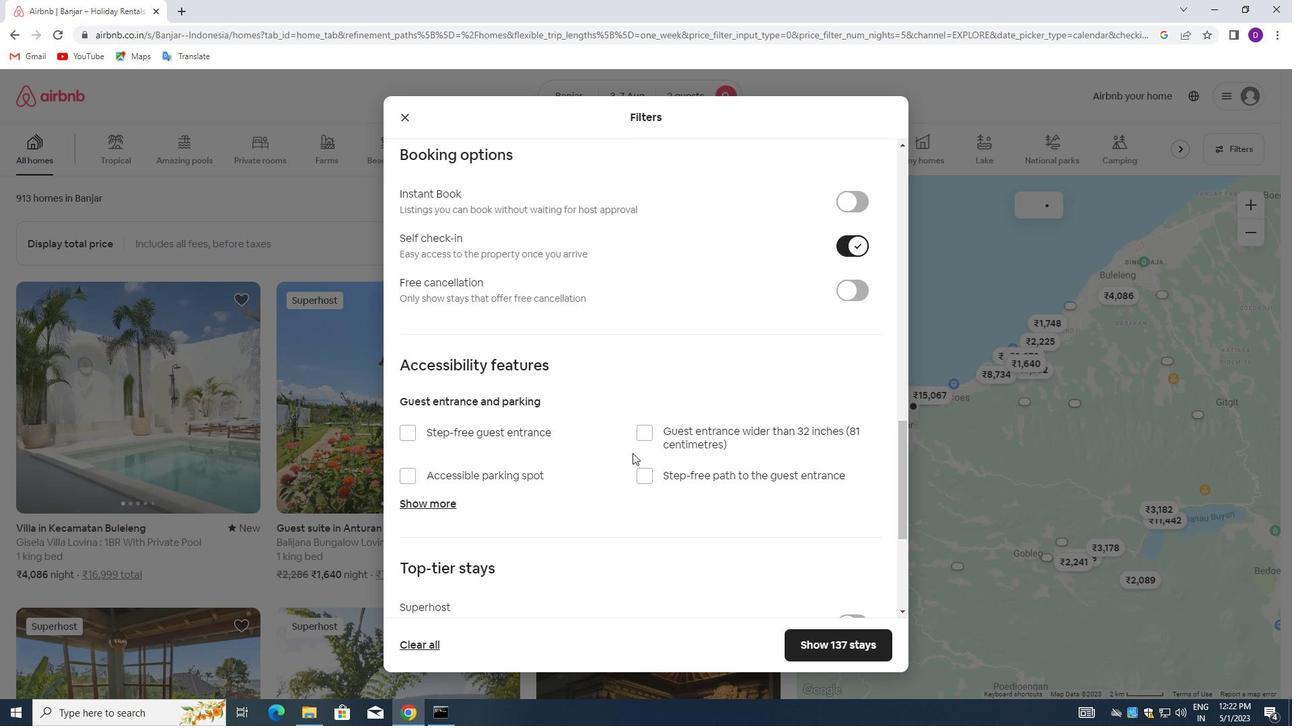 
Action: Mouse scrolled (626, 455) with delta (0, 0)
Screenshot: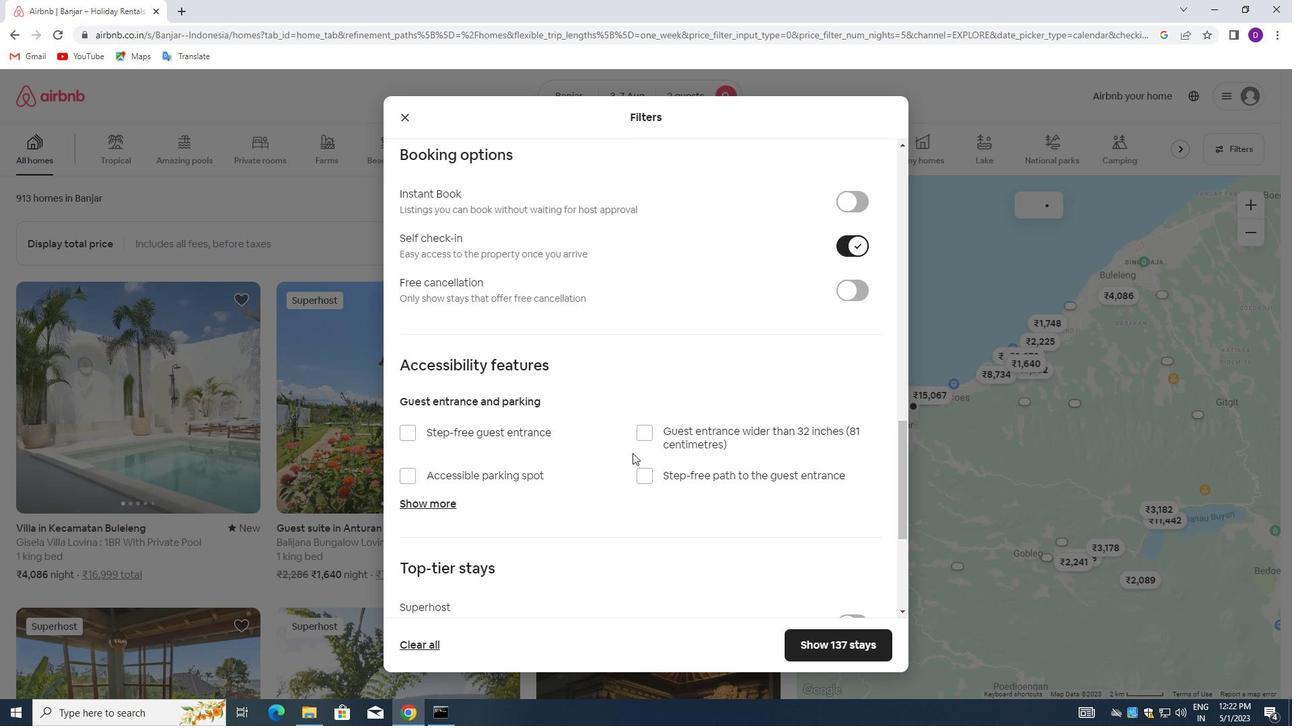 
Action: Mouse moved to (612, 465)
Screenshot: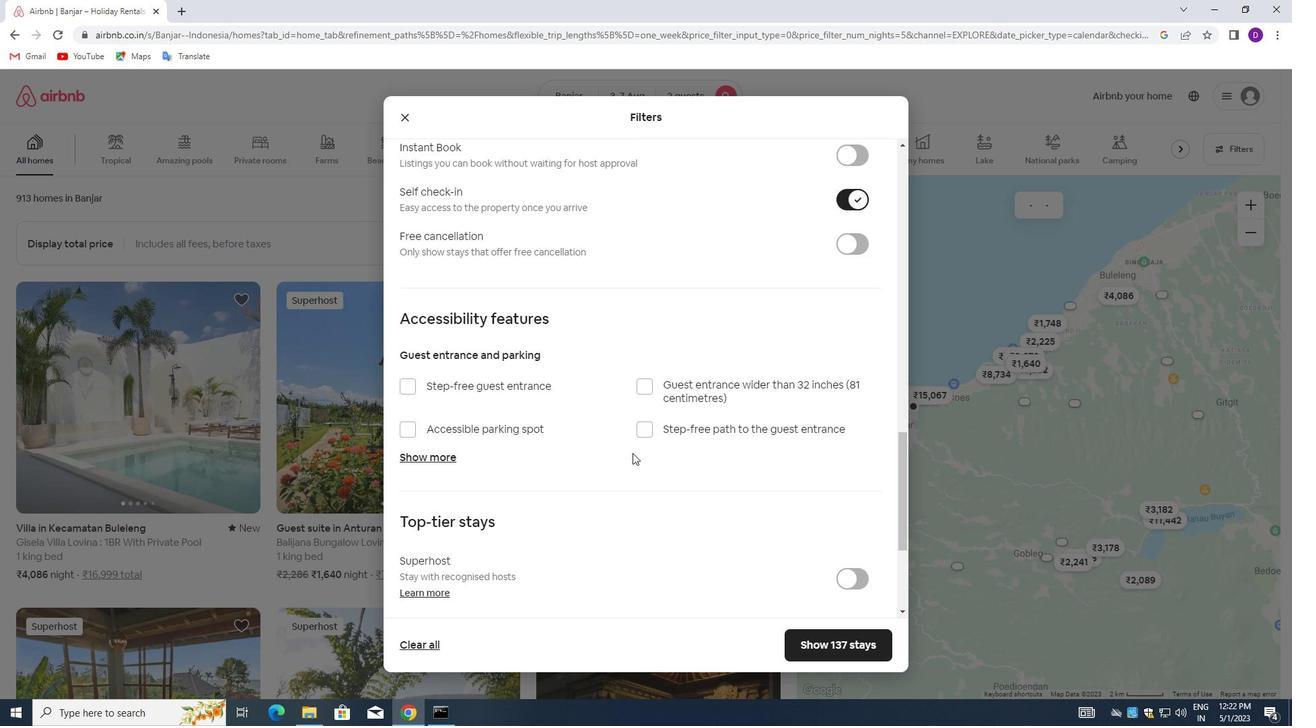 
Action: Mouse scrolled (612, 464) with delta (0, 0)
Screenshot: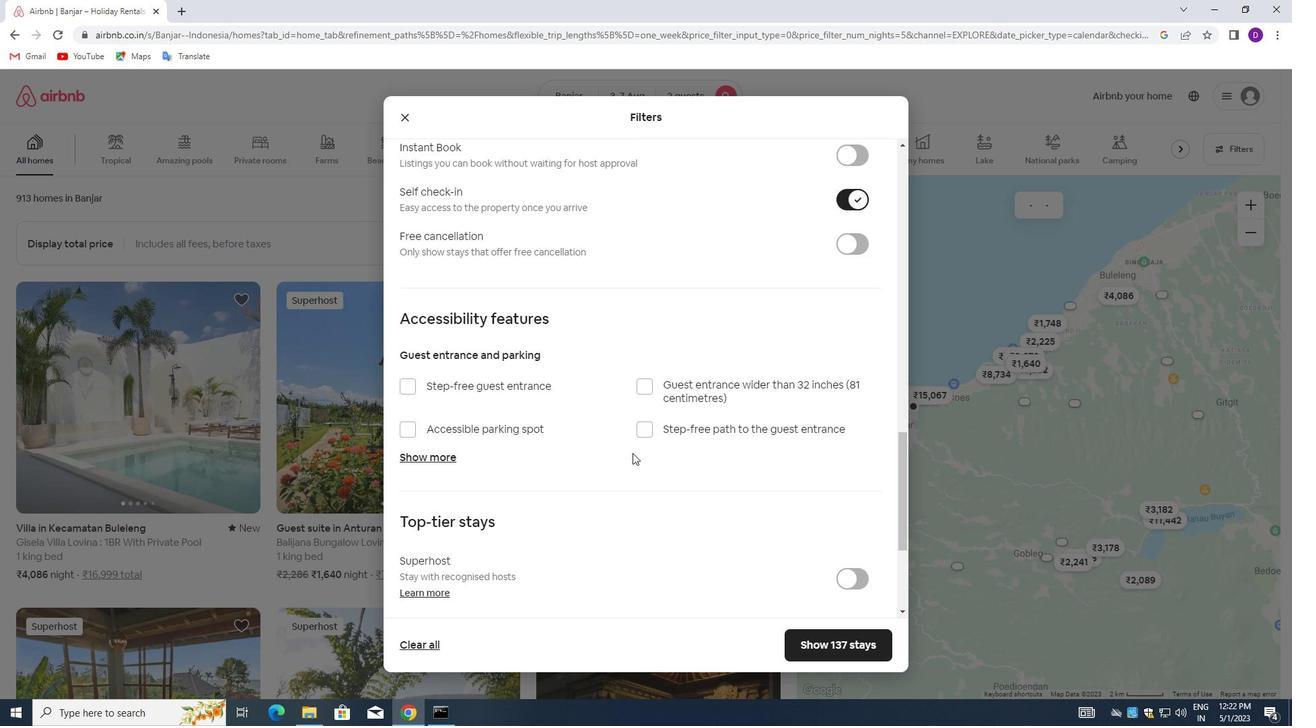 
Action: Mouse moved to (601, 473)
Screenshot: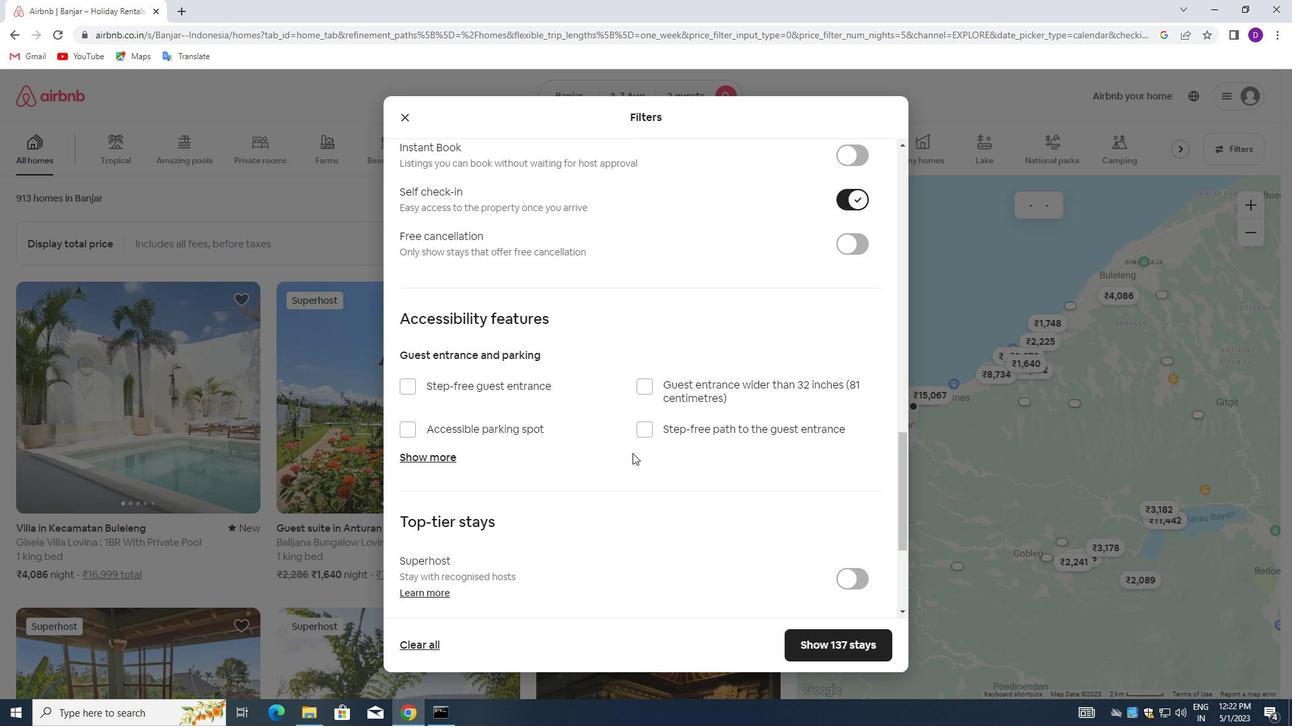 
Action: Mouse scrolled (601, 472) with delta (0, 0)
Screenshot: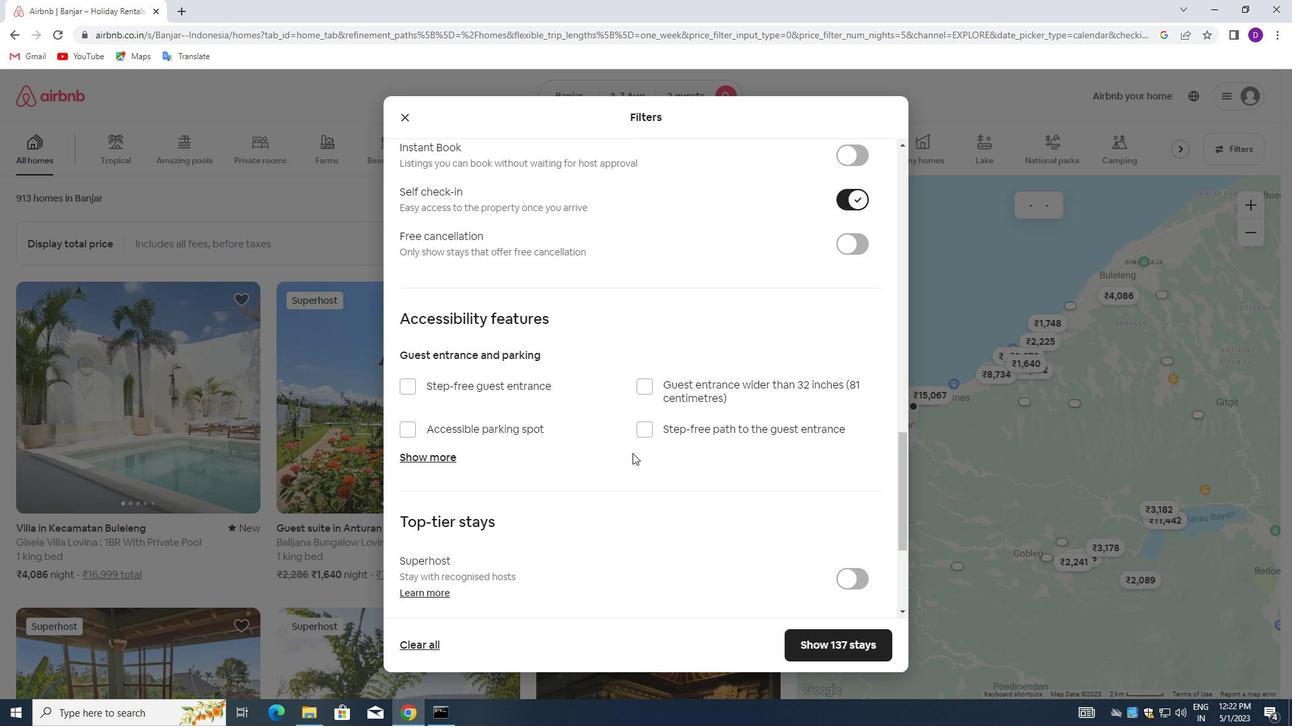
Action: Mouse moved to (589, 483)
Screenshot: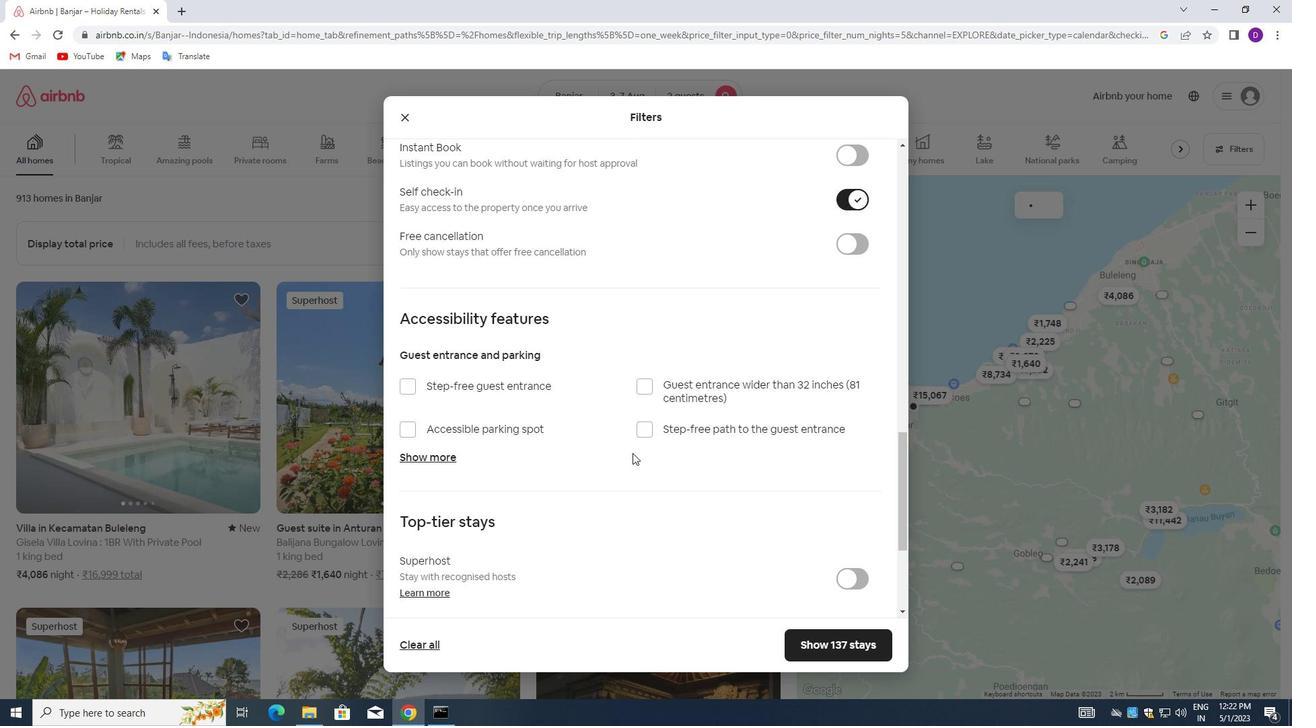 
Action: Mouse scrolled (589, 482) with delta (0, 0)
Screenshot: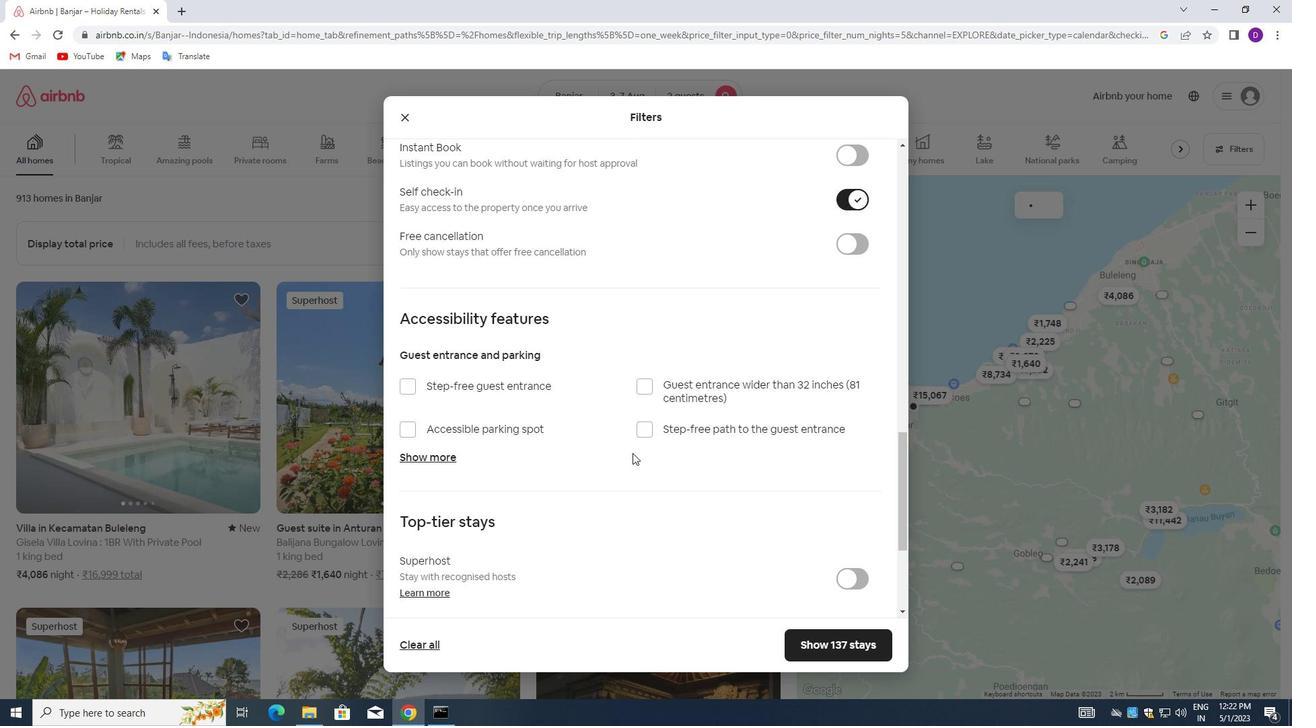 
Action: Mouse moved to (403, 522)
Screenshot: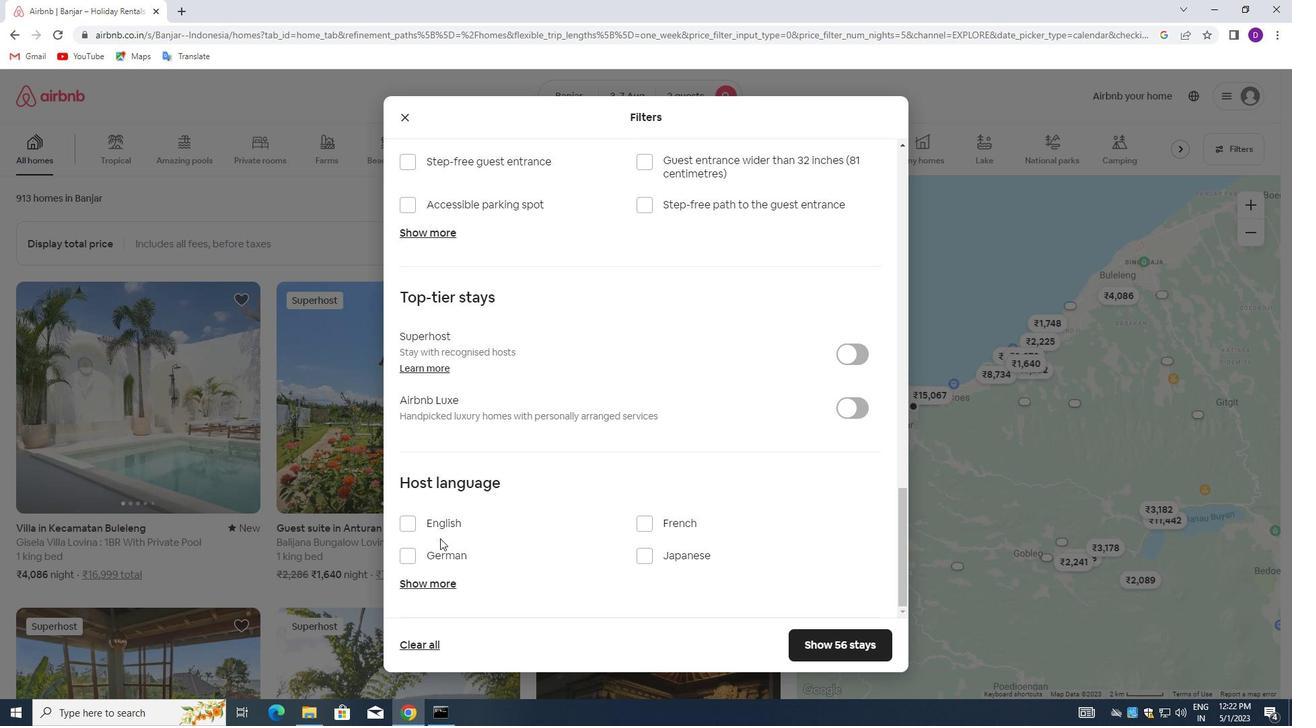 
Action: Mouse pressed left at (403, 522)
Screenshot: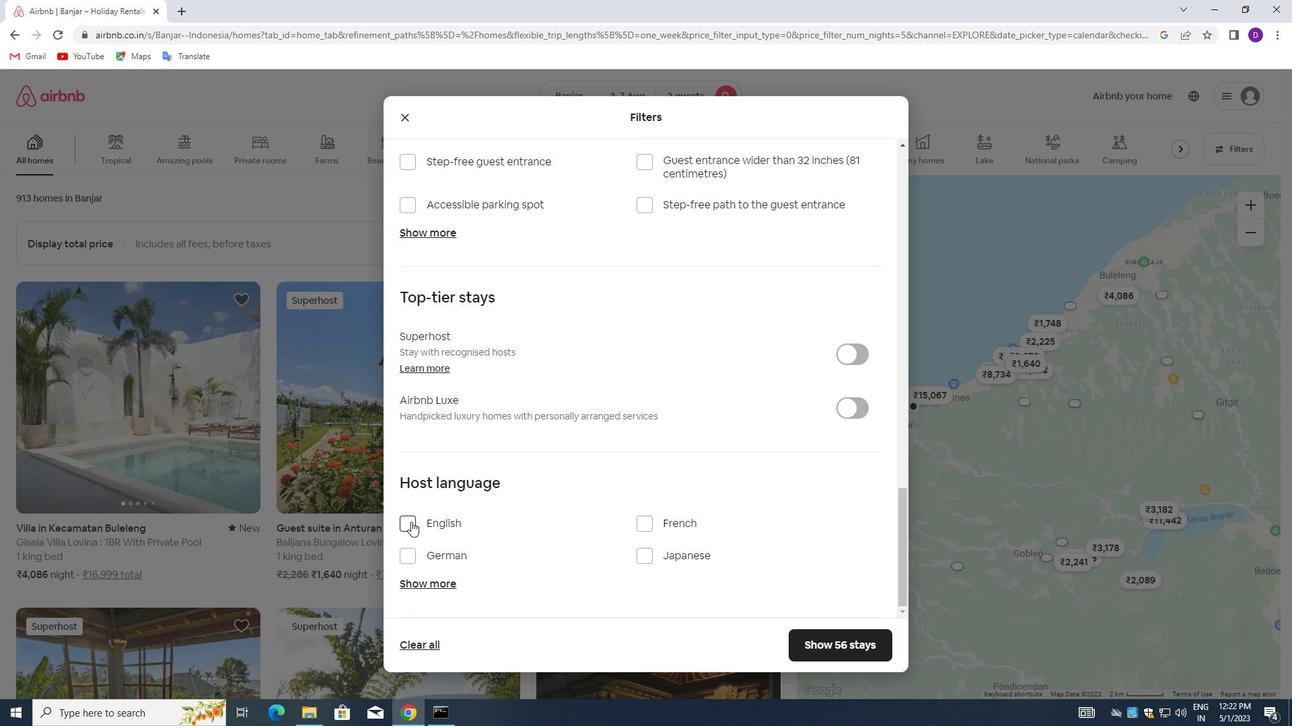 
Action: Mouse moved to (824, 638)
Screenshot: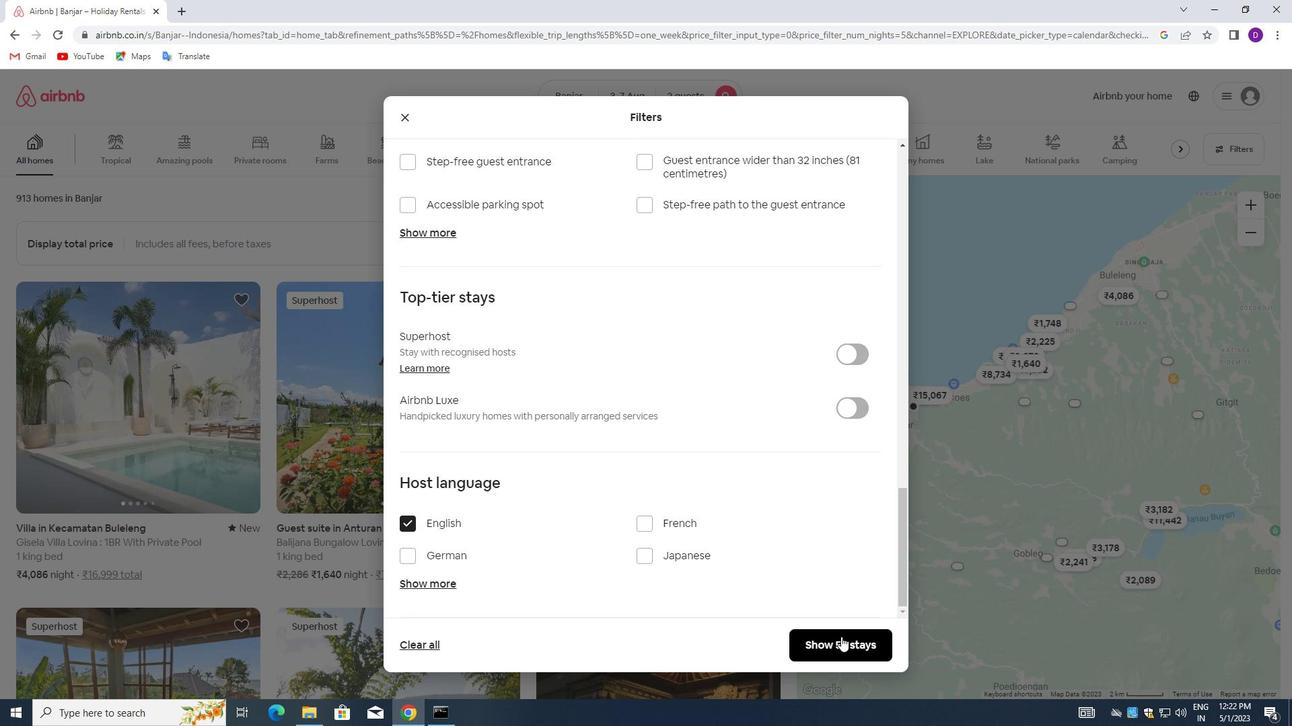 
Action: Mouse pressed left at (824, 638)
Screenshot: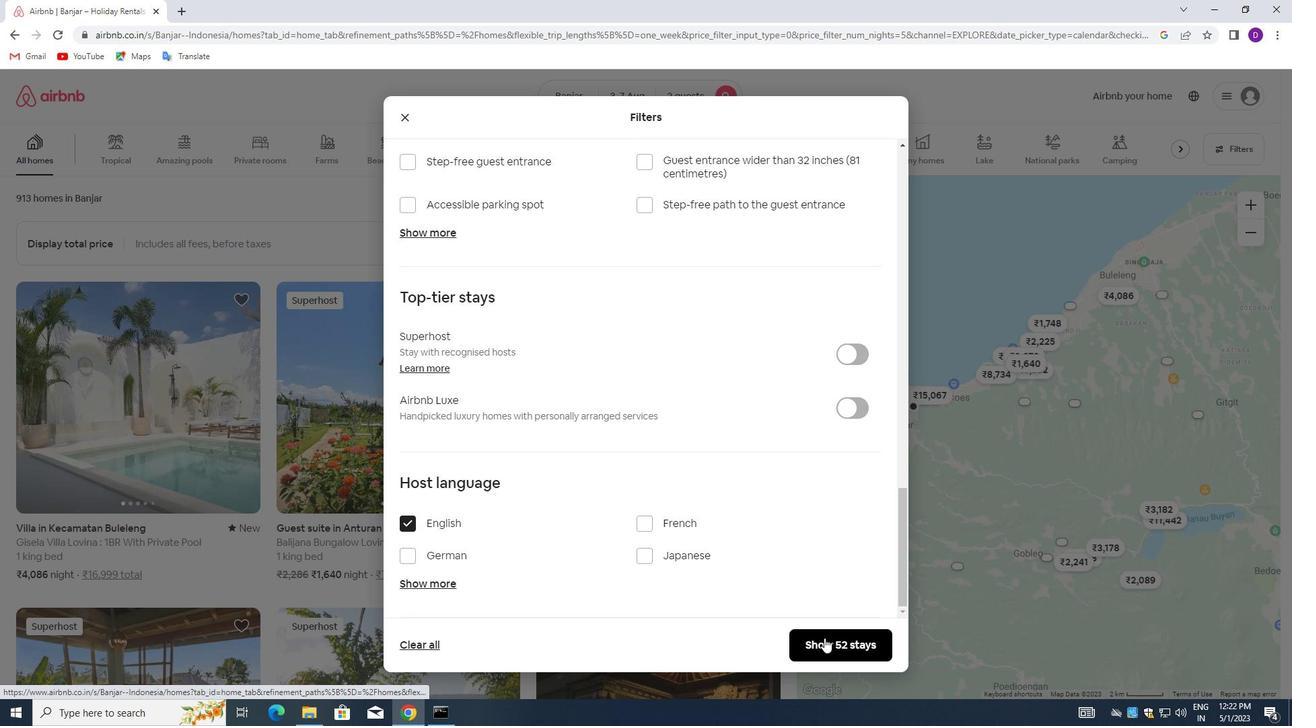 
Action: Mouse moved to (752, 550)
Screenshot: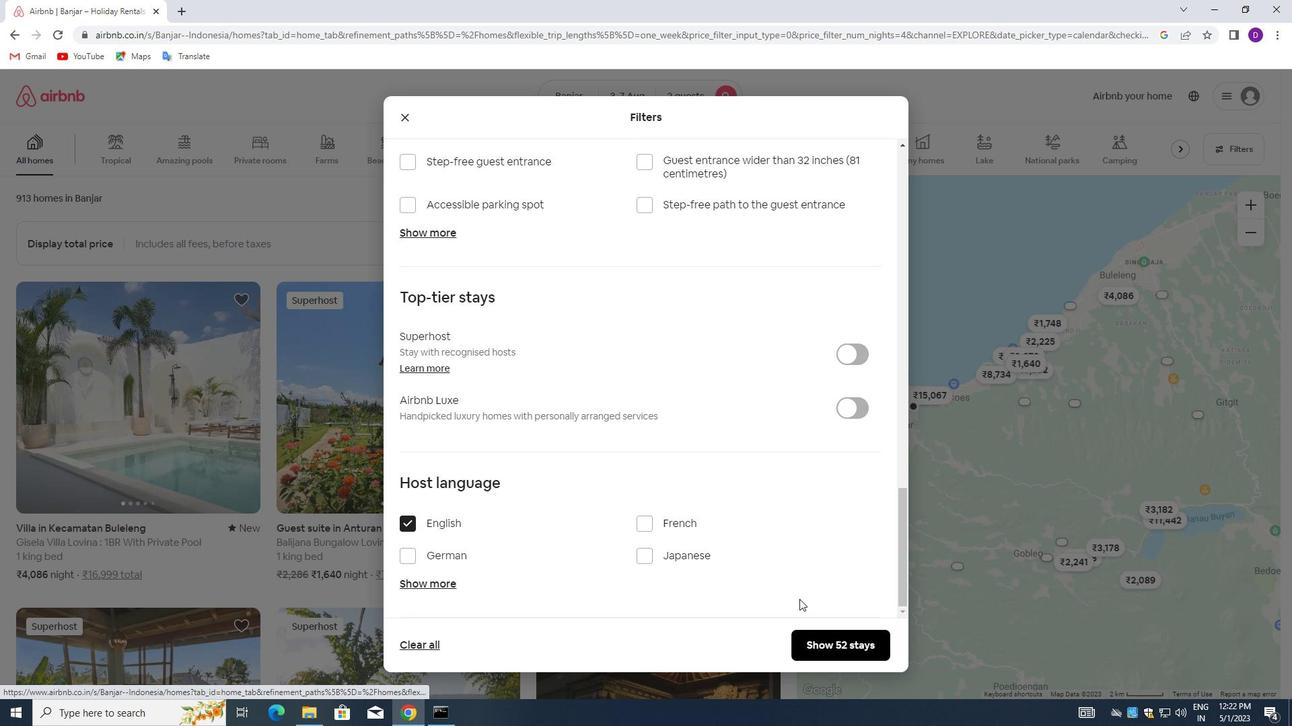 
